 Task: Find connections with filter location Federal with filter topic #2021with filter profile language Spanish with filter current company Arup with filter school Royal School with filter industry Artificial Rubber and Synthetic Fiber Manufacturing with filter service category Financial Analysis with filter keywords title Accounting Director
Action: Mouse moved to (676, 137)
Screenshot: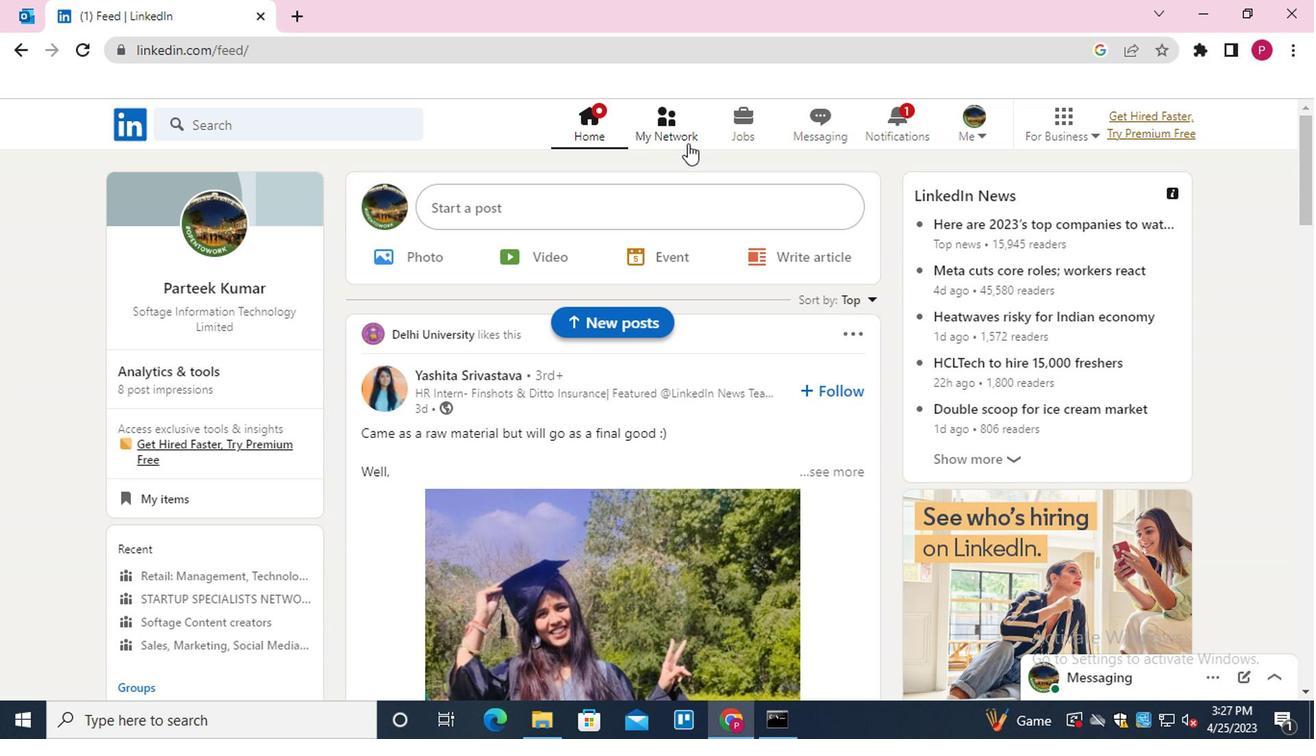 
Action: Mouse pressed left at (676, 137)
Screenshot: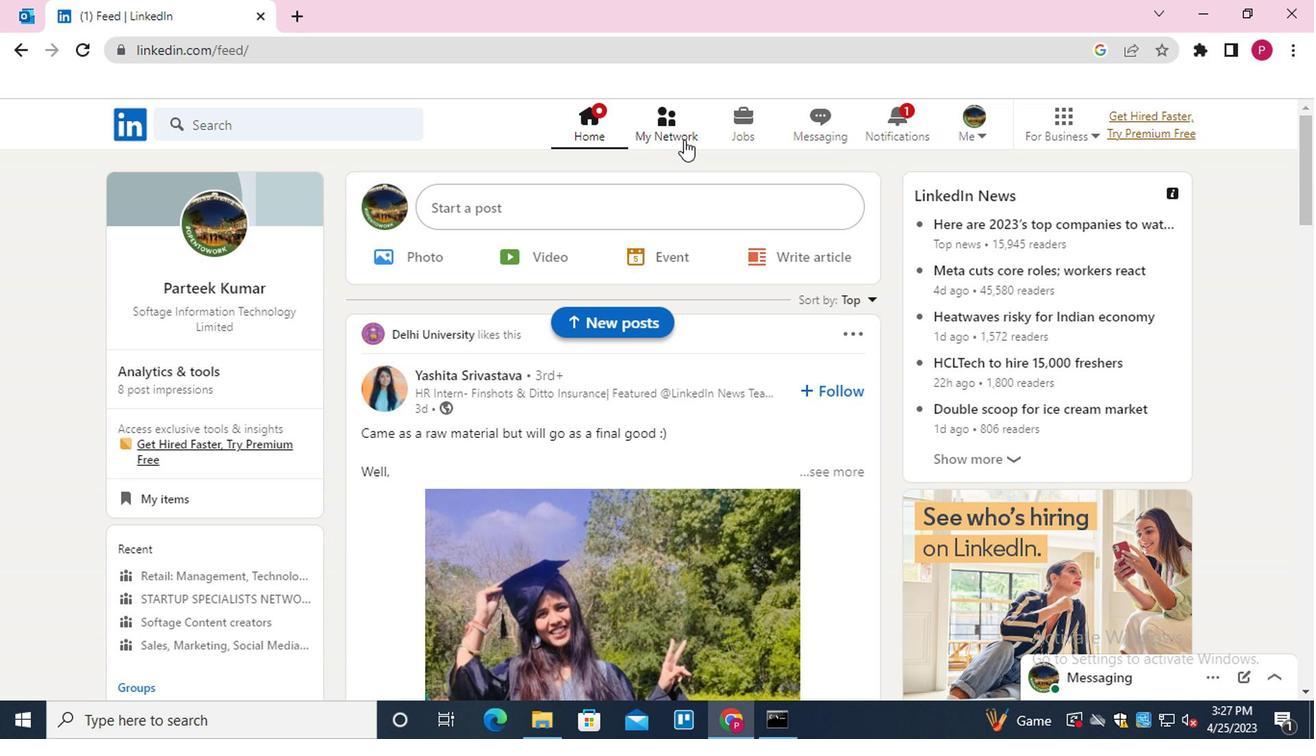 
Action: Mouse moved to (263, 210)
Screenshot: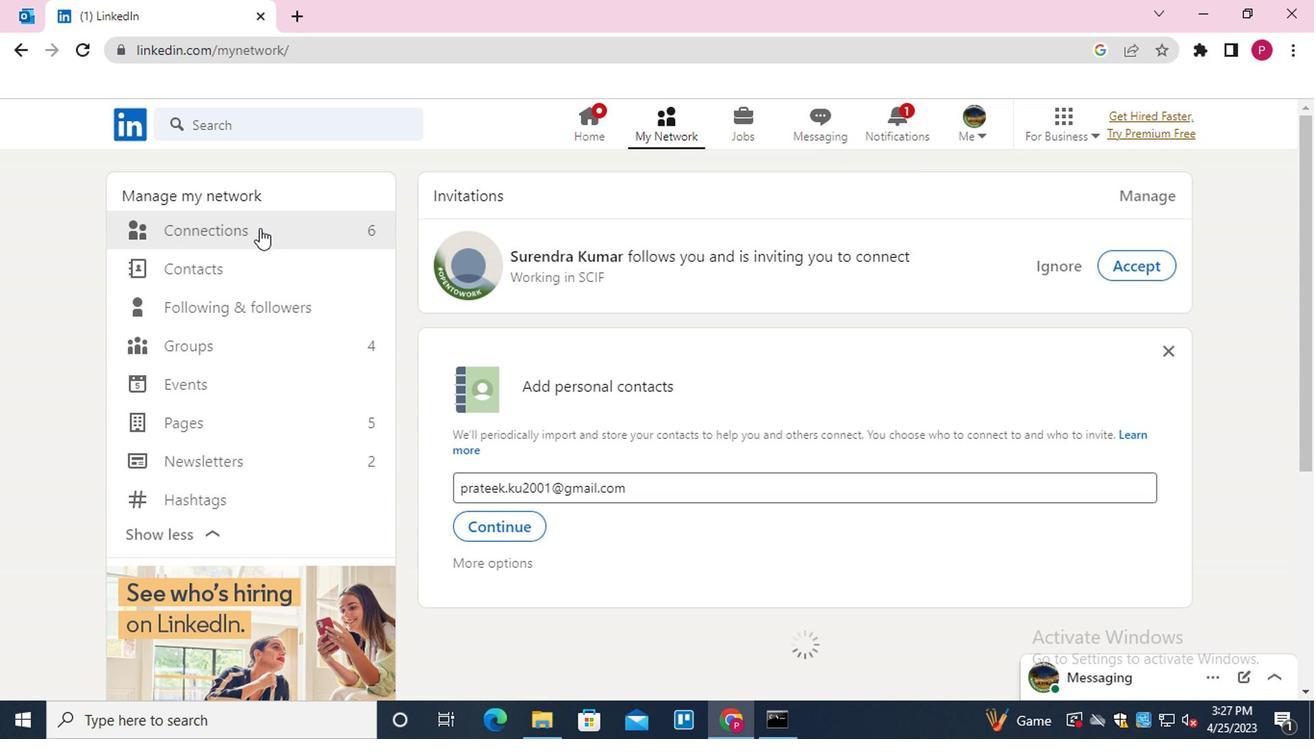 
Action: Mouse pressed left at (263, 210)
Screenshot: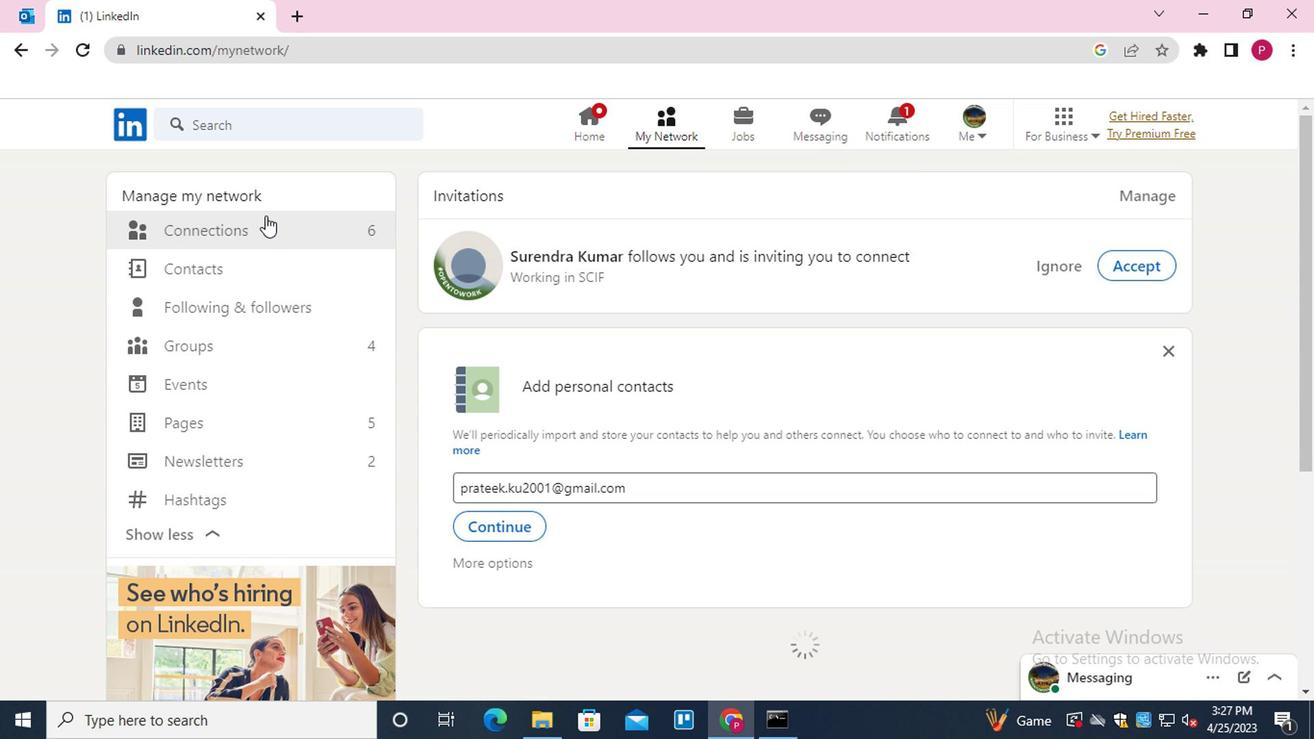 
Action: Mouse moved to (268, 233)
Screenshot: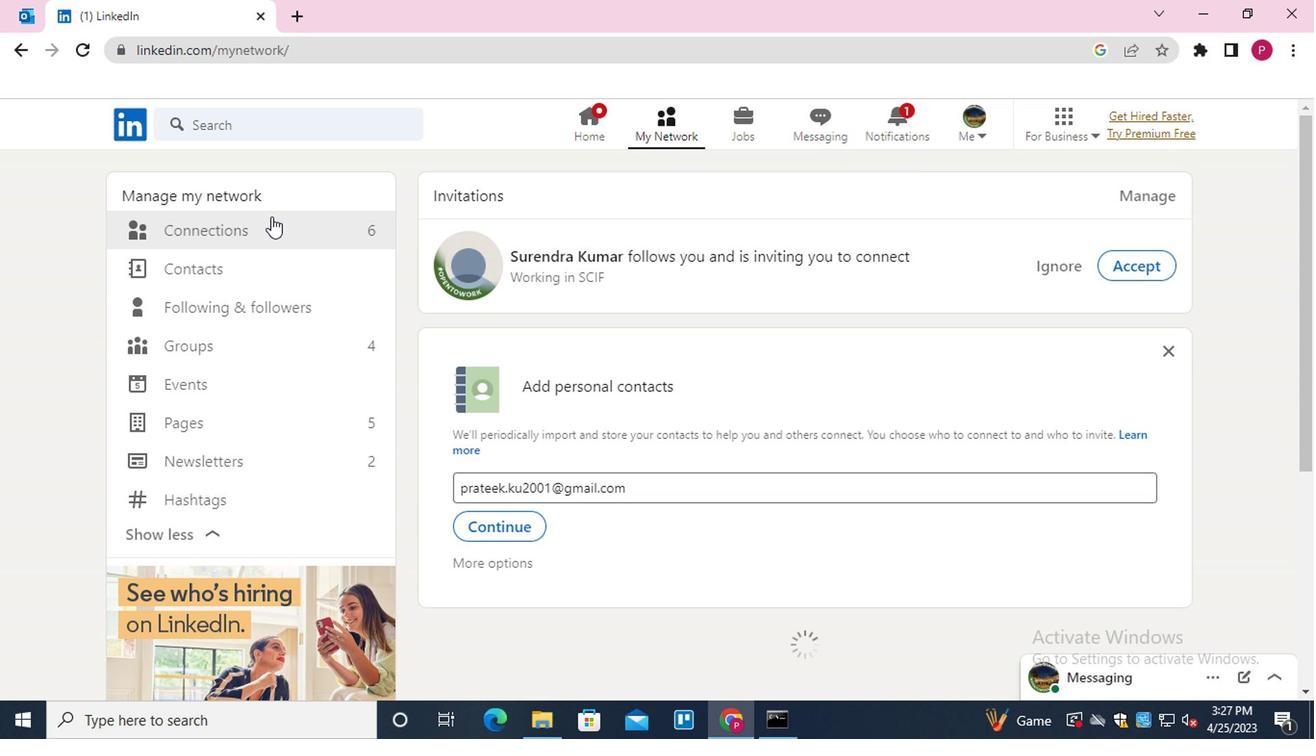 
Action: Mouse pressed left at (268, 233)
Screenshot: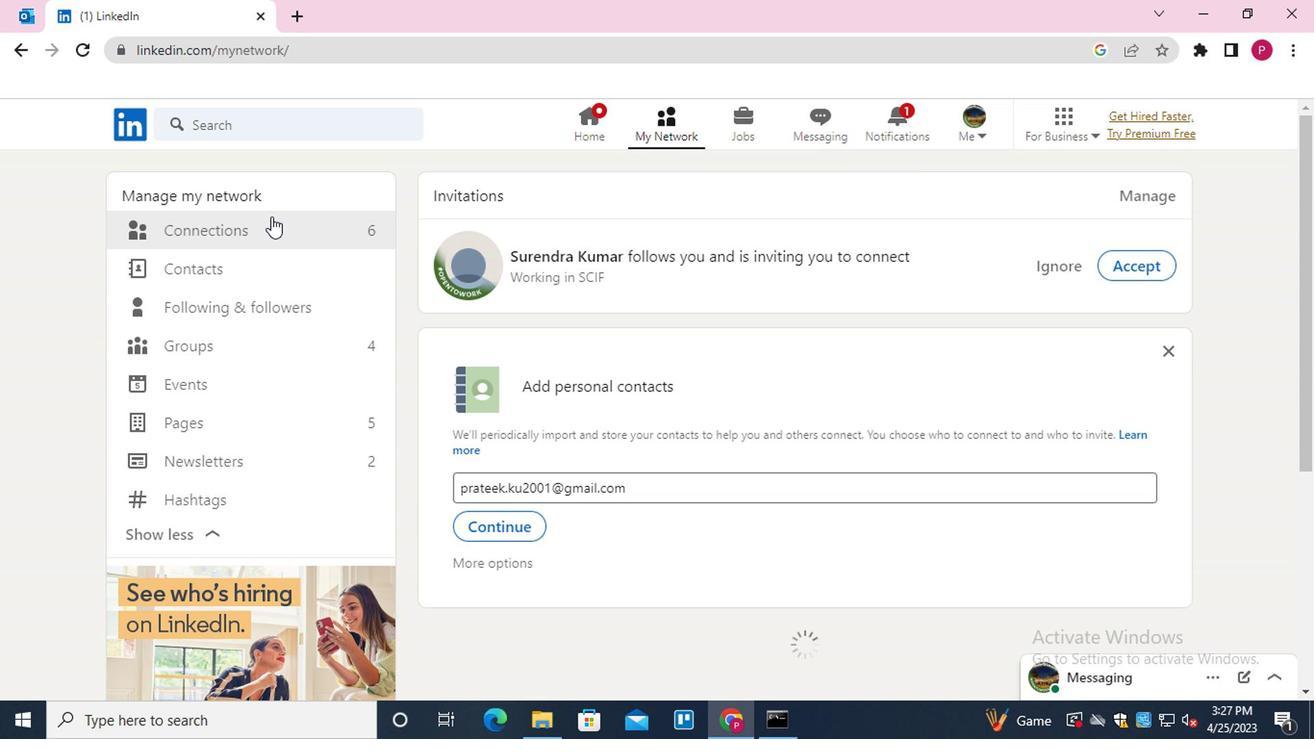 
Action: Mouse moved to (825, 237)
Screenshot: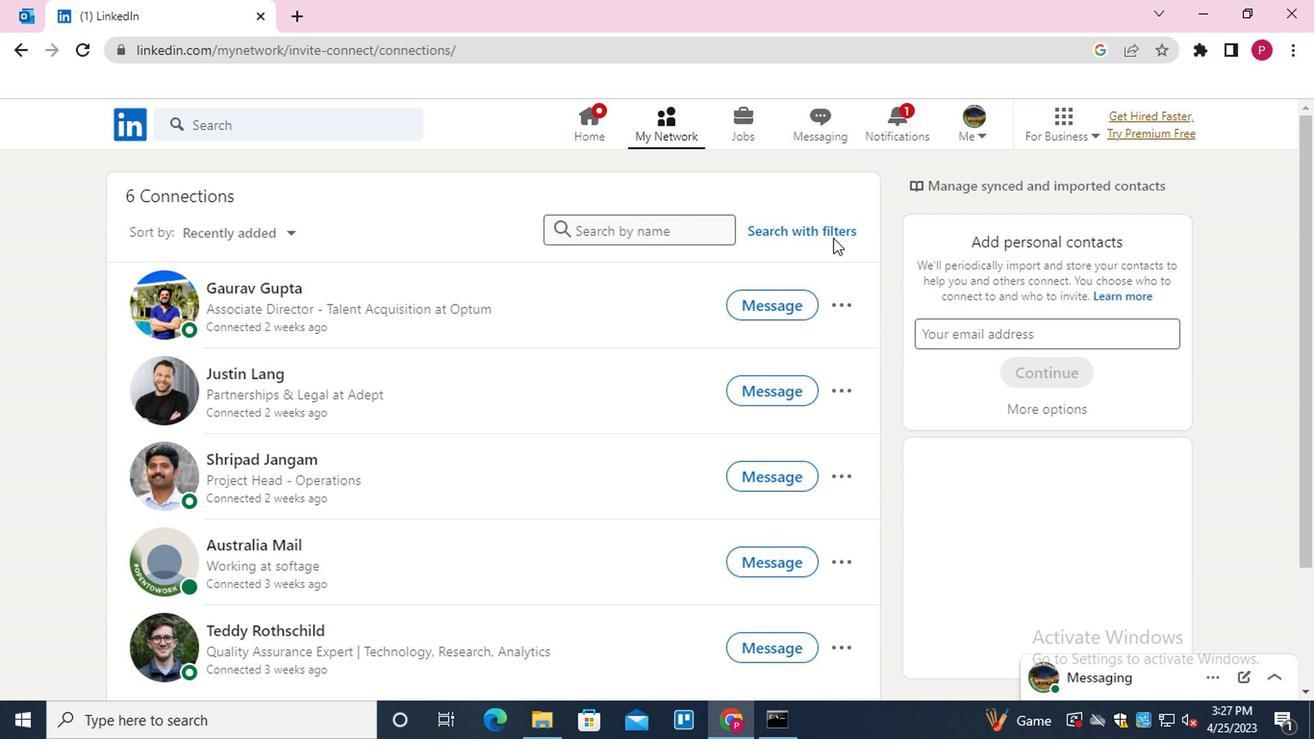 
Action: Mouse pressed left at (825, 237)
Screenshot: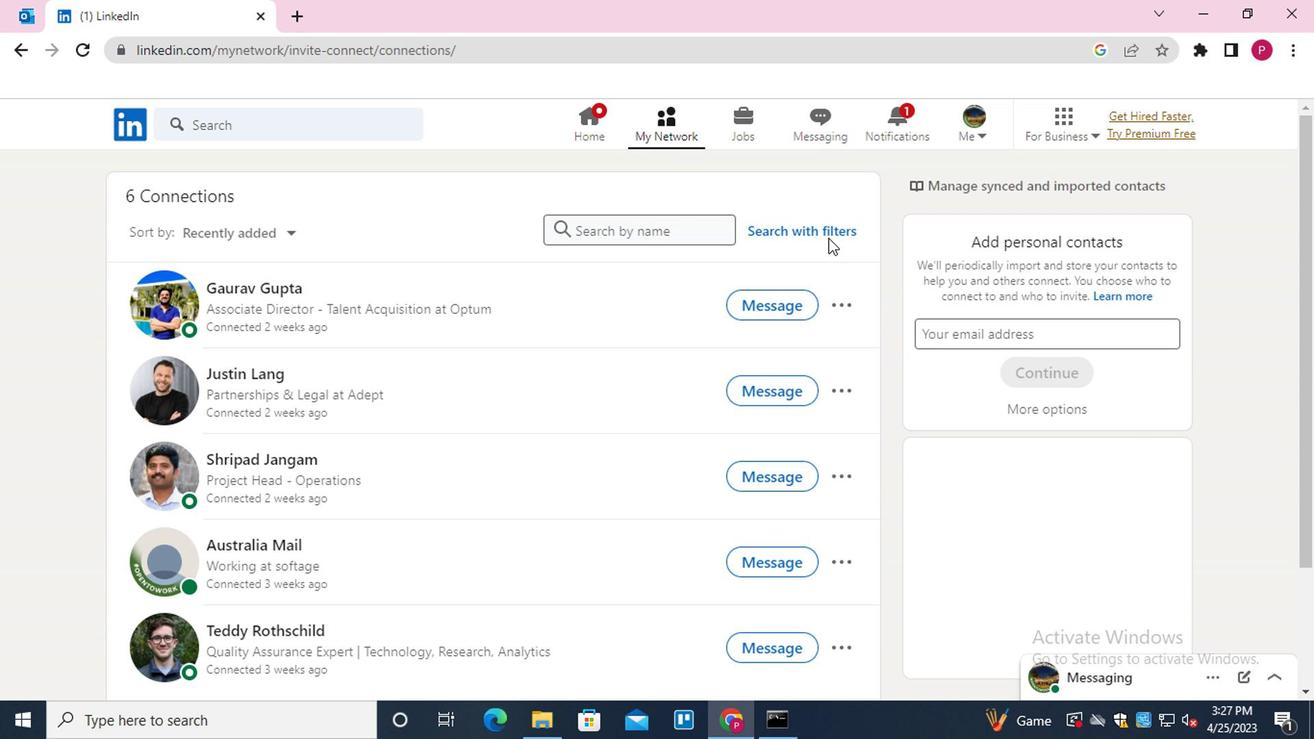 
Action: Mouse moved to (828, 228)
Screenshot: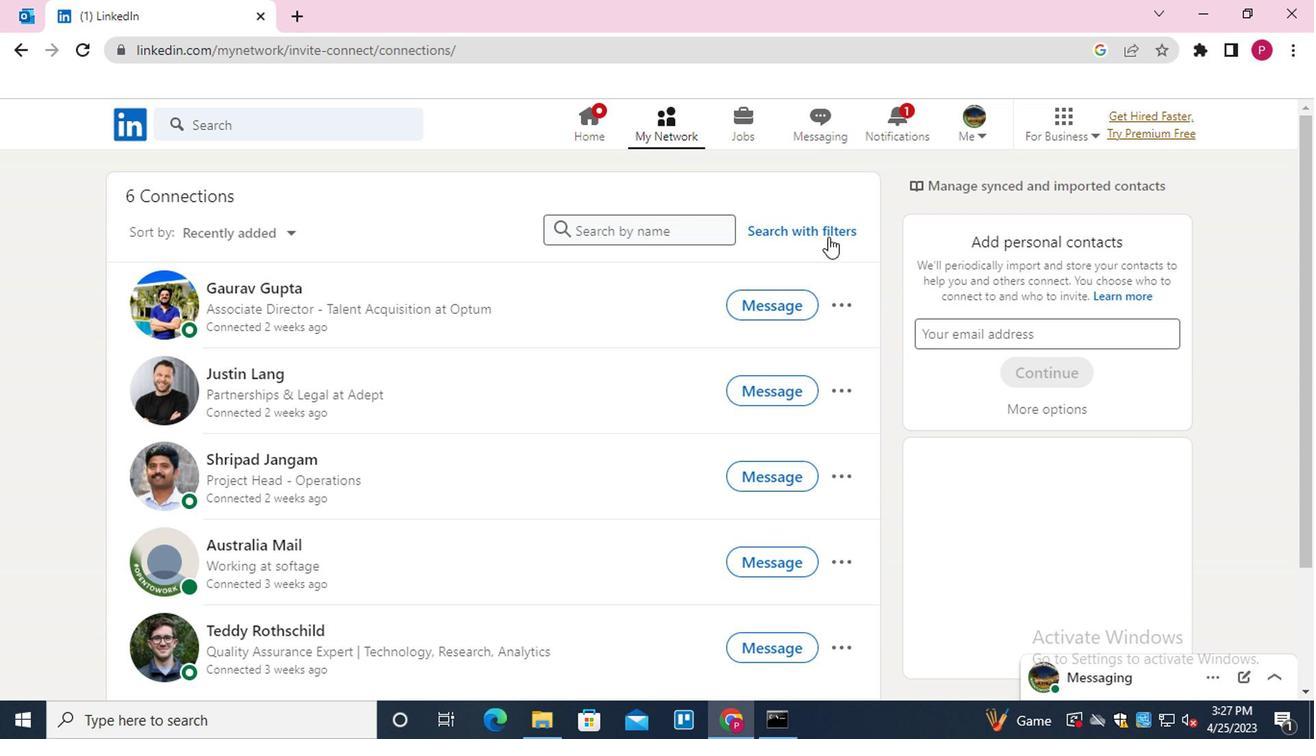 
Action: Mouse pressed left at (828, 228)
Screenshot: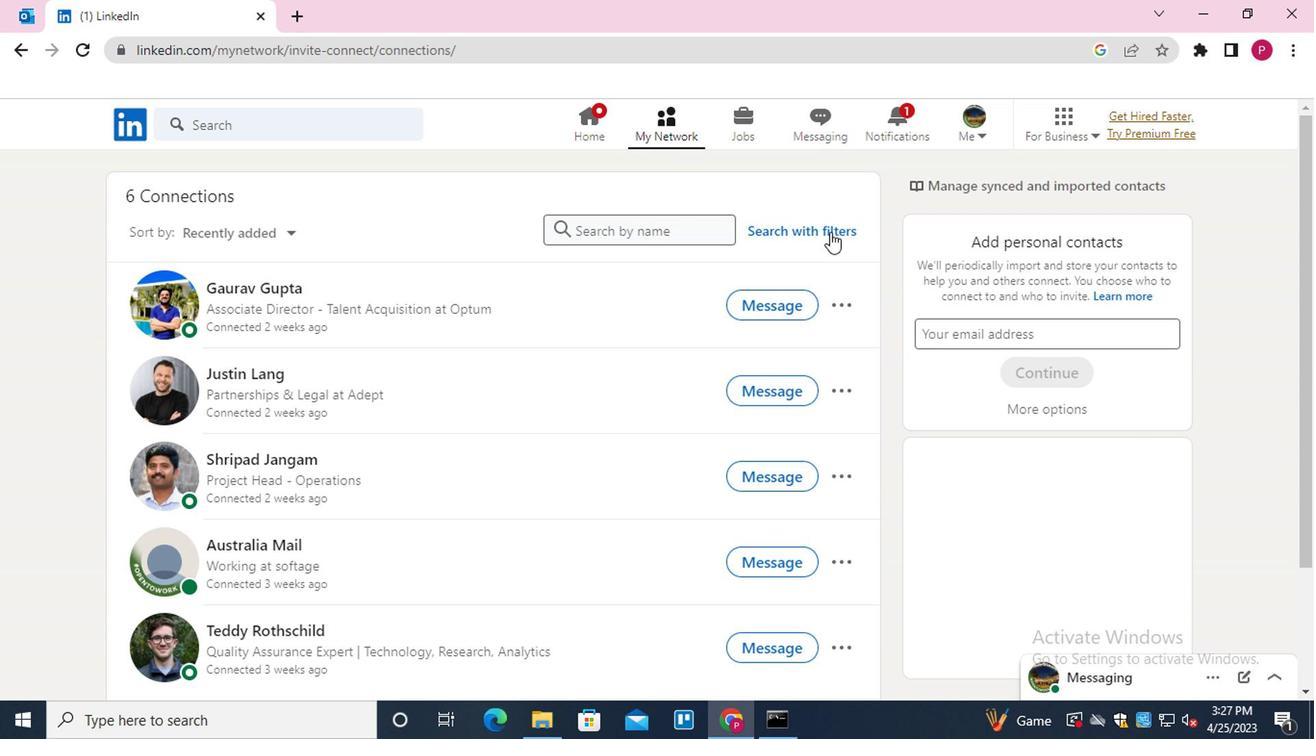 
Action: Mouse moved to (630, 186)
Screenshot: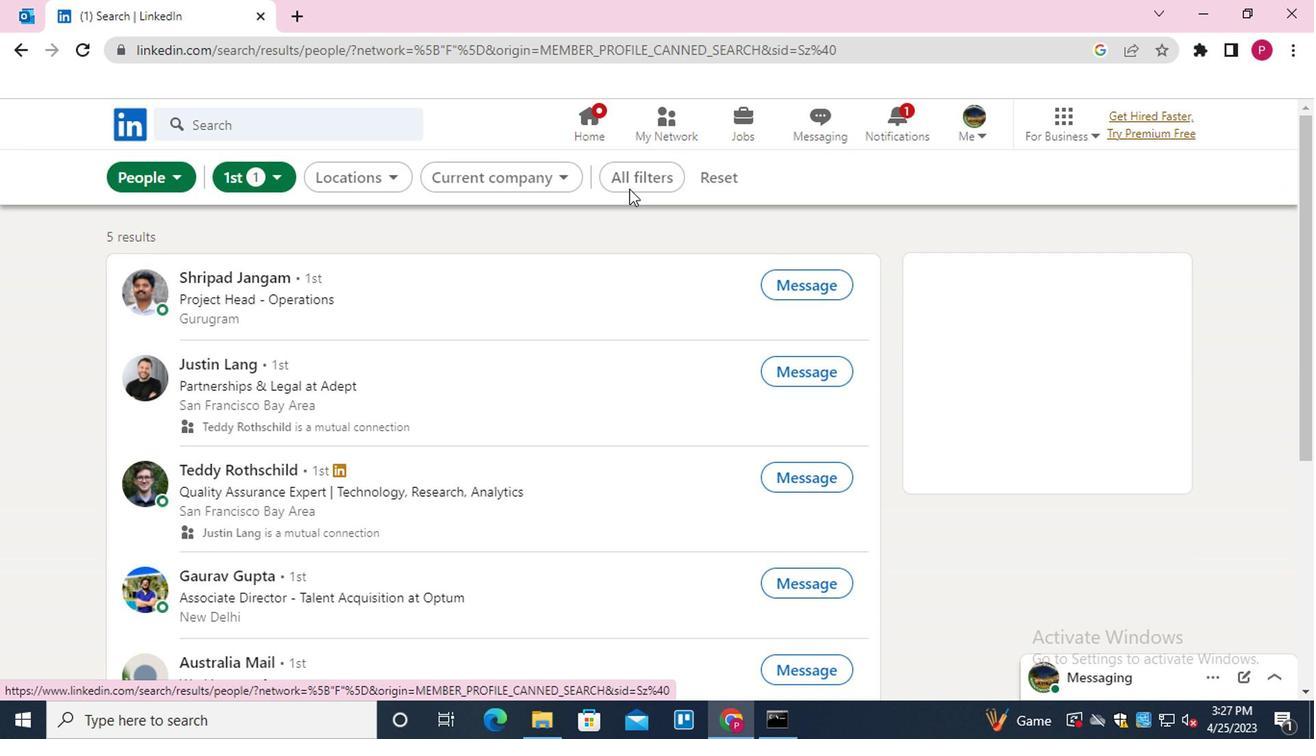 
Action: Mouse pressed left at (630, 186)
Screenshot: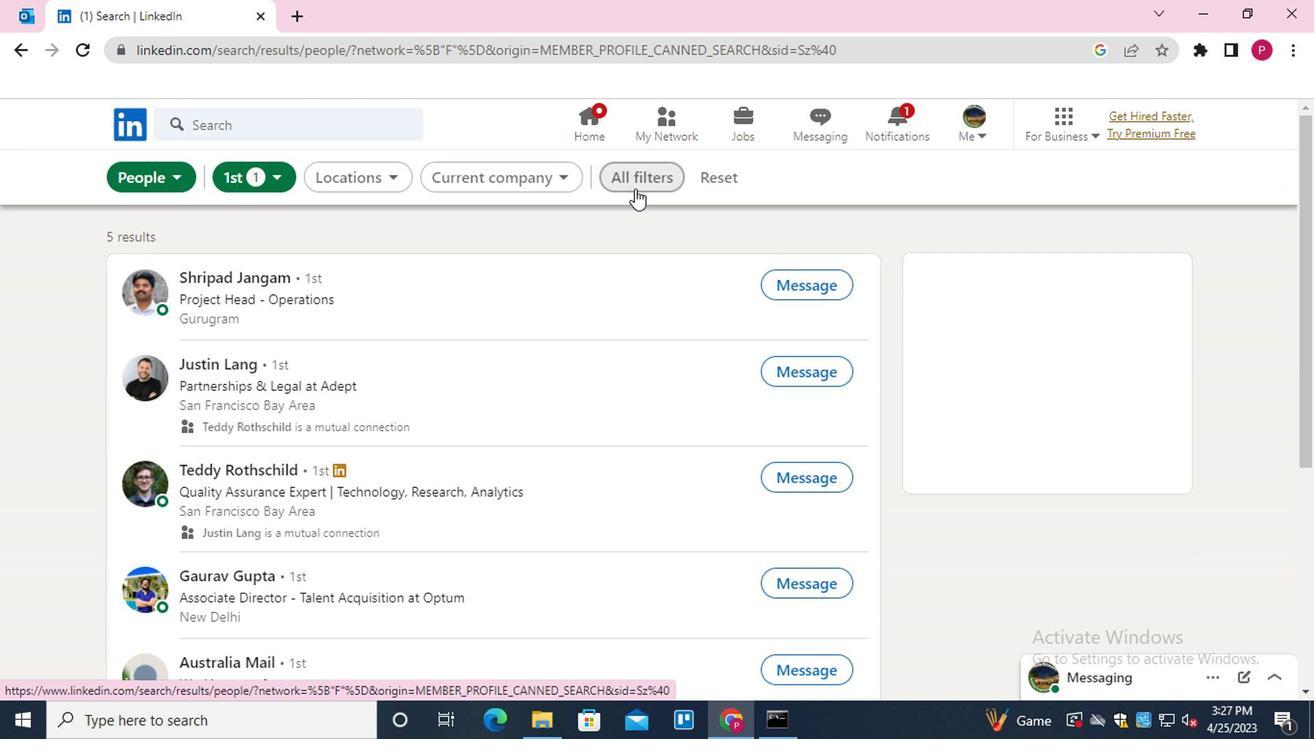 
Action: Mouse moved to (933, 409)
Screenshot: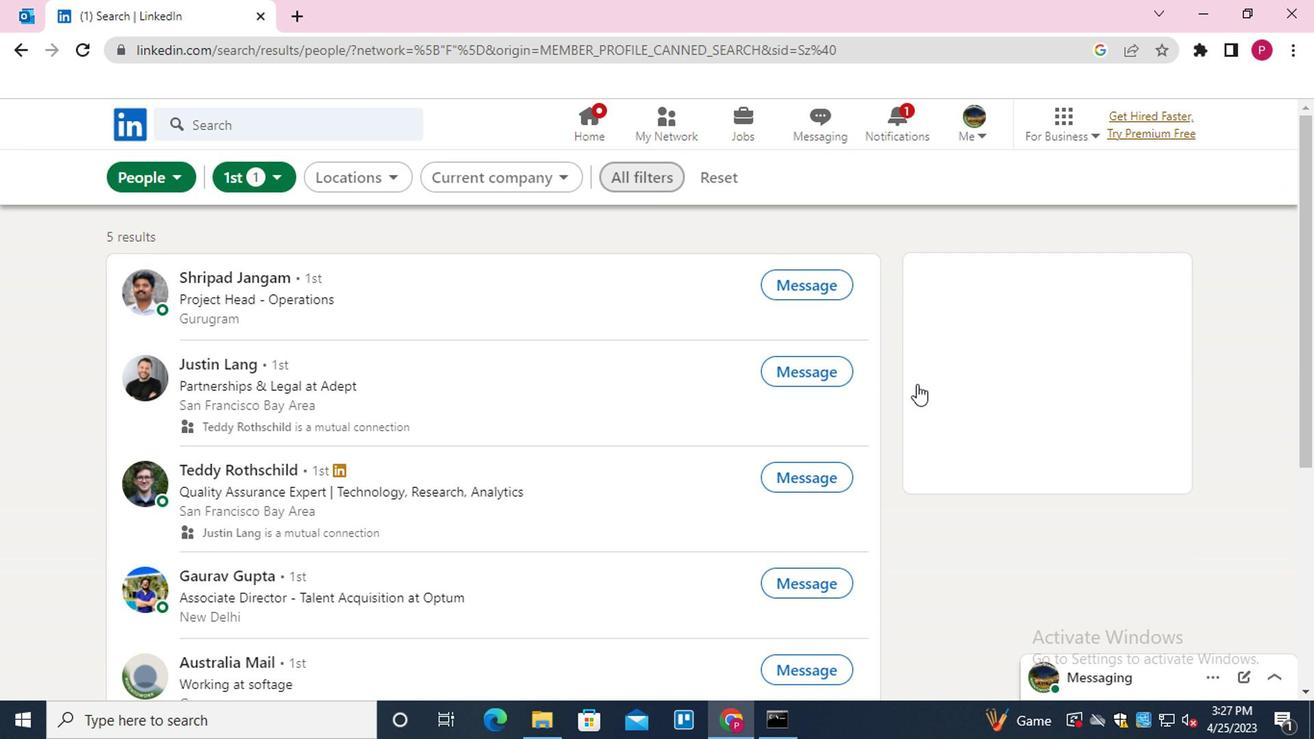 
Action: Mouse scrolled (933, 408) with delta (0, 0)
Screenshot: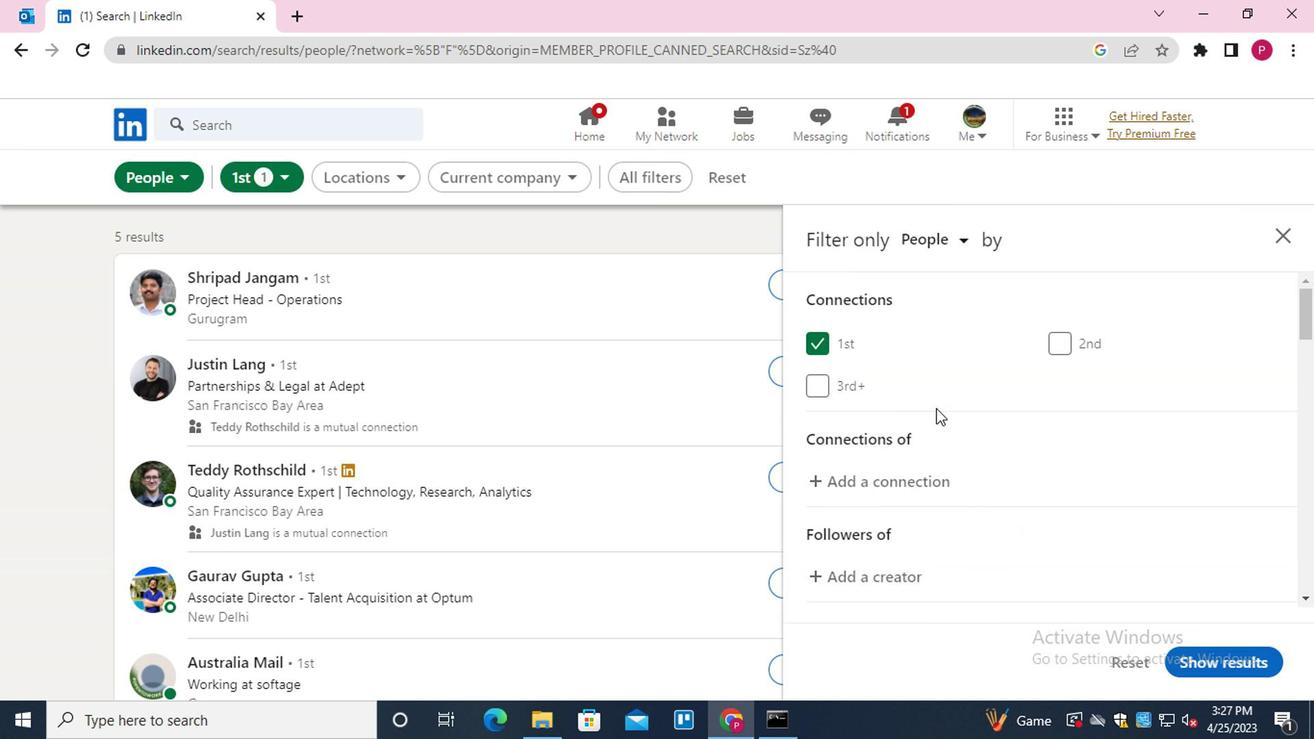 
Action: Mouse scrolled (933, 408) with delta (0, 0)
Screenshot: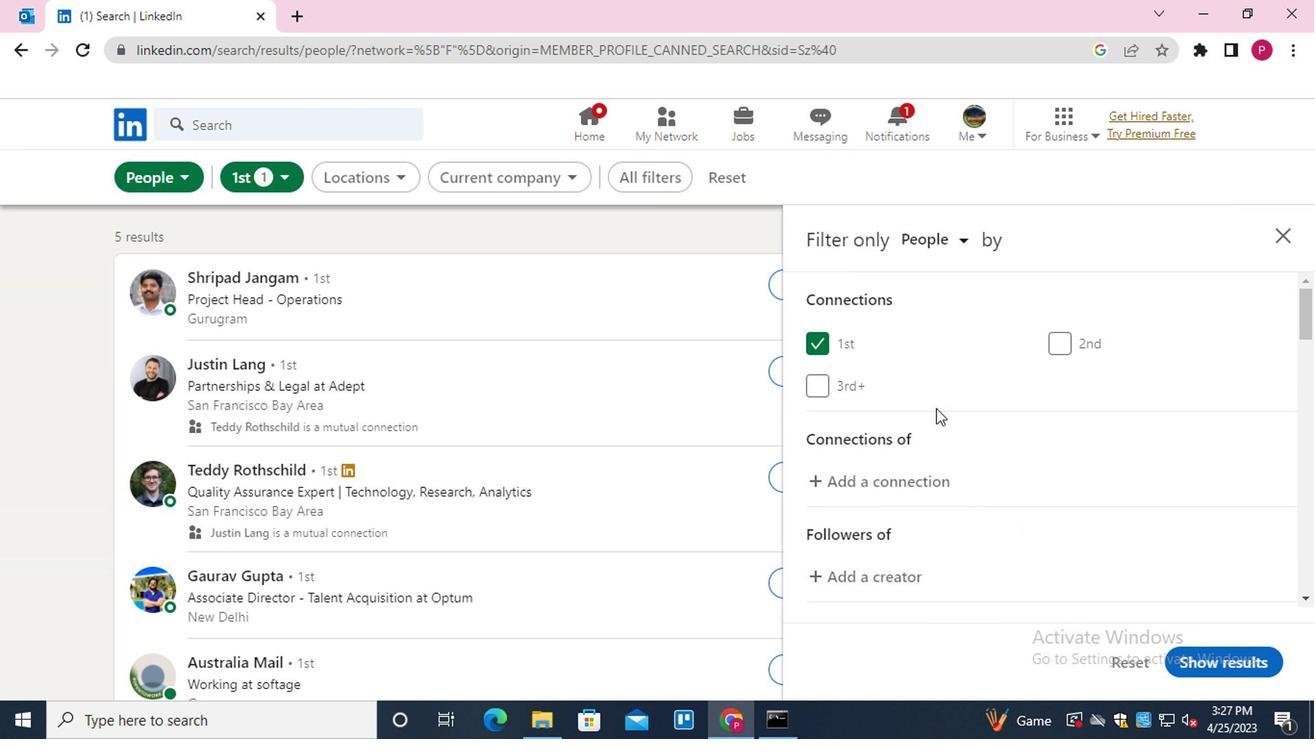 
Action: Mouse scrolled (933, 408) with delta (0, 0)
Screenshot: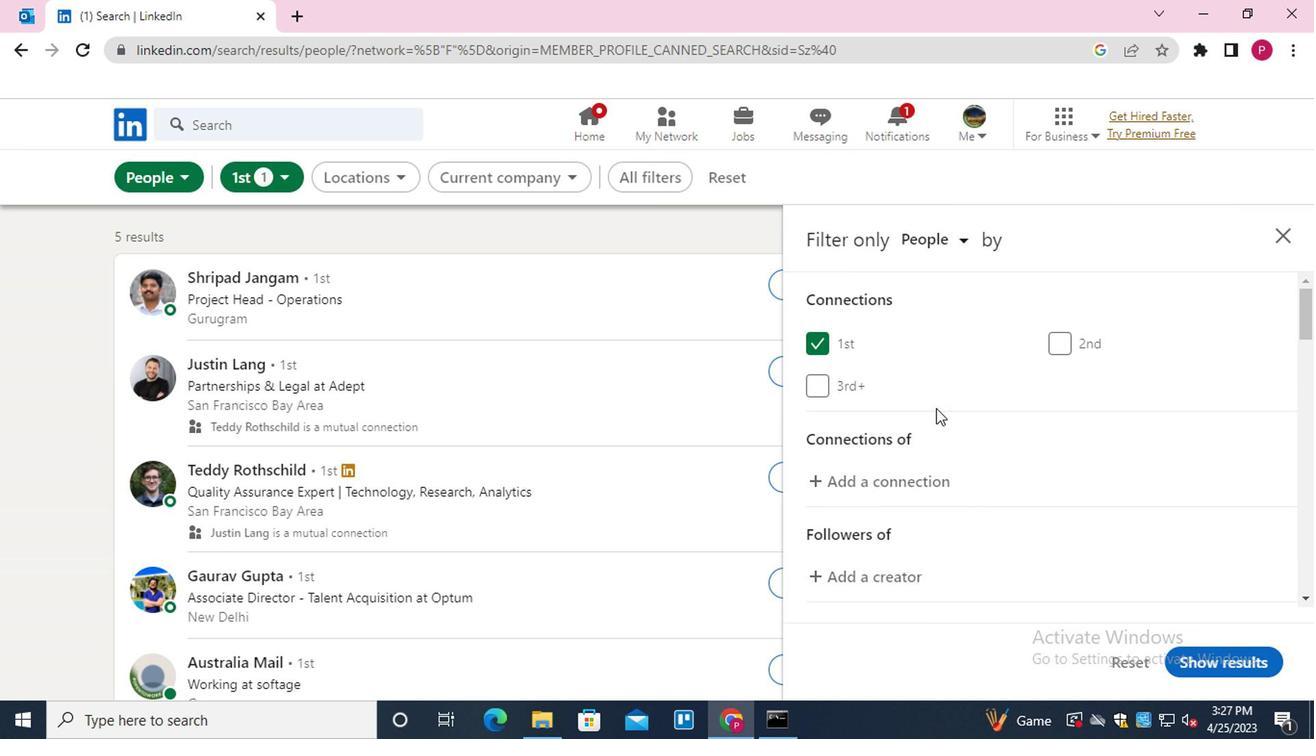 
Action: Mouse scrolled (933, 408) with delta (0, 0)
Screenshot: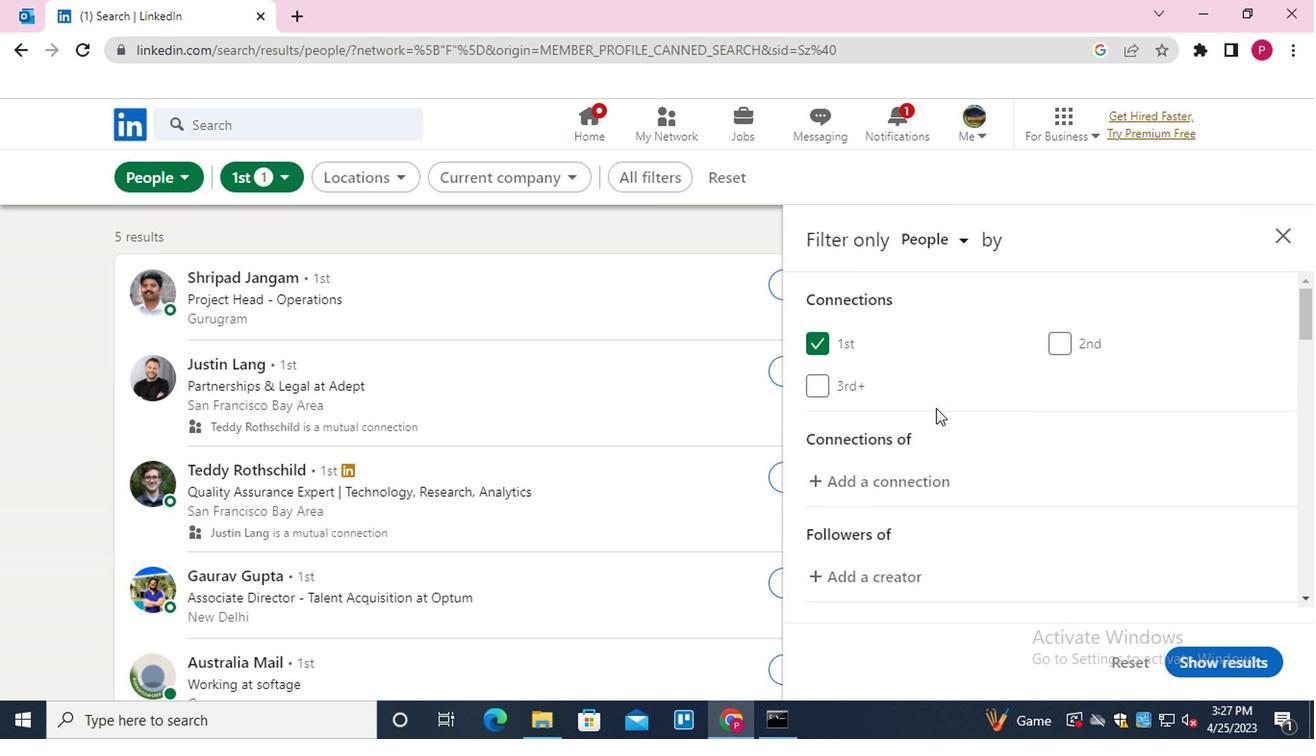 
Action: Mouse moved to (1097, 378)
Screenshot: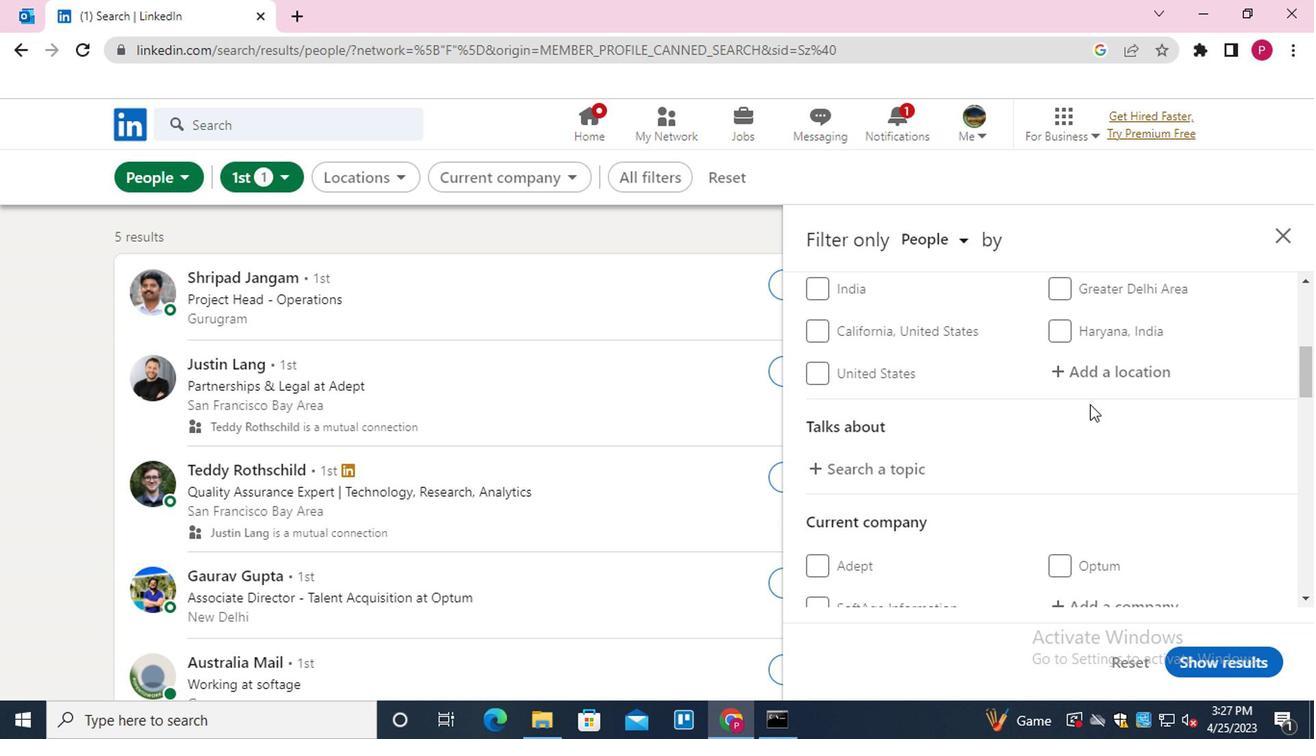 
Action: Mouse pressed left at (1097, 378)
Screenshot: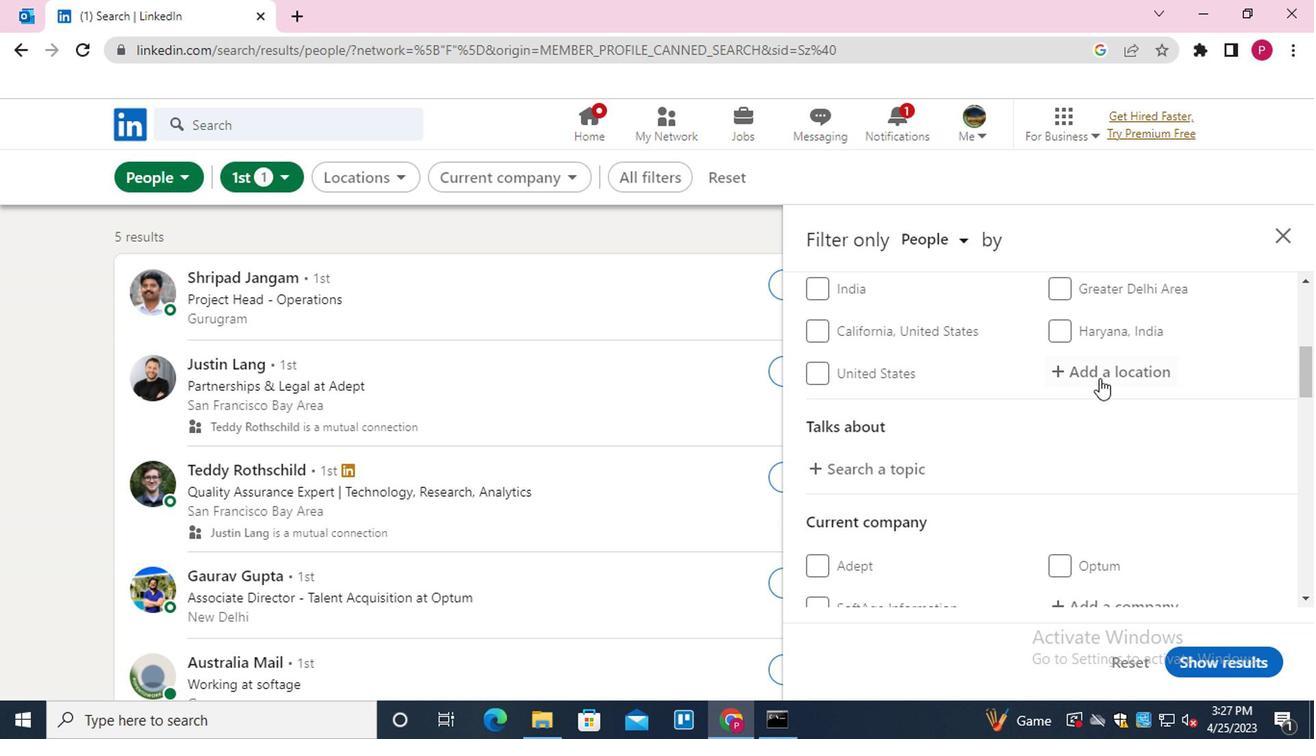 
Action: Key pressed <Key.shift><Key.shift><Key.shift><Key.shift><Key.shift><Key.shift><Key.shift><Key.shift><Key.shift><Key.shift><Key.shift><Key.shift><Key.shift><Key.shift><Key.shift><Key.shift><Key.shift>FEDERAL
Screenshot: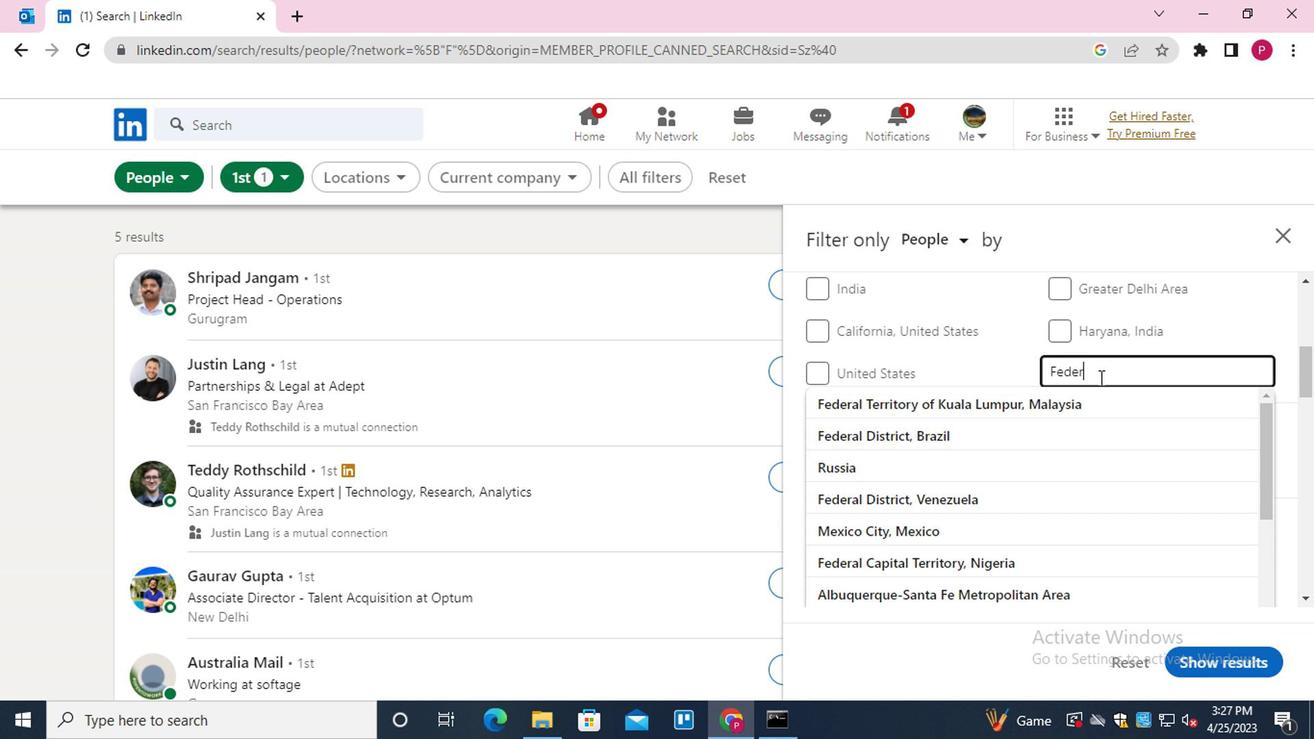 
Action: Mouse moved to (1006, 411)
Screenshot: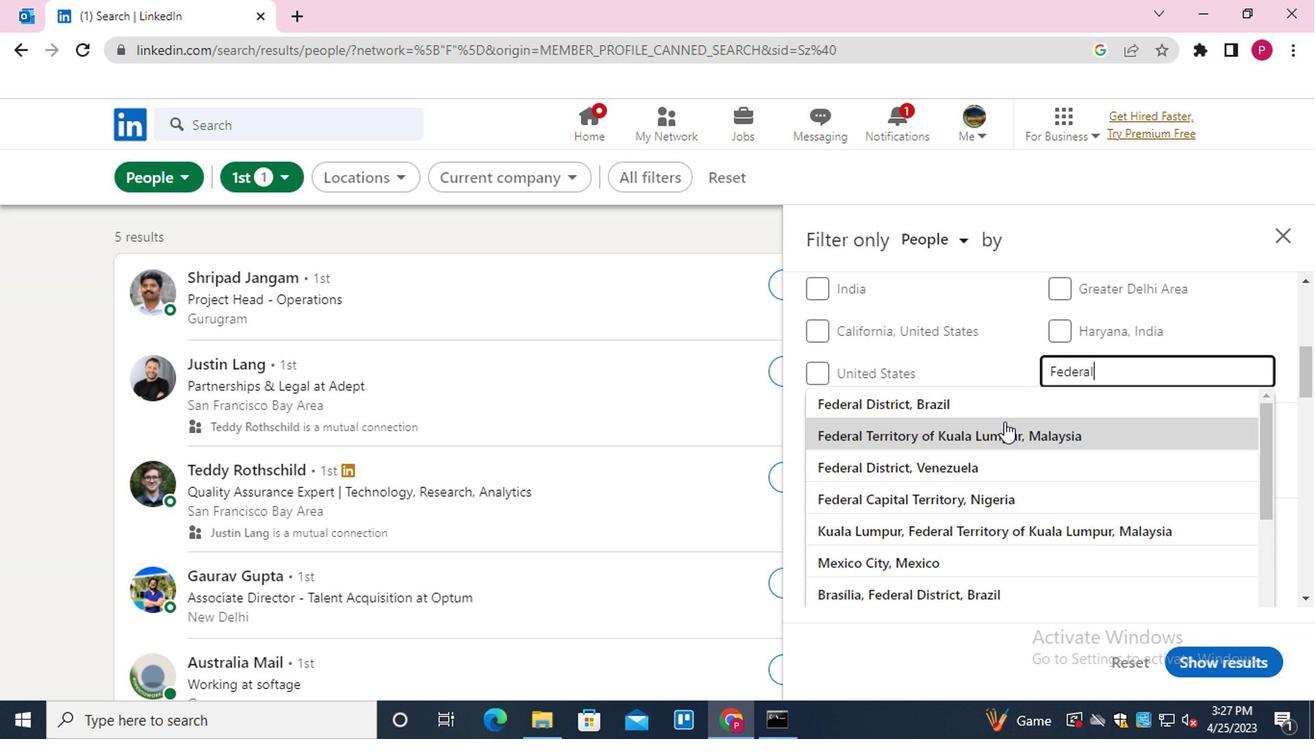 
Action: Mouse pressed left at (1006, 411)
Screenshot: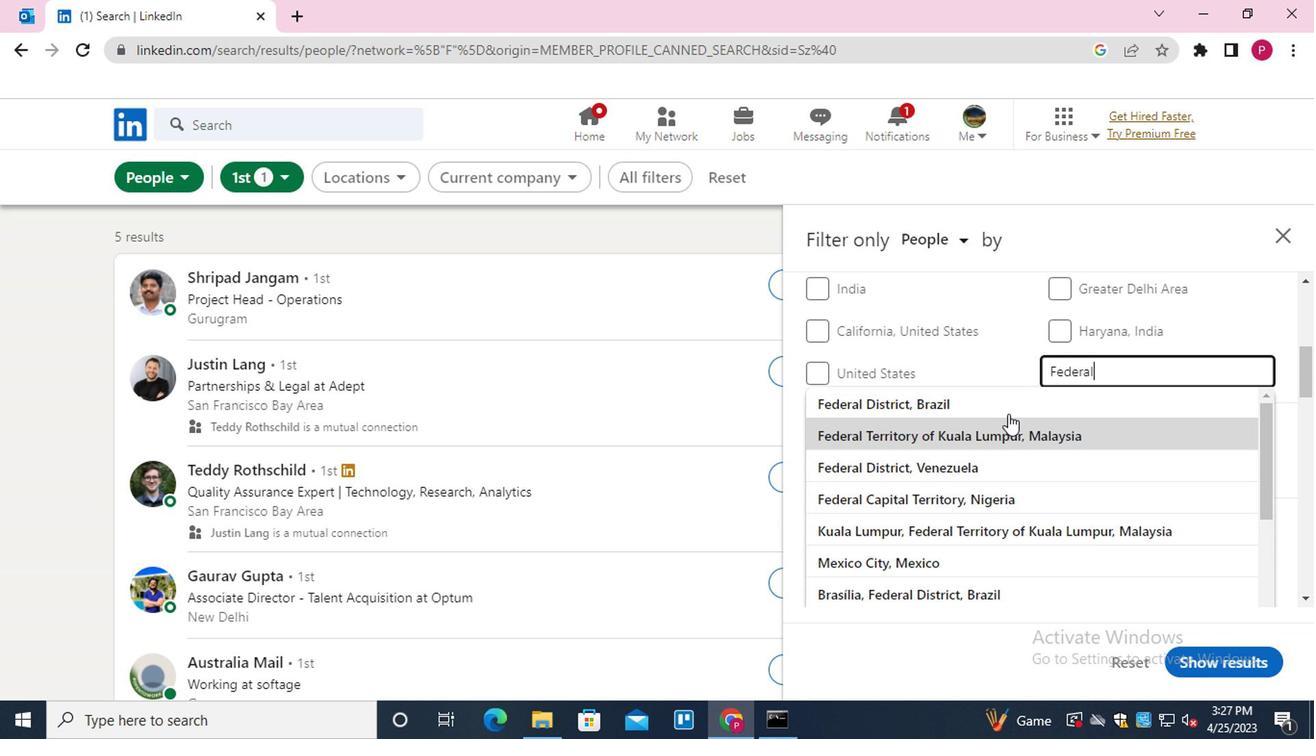 
Action: Mouse moved to (1008, 461)
Screenshot: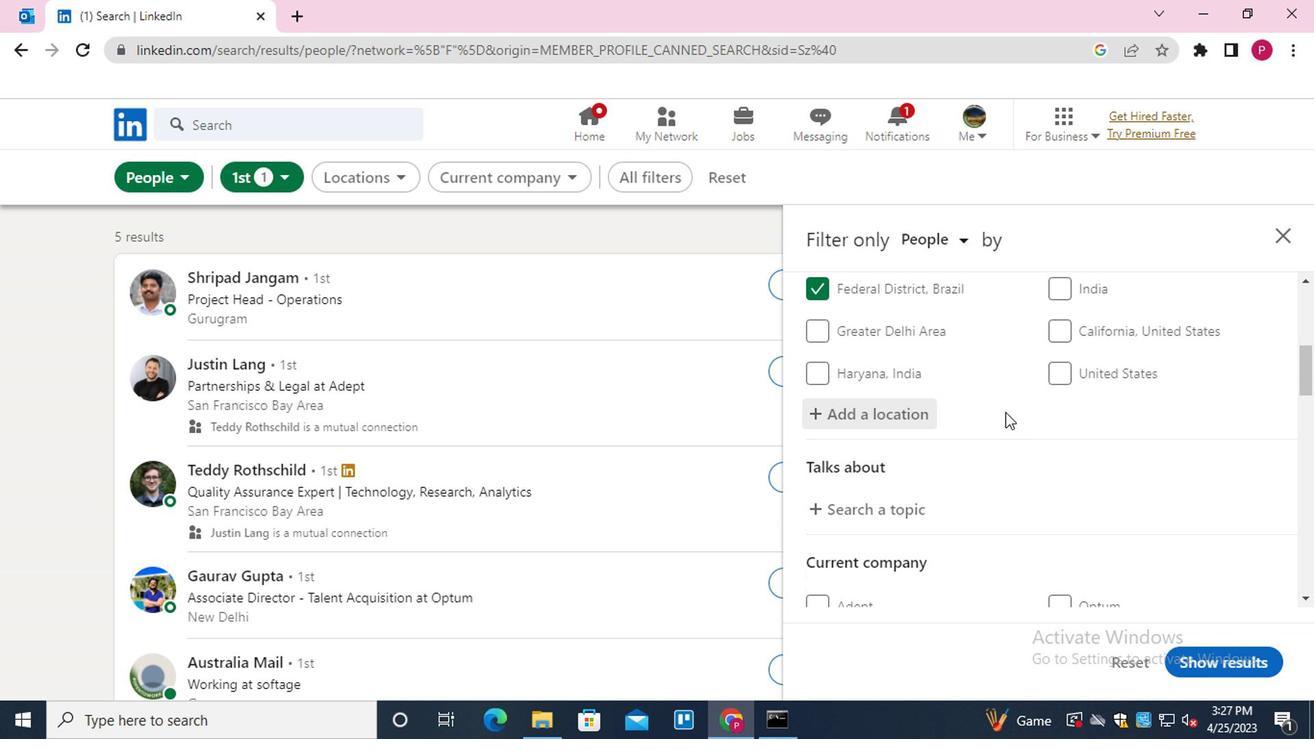 
Action: Mouse scrolled (1008, 460) with delta (0, 0)
Screenshot: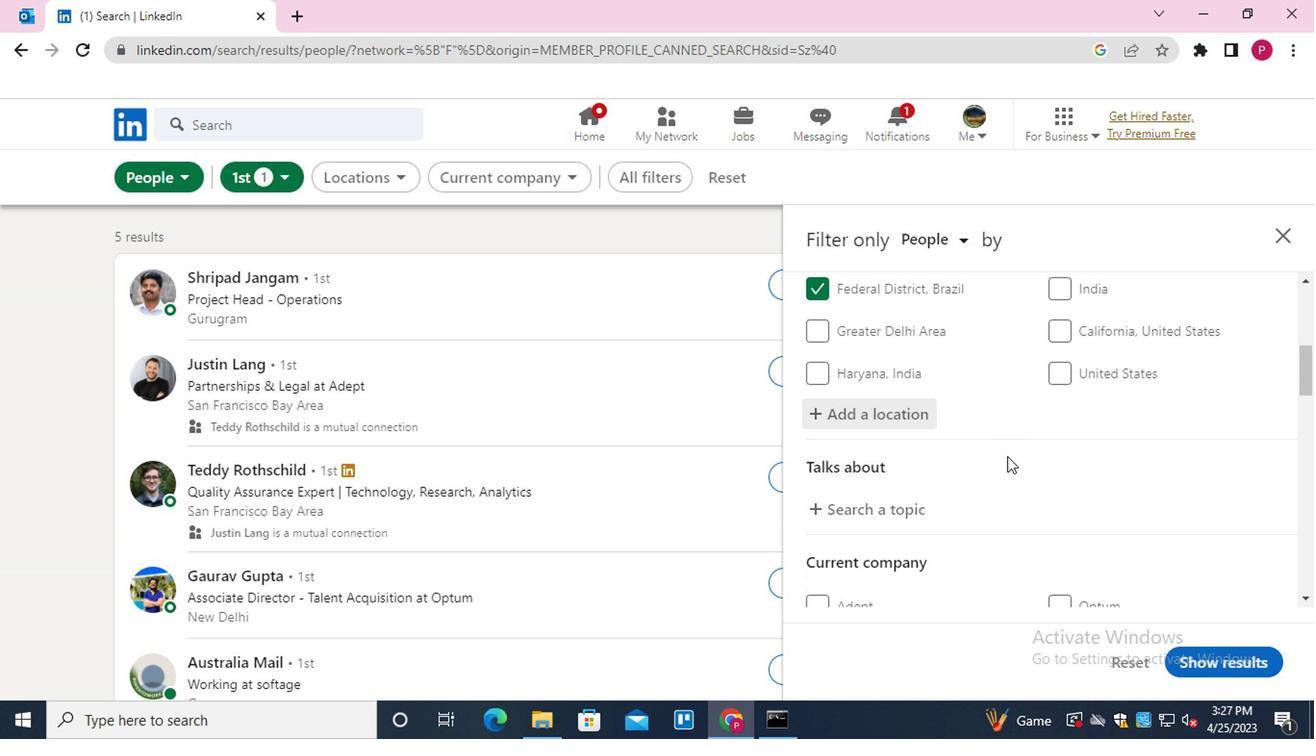 
Action: Mouse scrolled (1008, 460) with delta (0, 0)
Screenshot: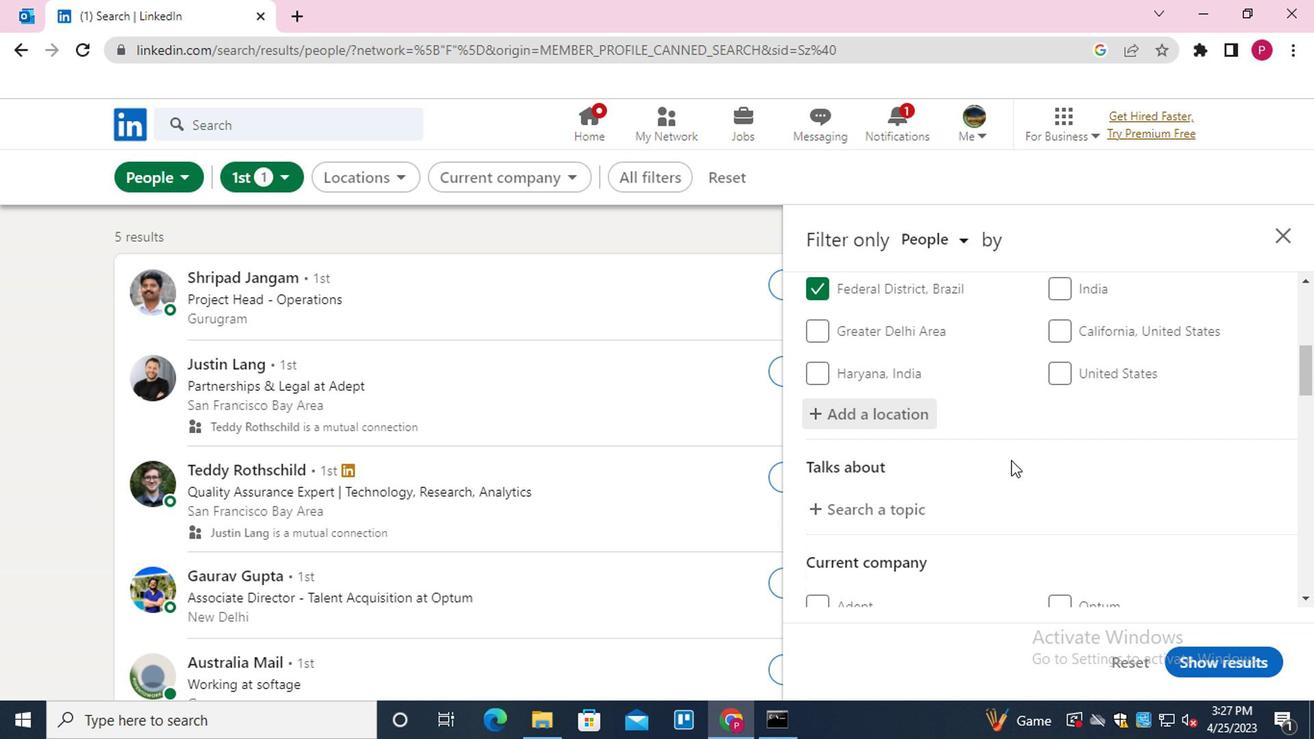 
Action: Mouse moved to (991, 464)
Screenshot: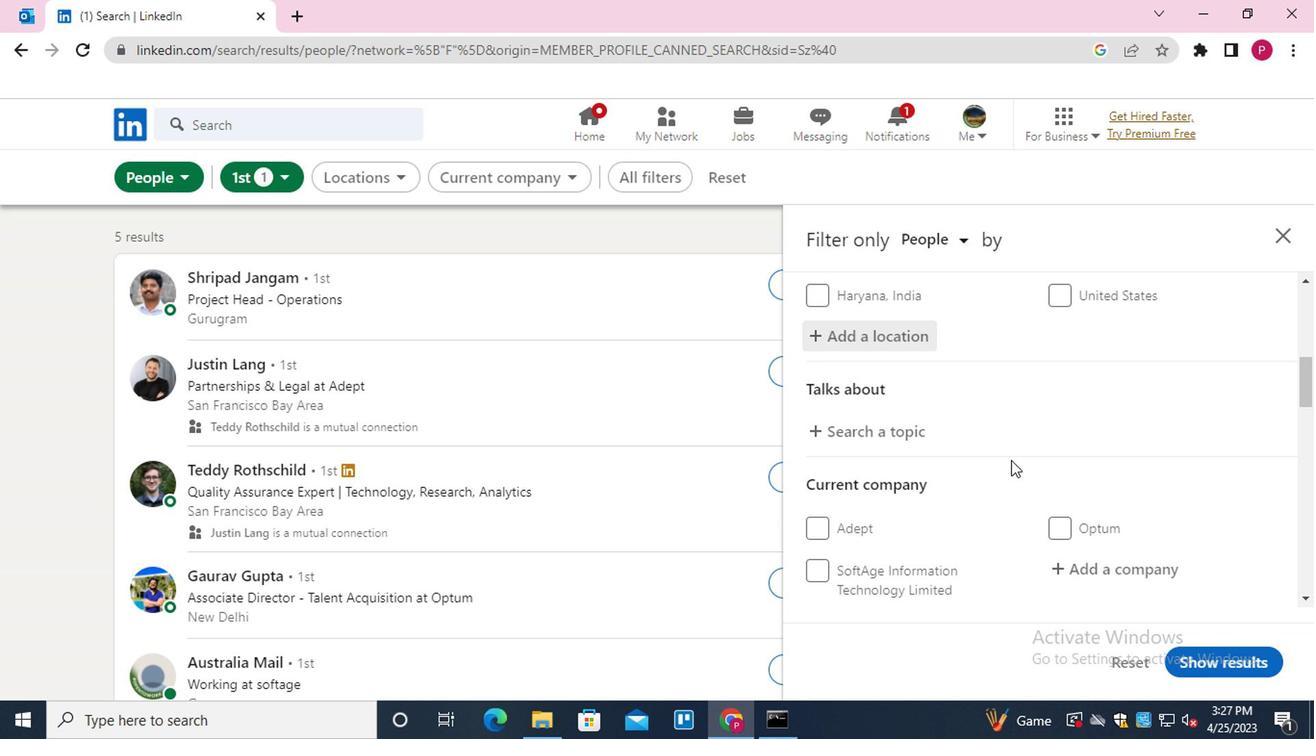 
Action: Mouse scrolled (991, 465) with delta (0, 0)
Screenshot: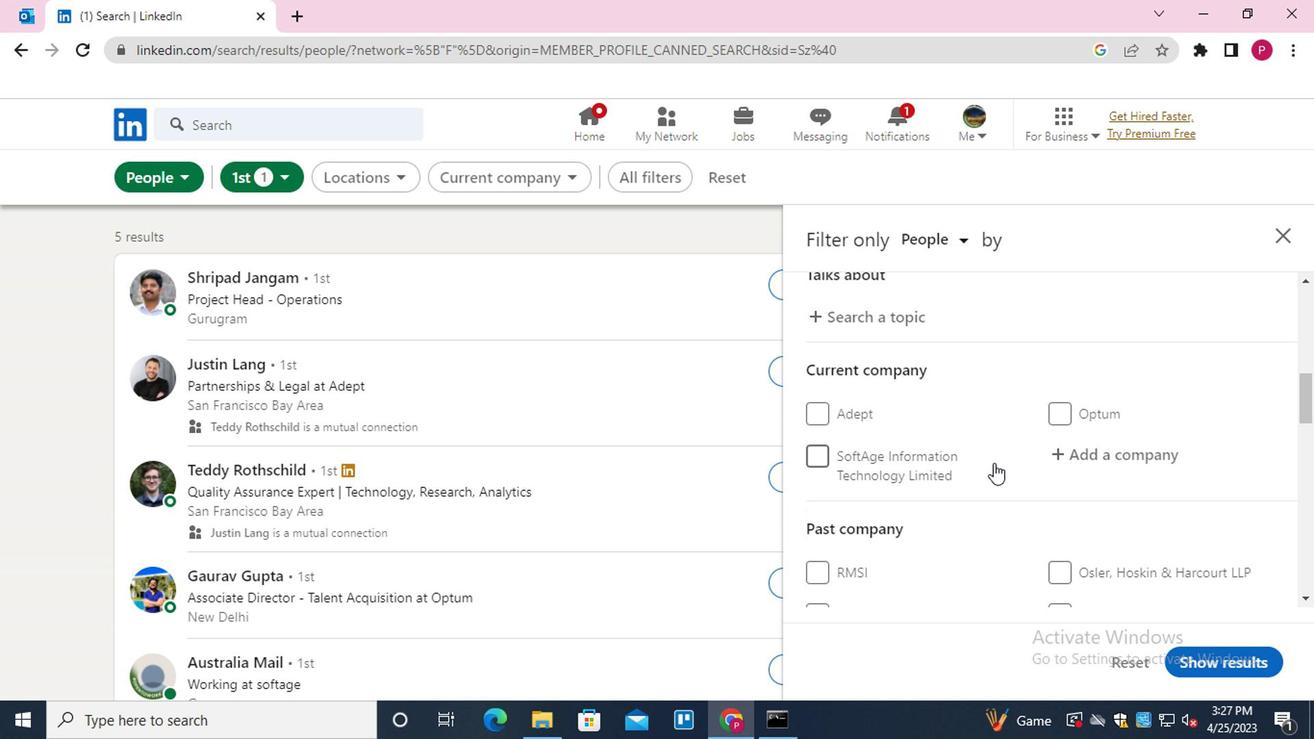 
Action: Mouse scrolled (991, 465) with delta (0, 0)
Screenshot: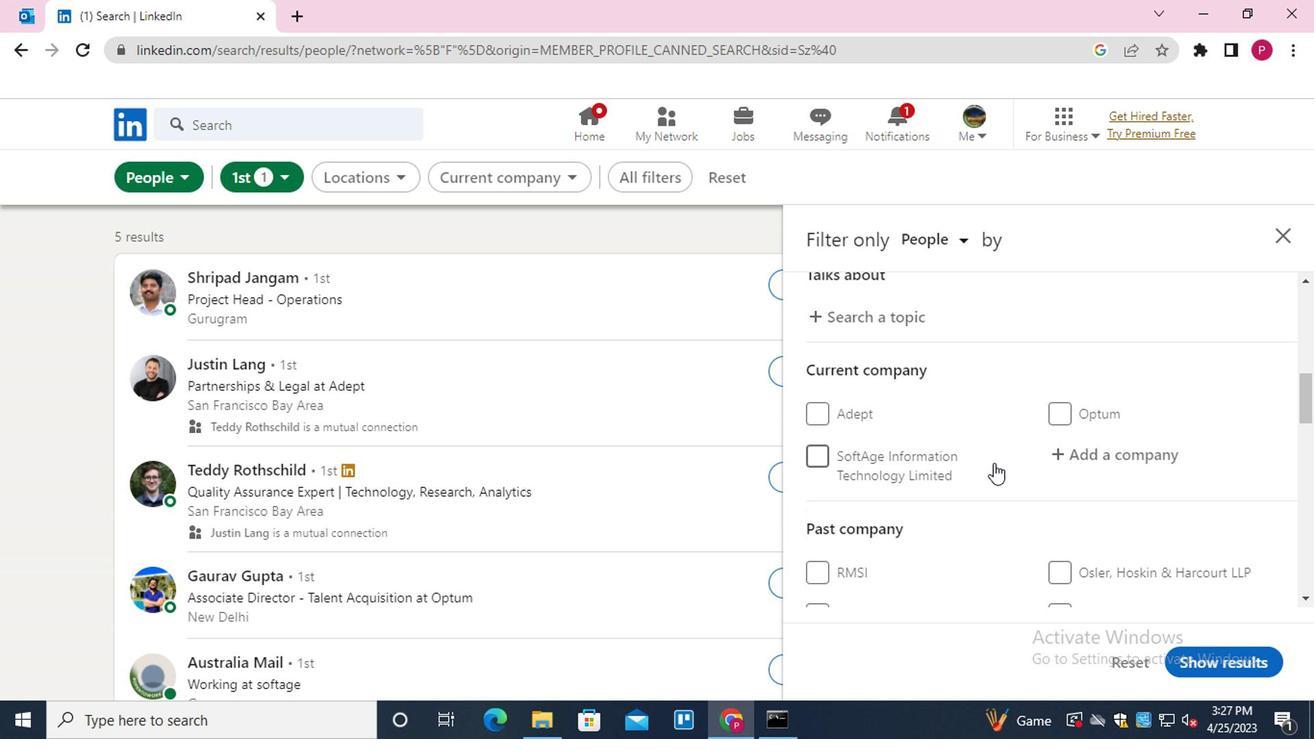 
Action: Mouse moved to (895, 503)
Screenshot: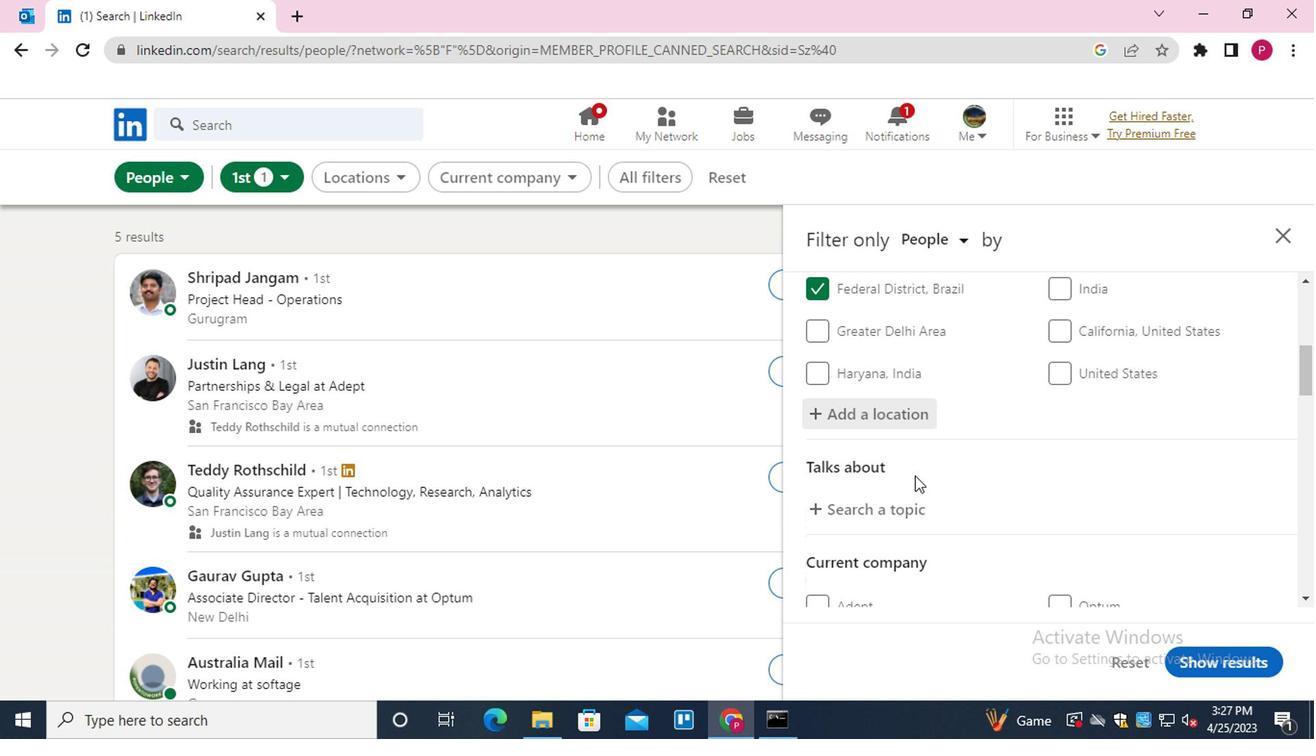
Action: Mouse pressed left at (895, 503)
Screenshot: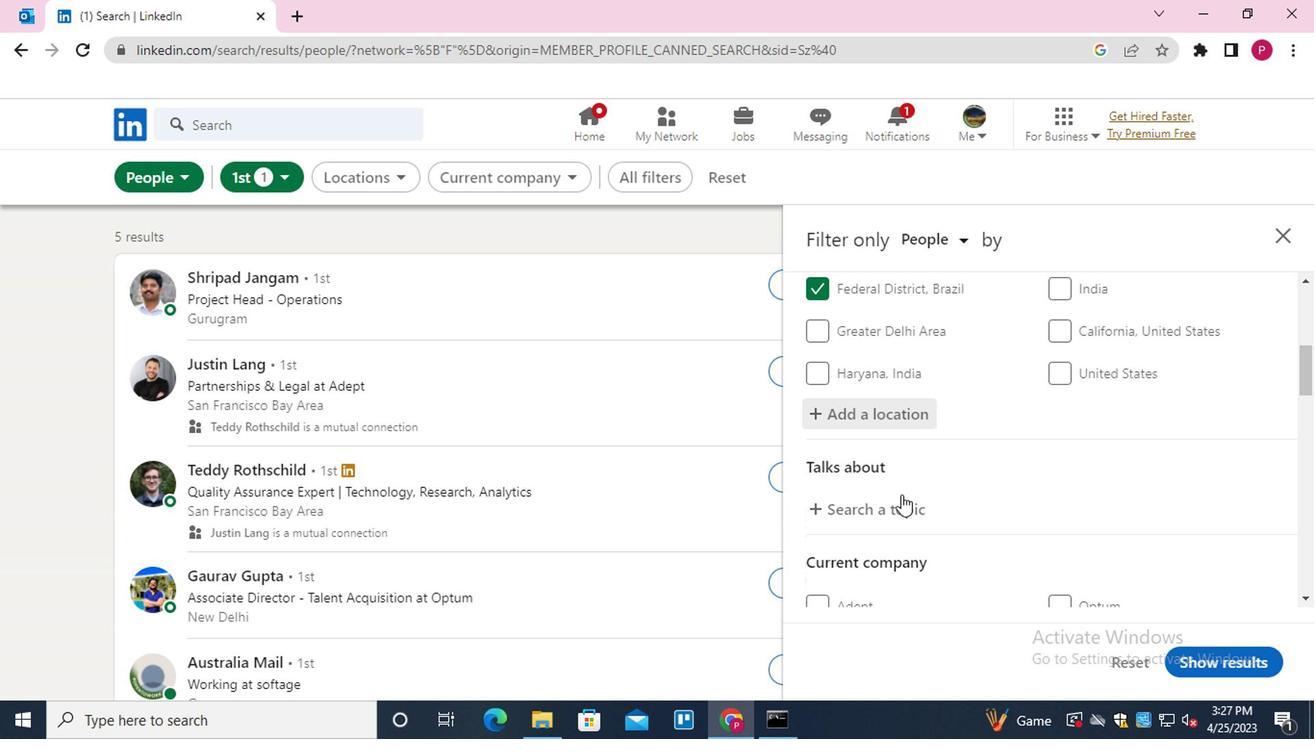 
Action: Key pressed <Key.shift><Key.shift><Key.shift><Key.shift><Key.shift><Key.shift><Key.shift><Key.shift><Key.shift><Key.shift><Key.shift><Key.shift><Key.shift><Key.shift>#2021
Screenshot: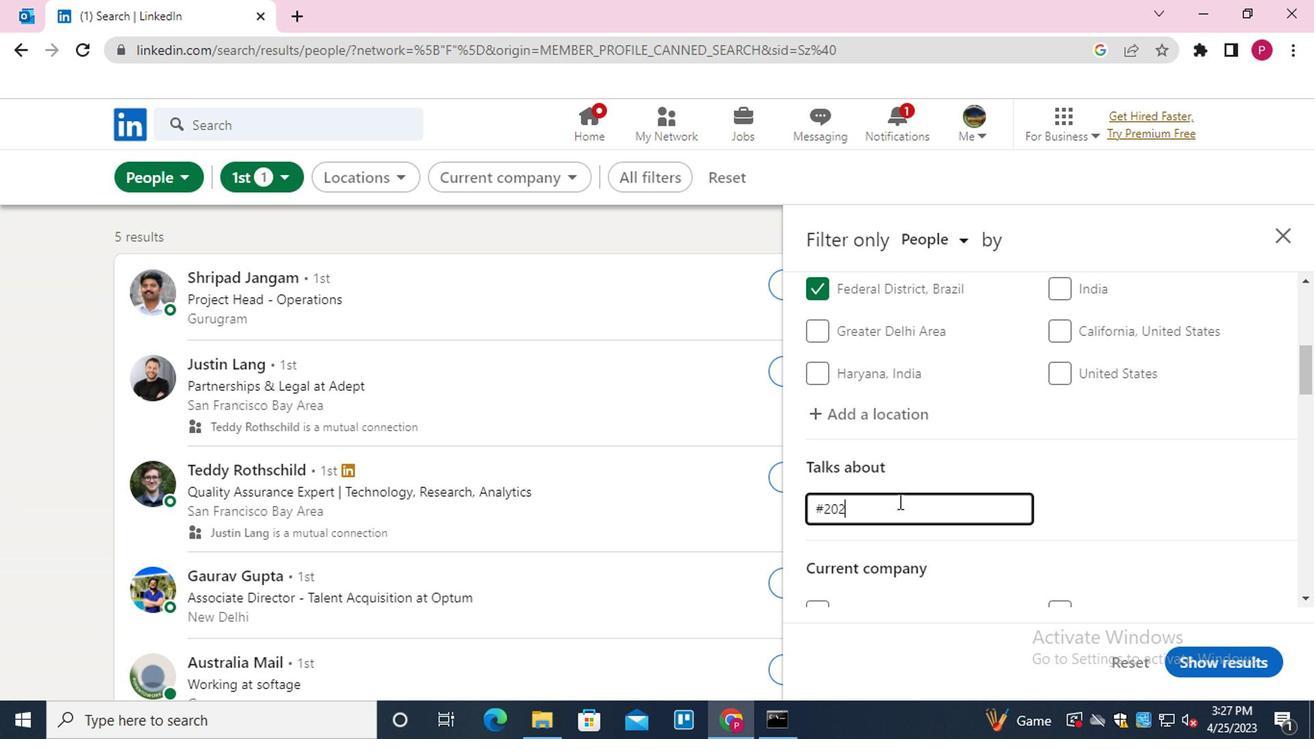 
Action: Mouse moved to (907, 497)
Screenshot: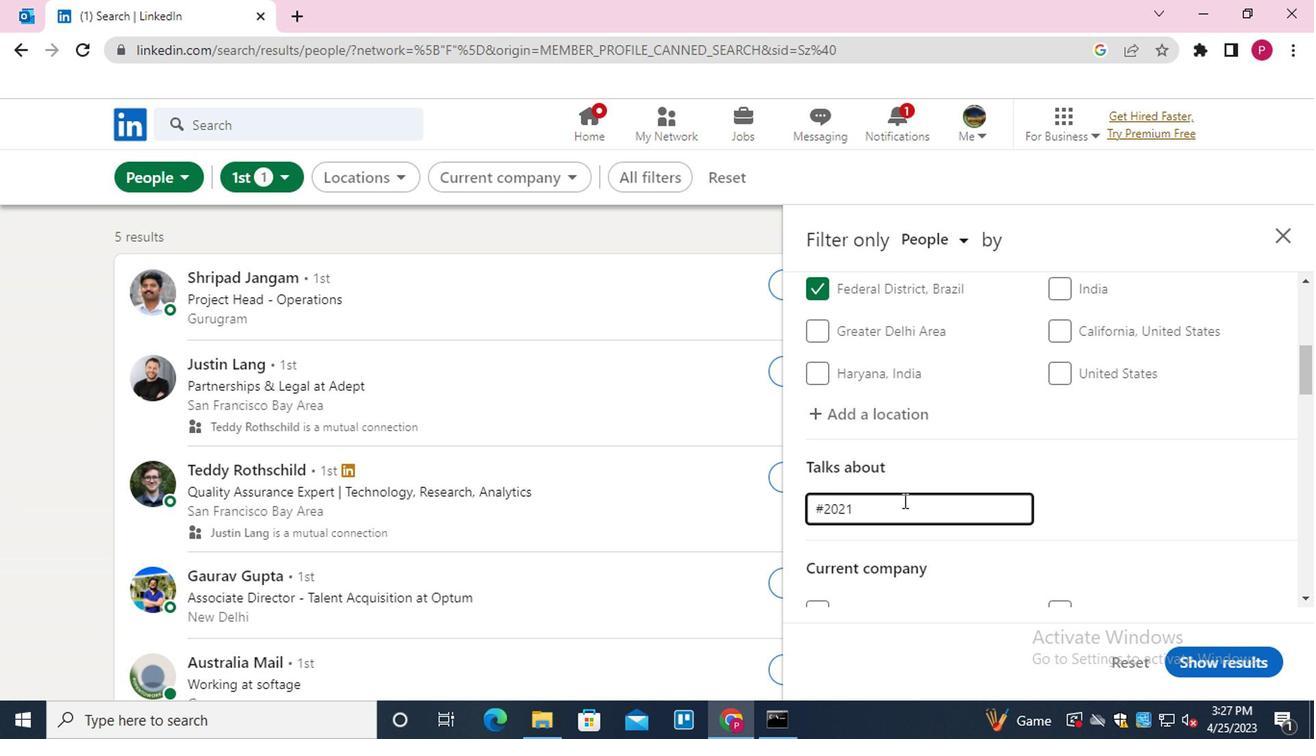 
Action: Mouse scrolled (907, 496) with delta (0, -1)
Screenshot: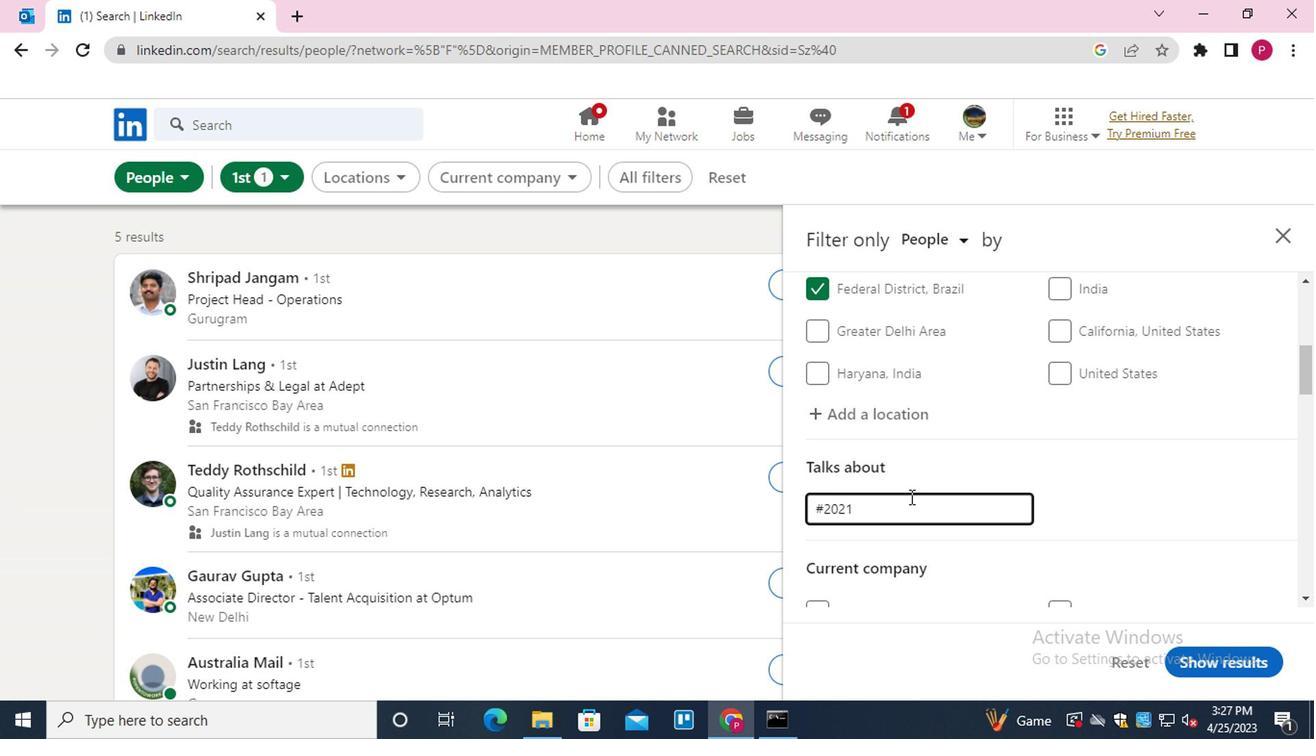 
Action: Mouse scrolled (907, 496) with delta (0, -1)
Screenshot: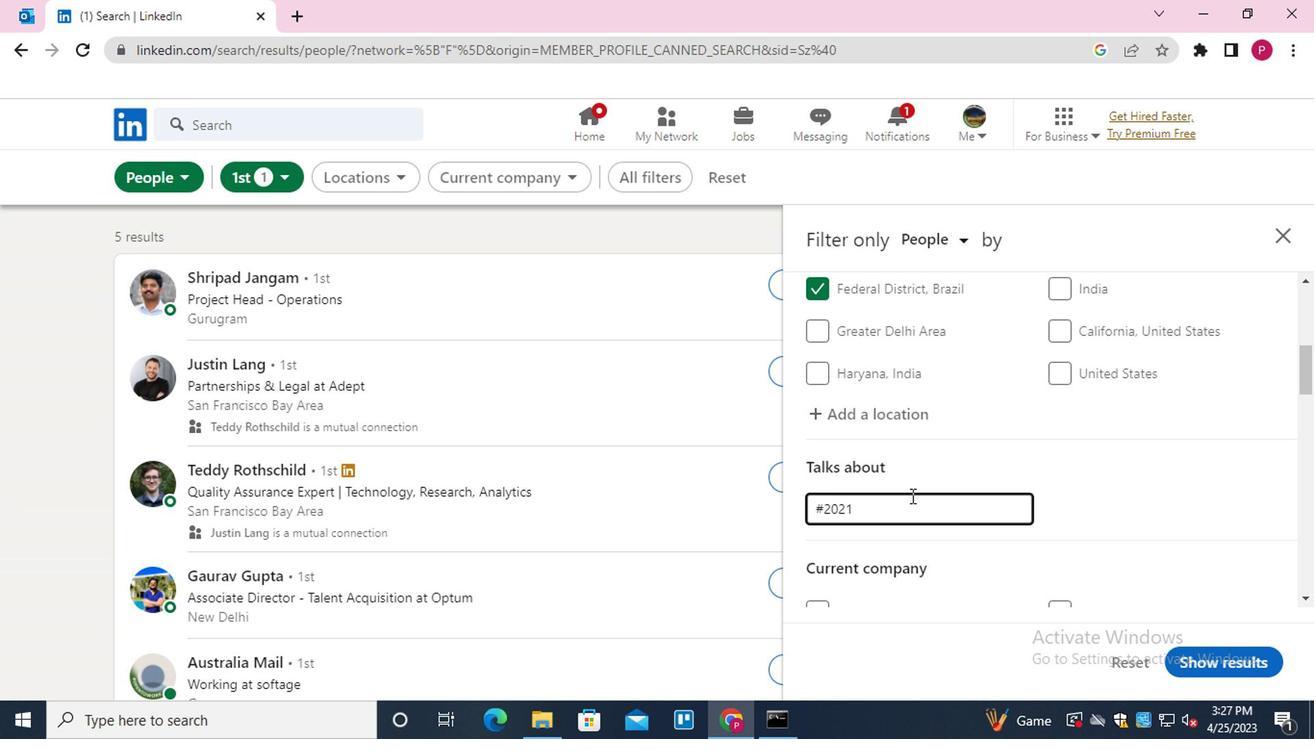 
Action: Mouse moved to (1113, 459)
Screenshot: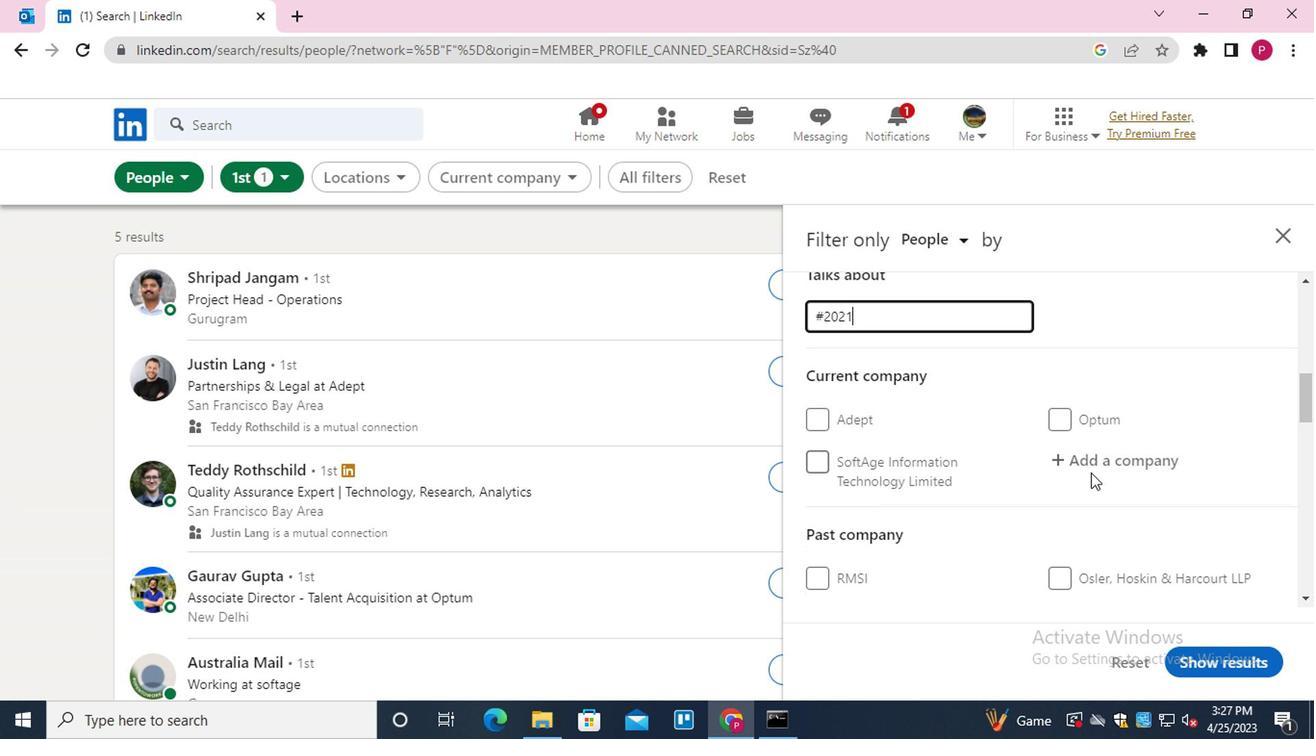 
Action: Mouse pressed left at (1113, 459)
Screenshot: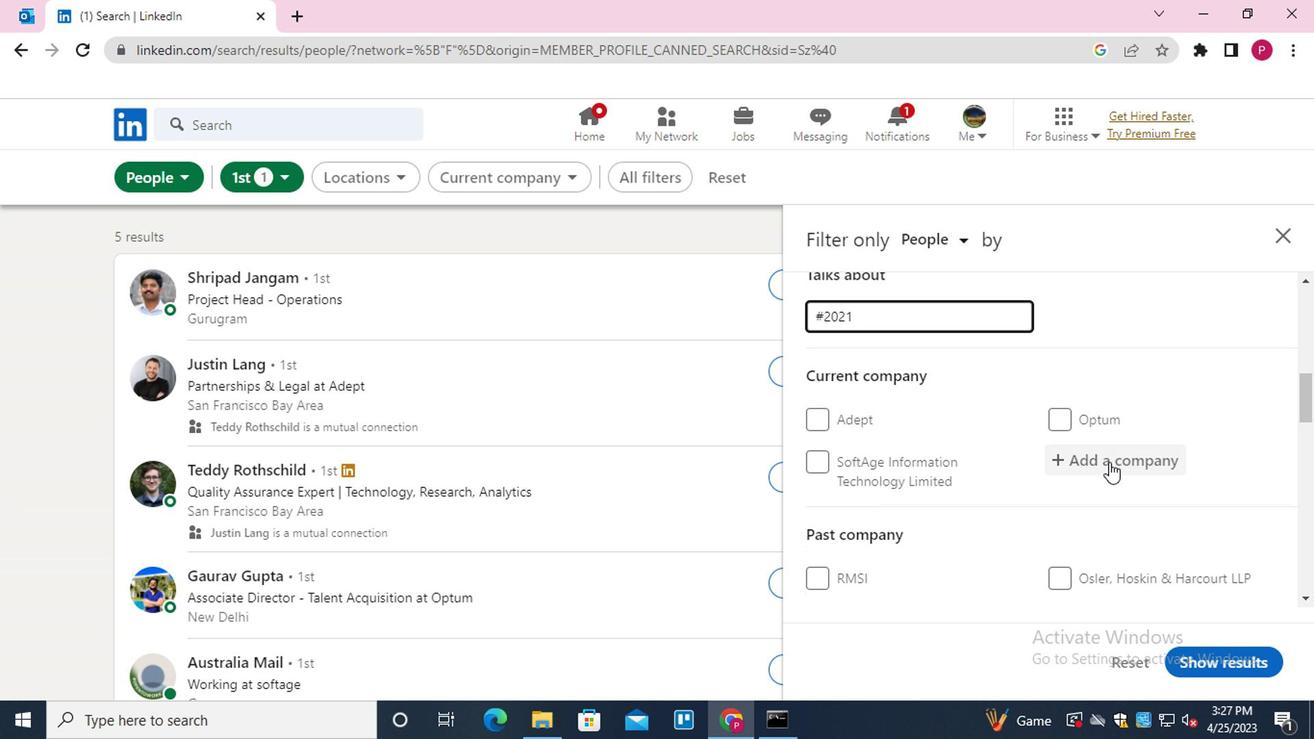 
Action: Key pressed <Key.shift>ARUO<Key.backspace>P
Screenshot: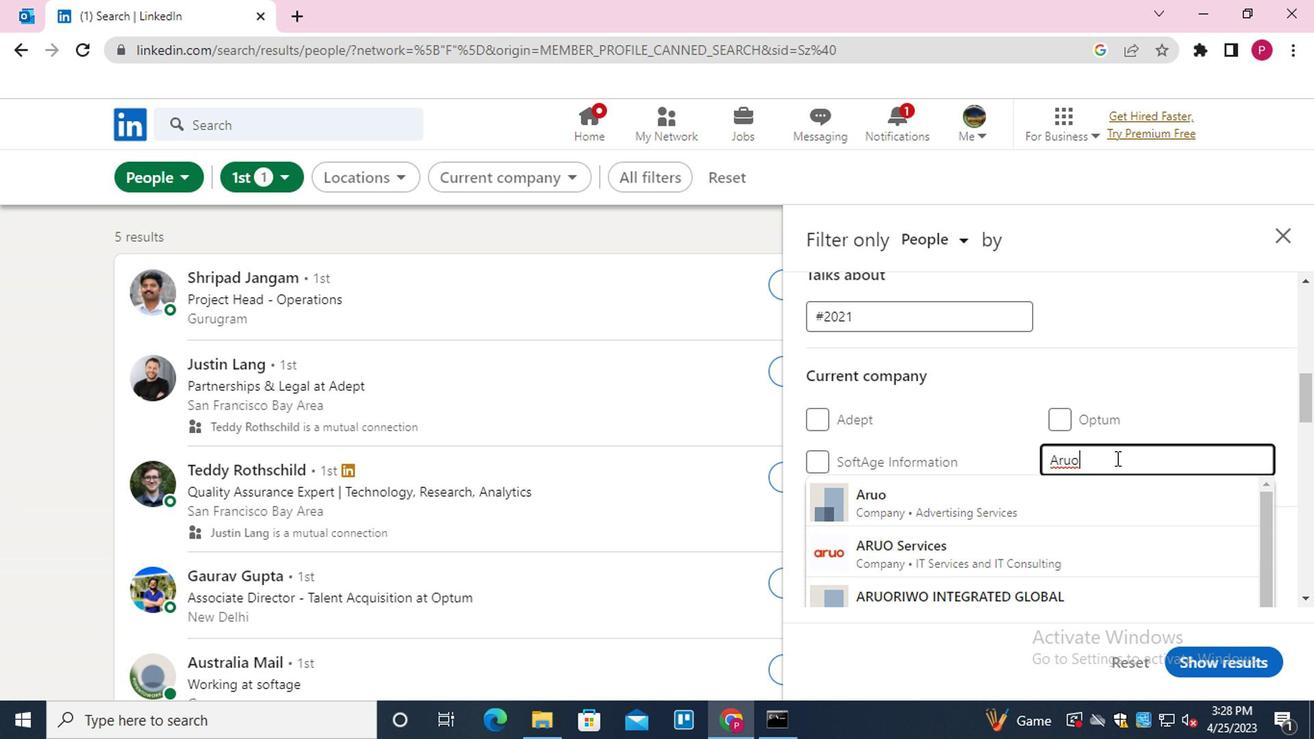 
Action: Mouse moved to (1052, 497)
Screenshot: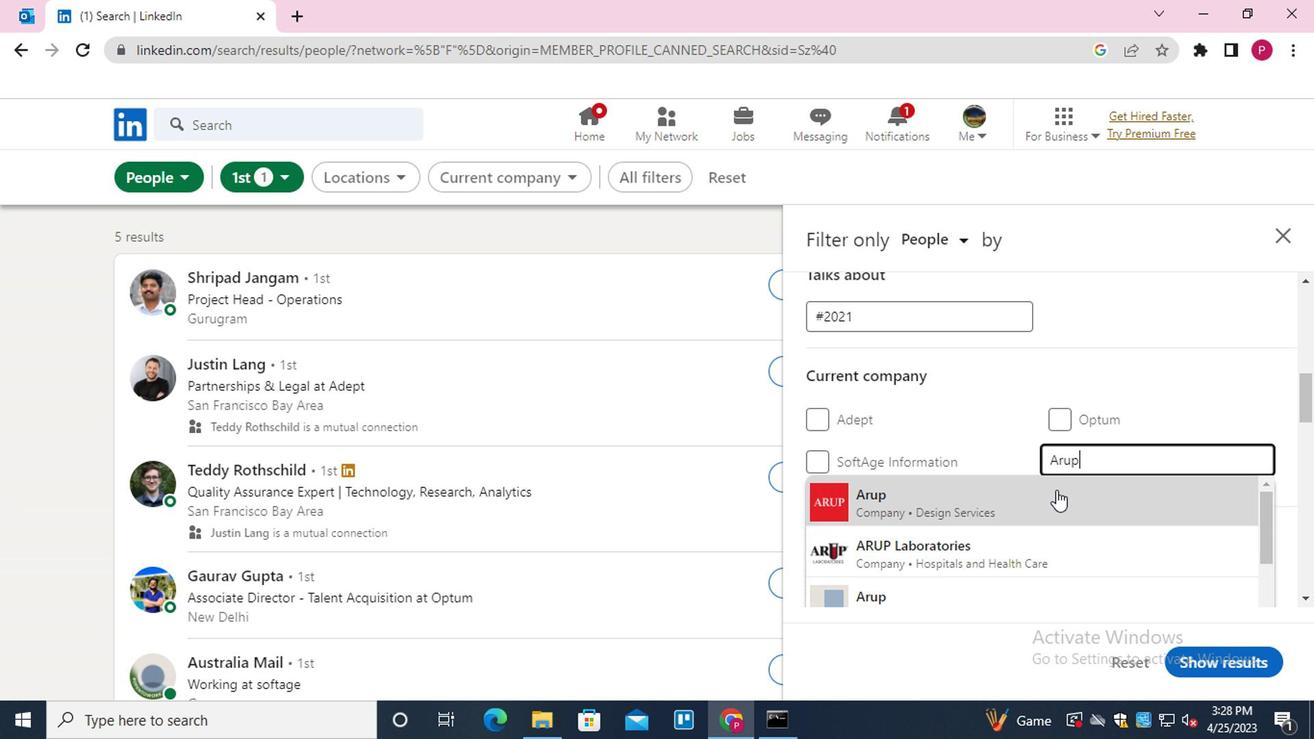 
Action: Mouse pressed left at (1052, 497)
Screenshot: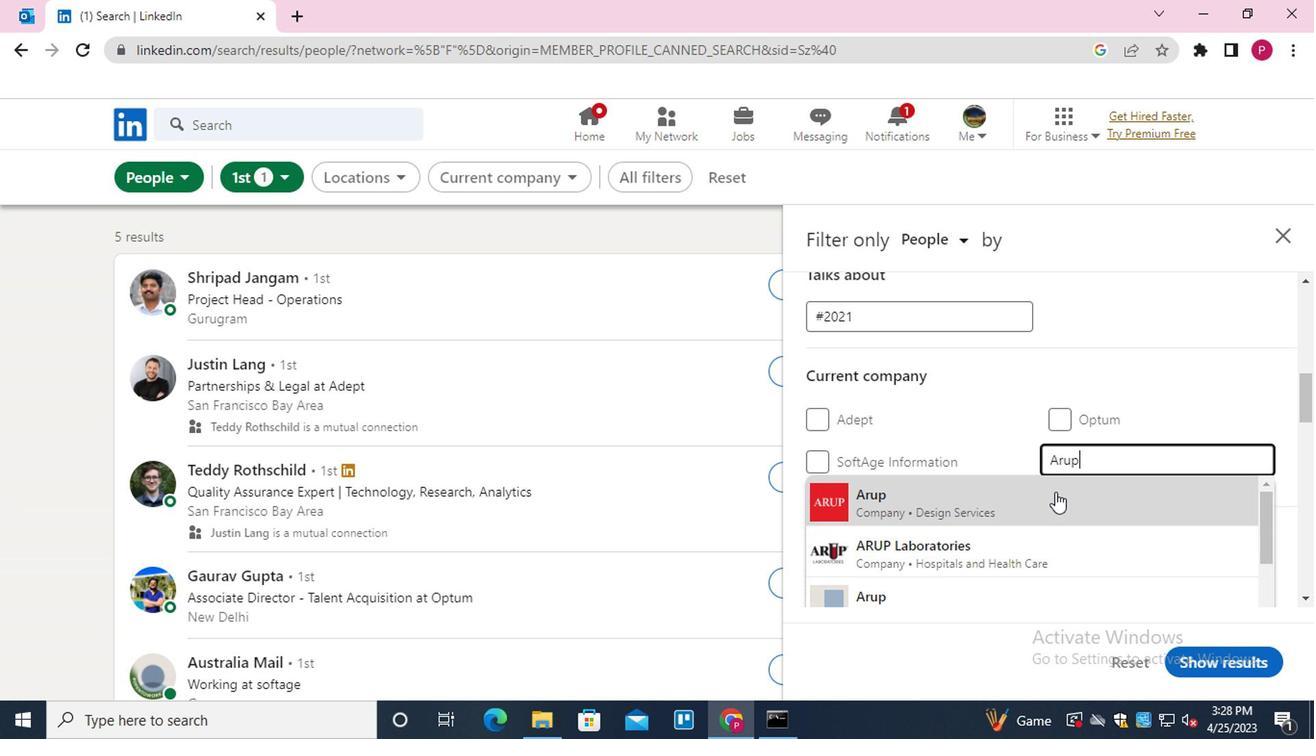 
Action: Mouse moved to (940, 448)
Screenshot: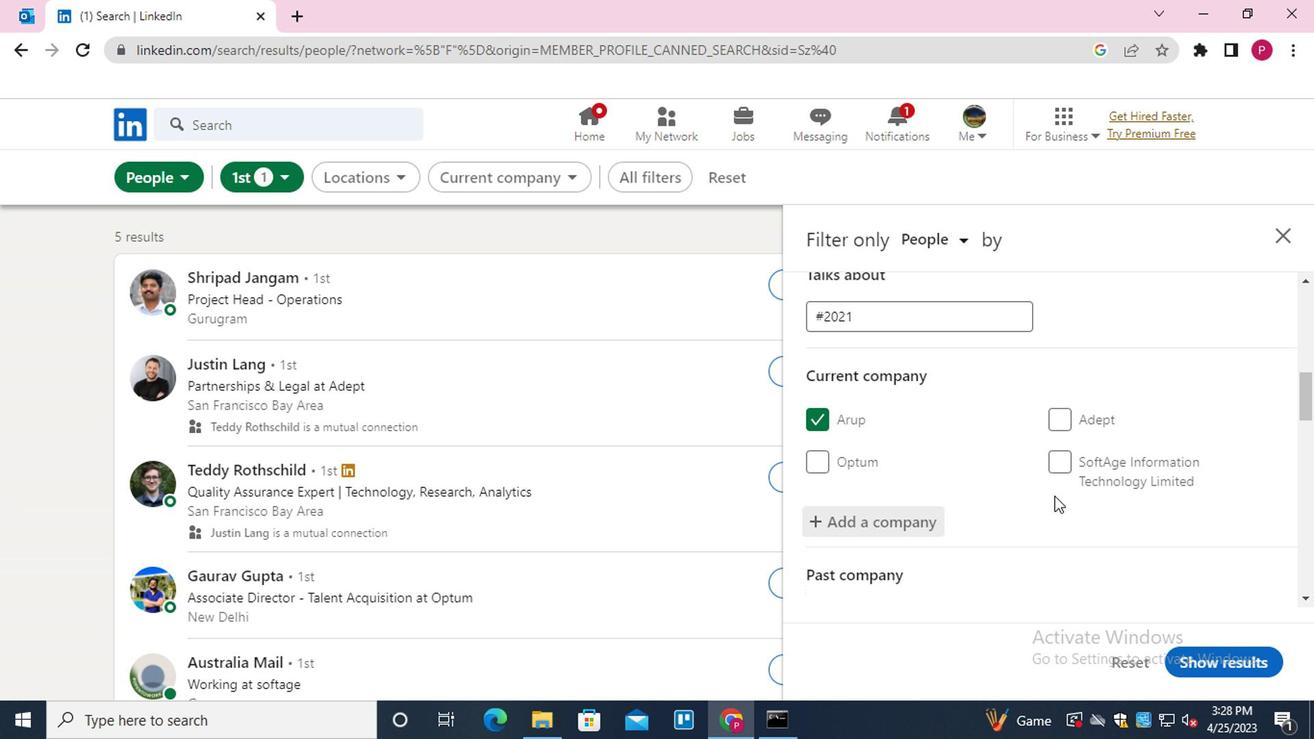 
Action: Mouse scrolled (940, 447) with delta (0, -1)
Screenshot: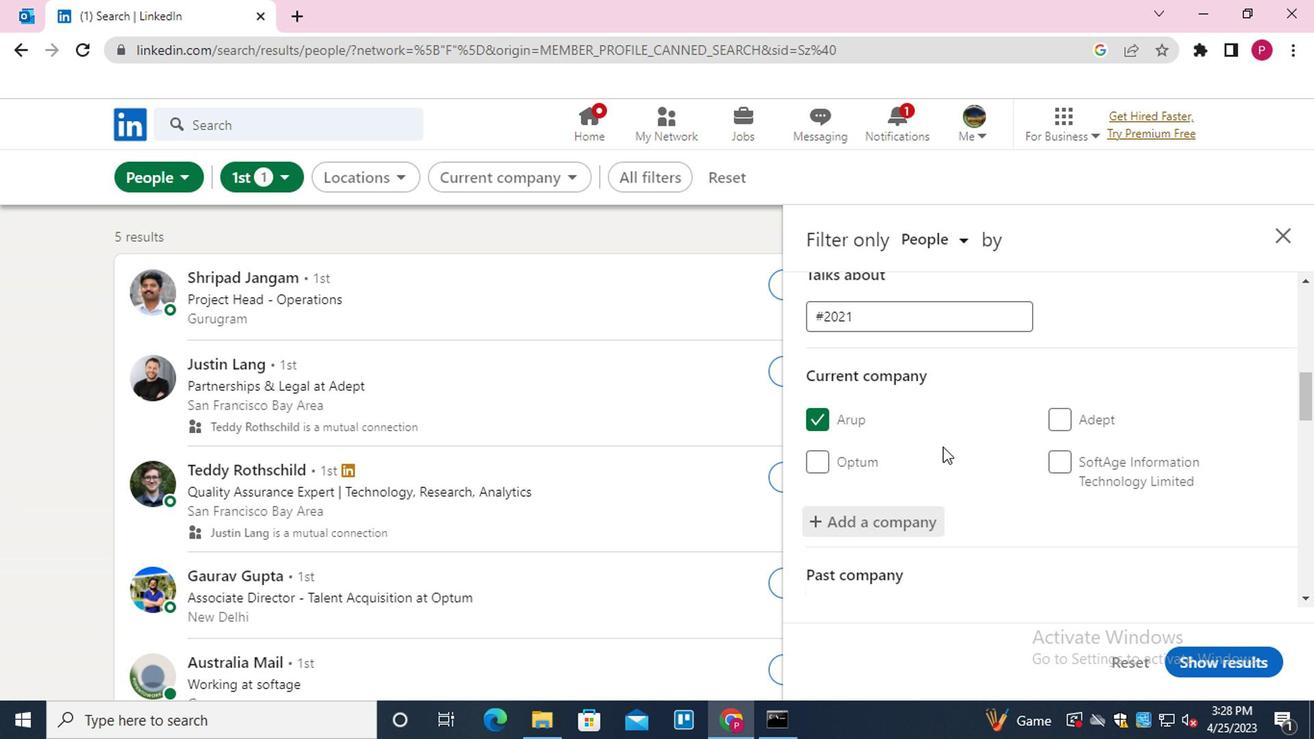 
Action: Mouse scrolled (940, 447) with delta (0, -1)
Screenshot: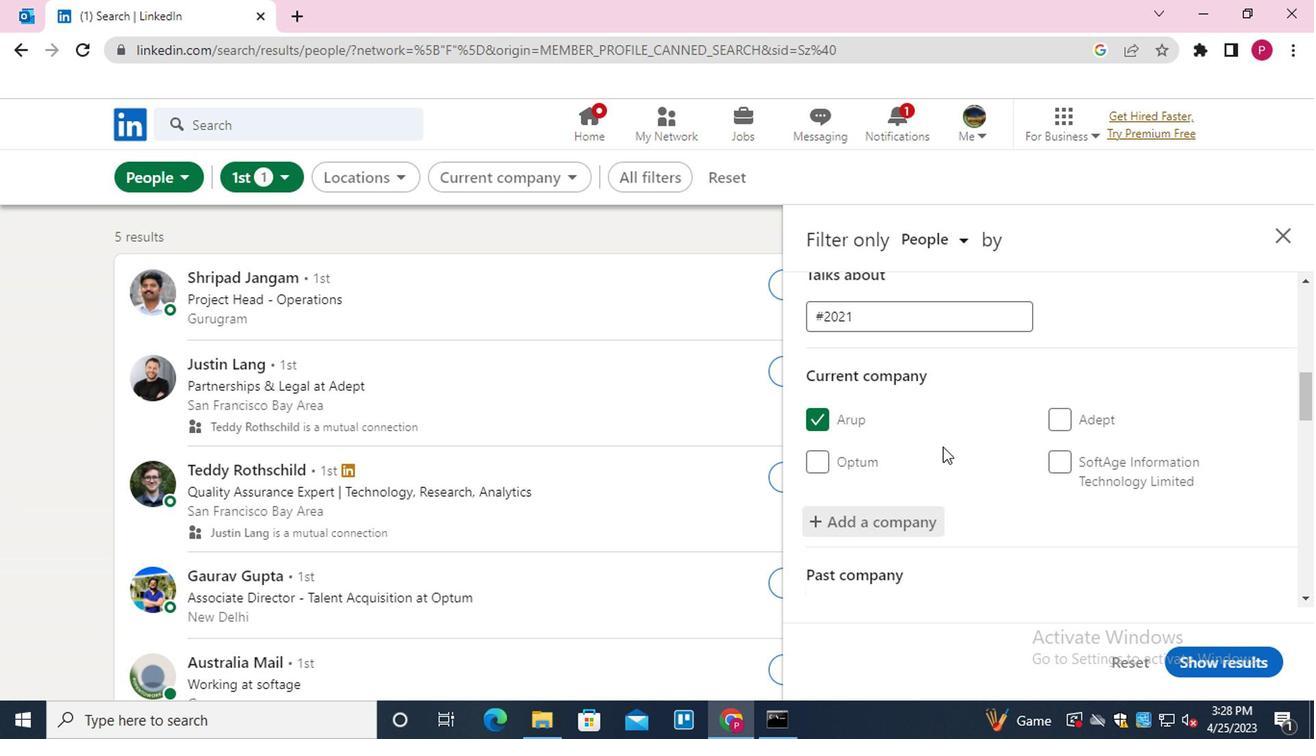 
Action: Mouse moved to (1041, 519)
Screenshot: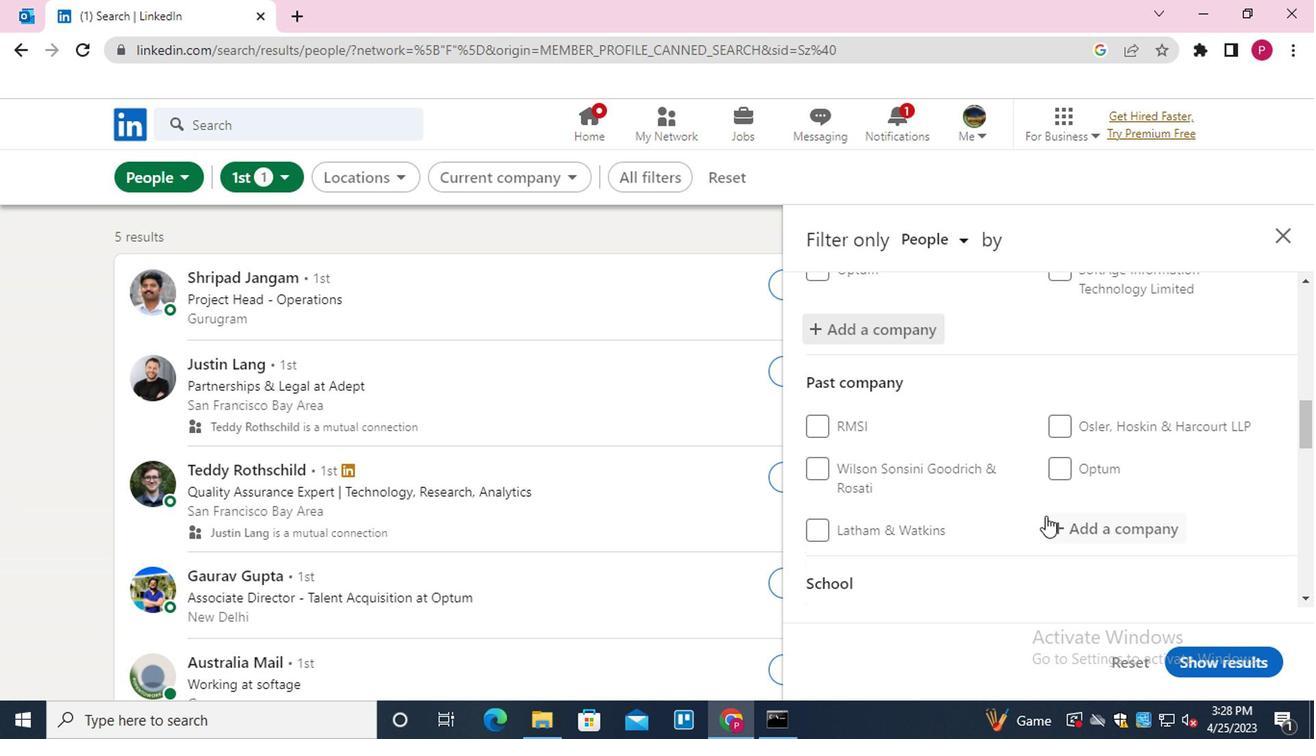 
Action: Mouse scrolled (1041, 518) with delta (0, 0)
Screenshot: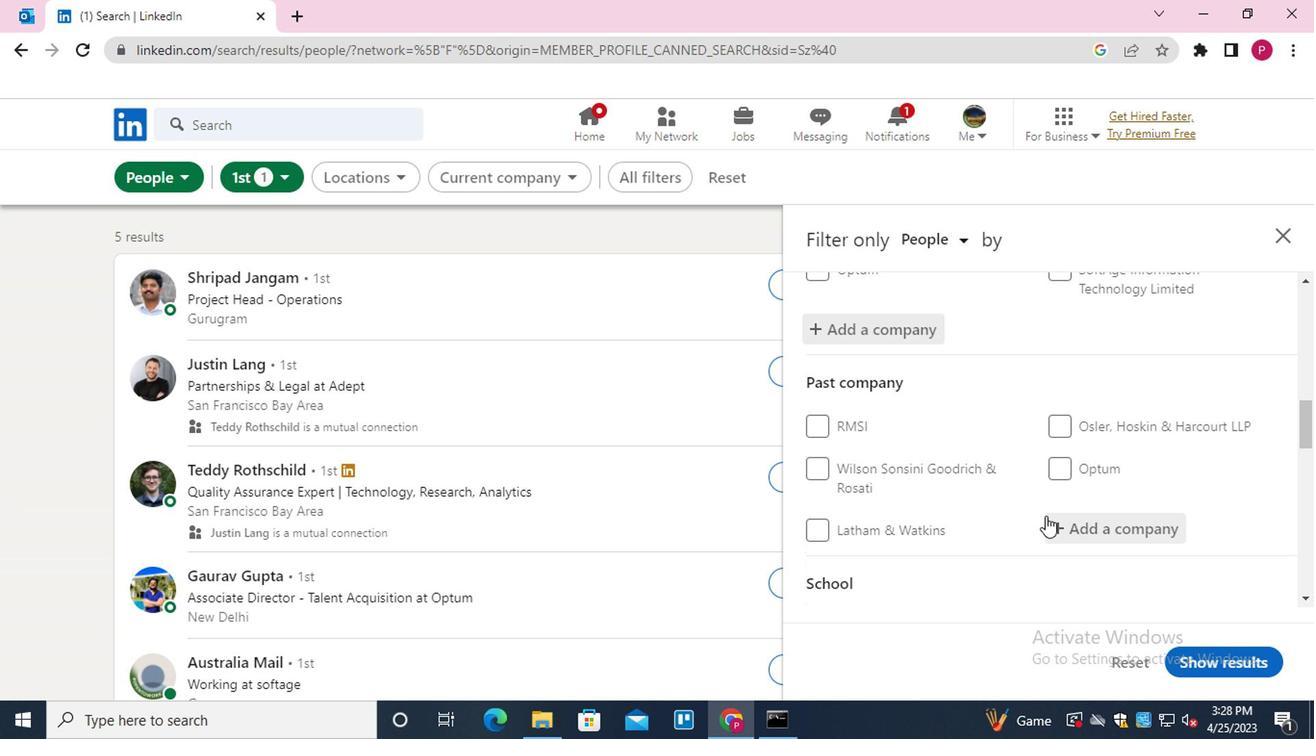
Action: Mouse scrolled (1041, 518) with delta (0, 0)
Screenshot: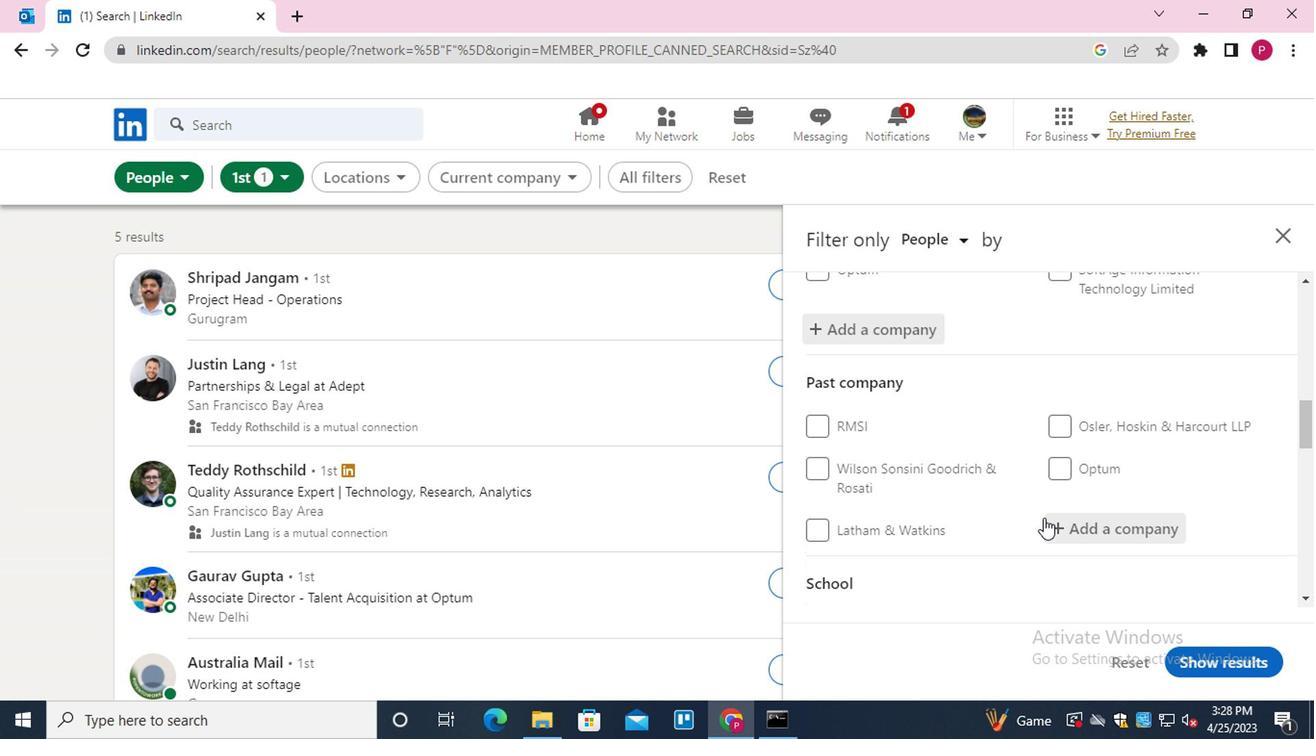 
Action: Mouse moved to (1106, 555)
Screenshot: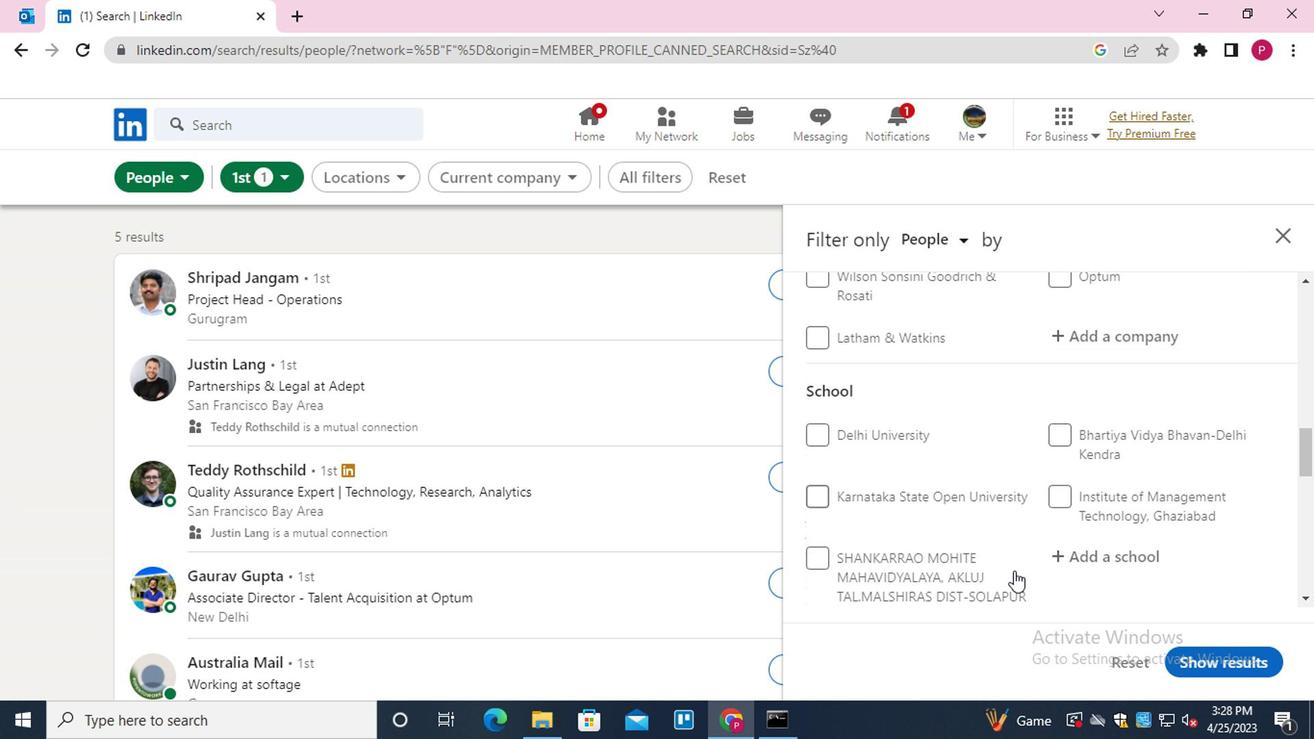 
Action: Mouse pressed left at (1106, 555)
Screenshot: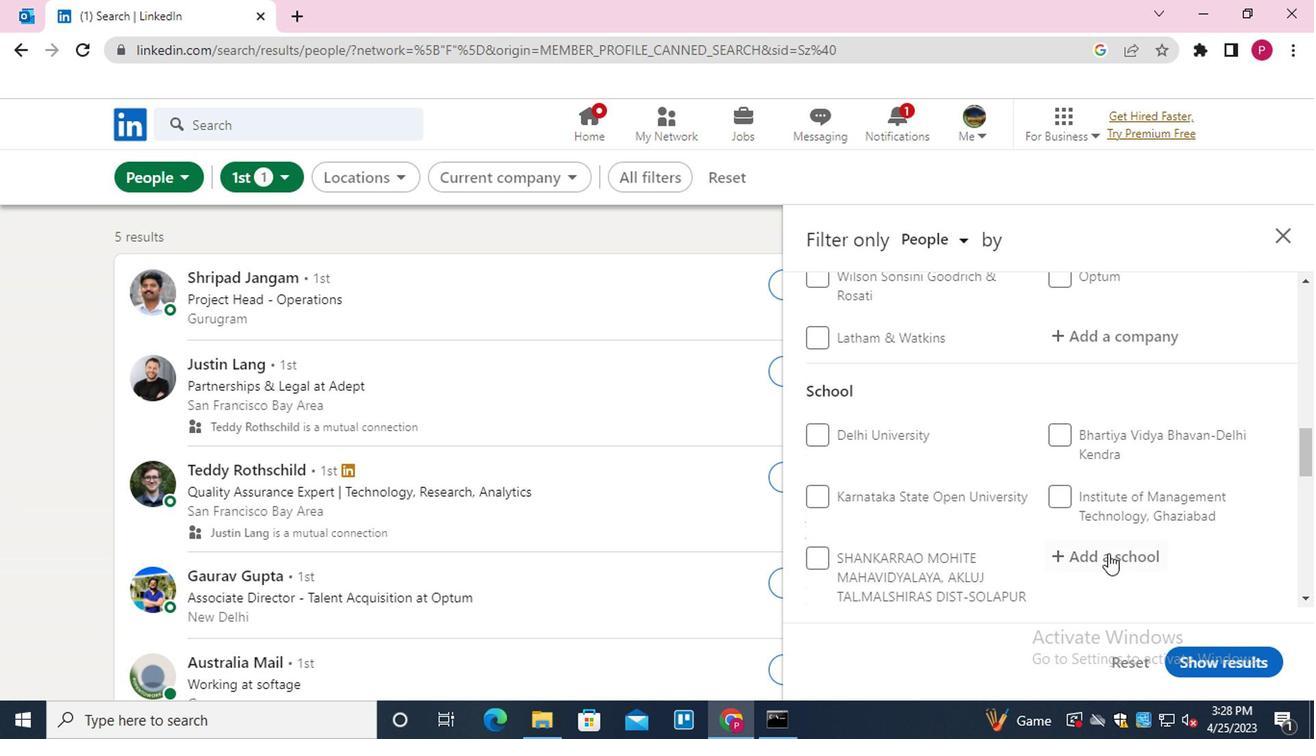 
Action: Key pressed <Key.shift>ROYAL<Key.space><Key.shift>SCHOOL
Screenshot: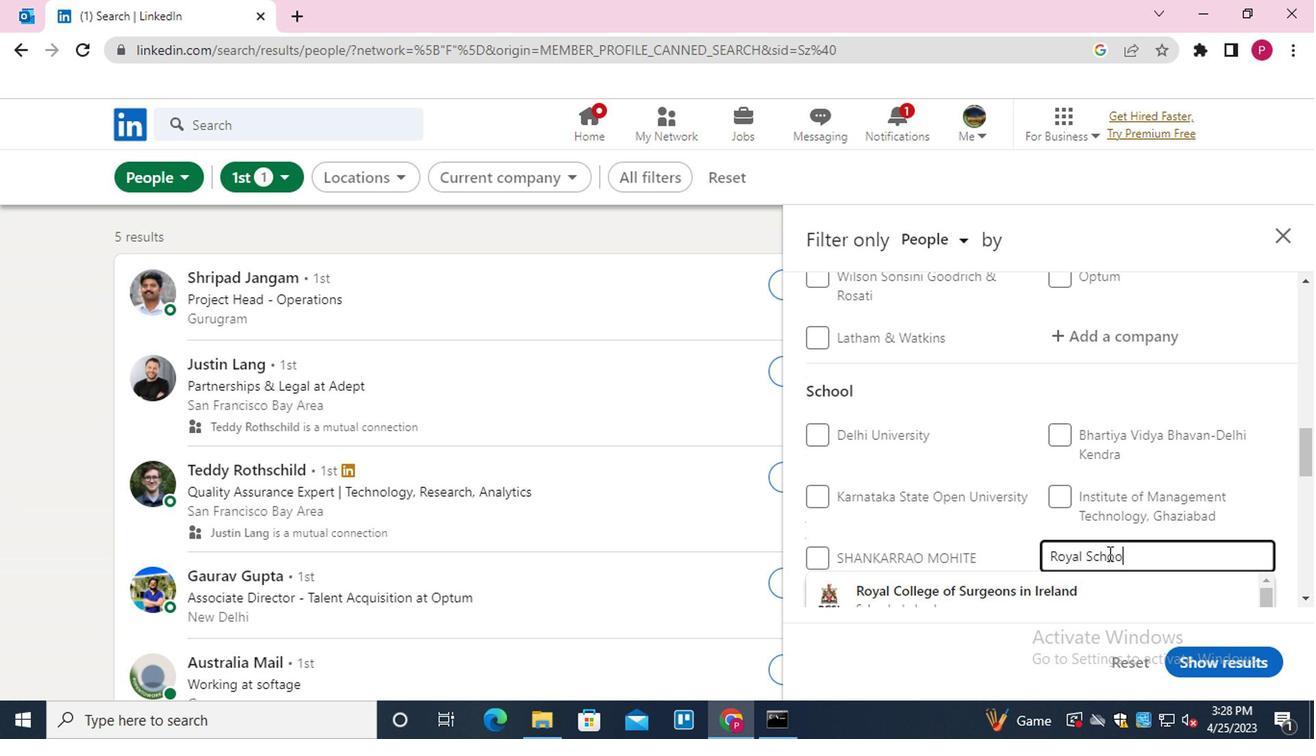 
Action: Mouse moved to (1018, 425)
Screenshot: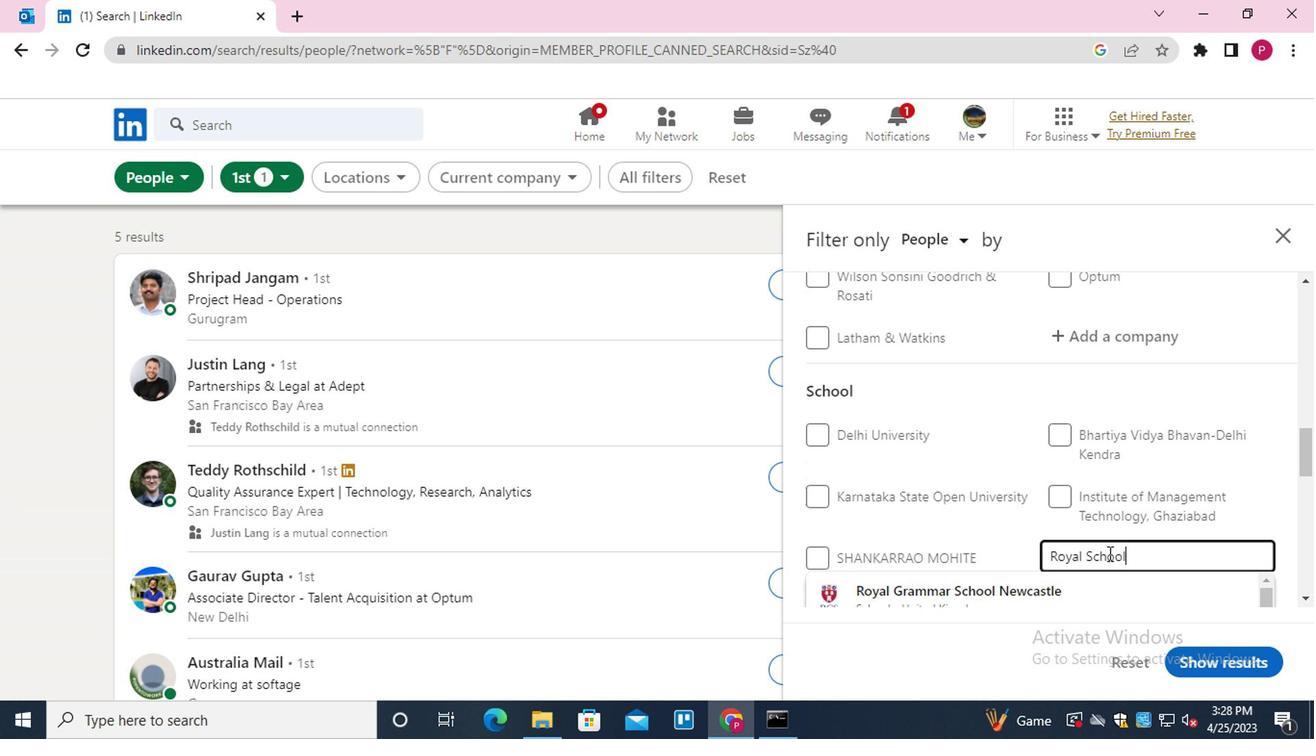 
Action: Mouse scrolled (1018, 423) with delta (0, -1)
Screenshot: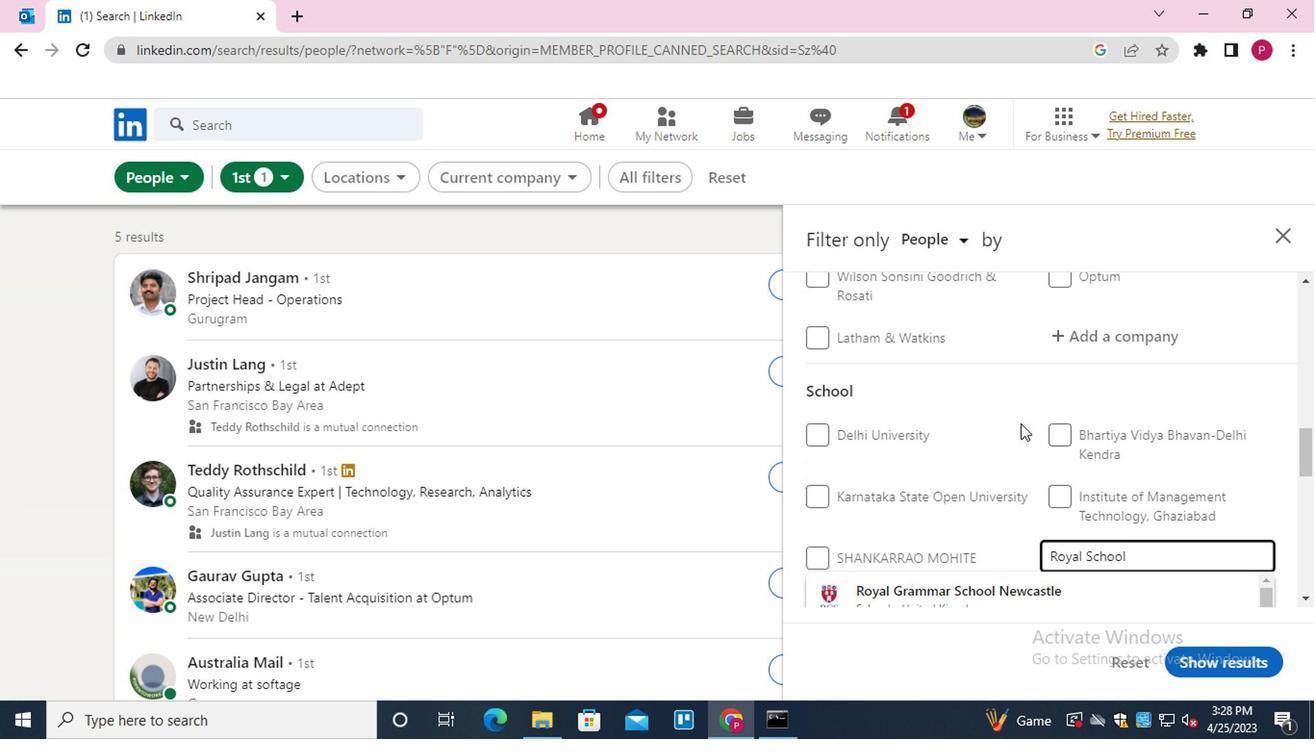 
Action: Mouse moved to (1017, 423)
Screenshot: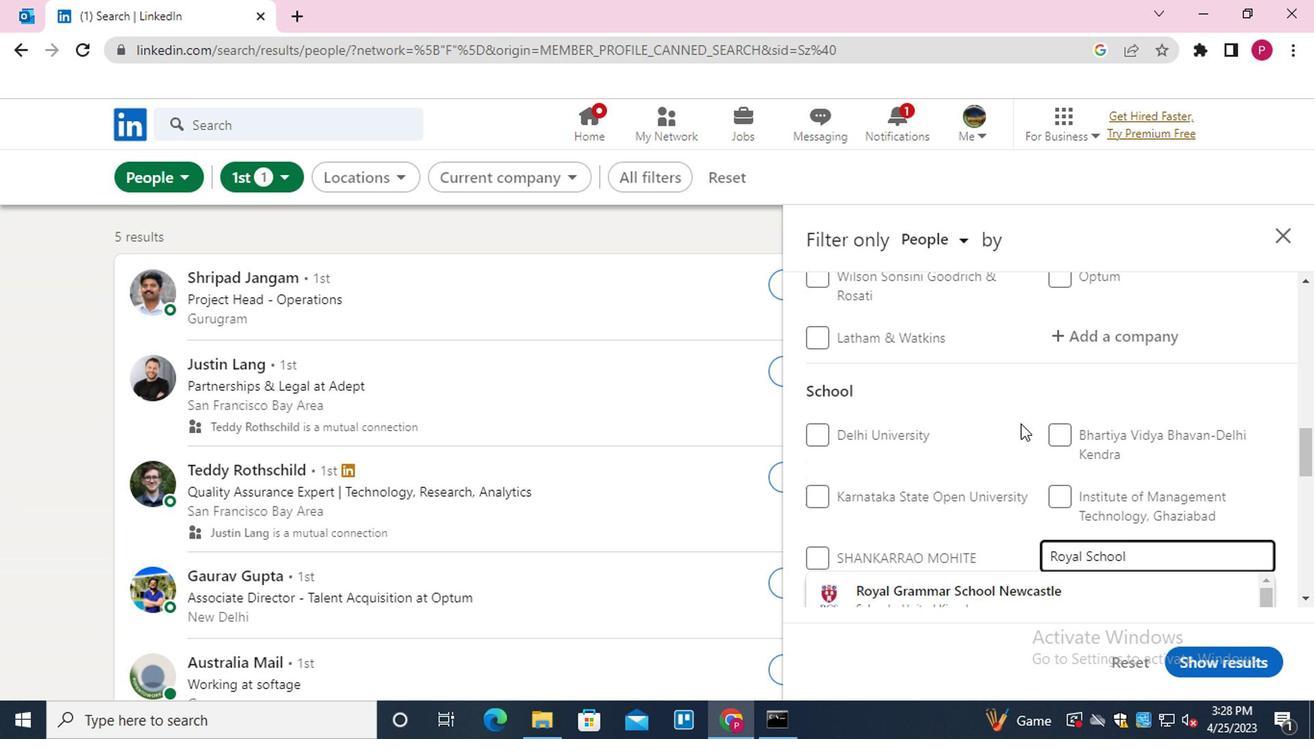 
Action: Mouse scrolled (1017, 423) with delta (0, 0)
Screenshot: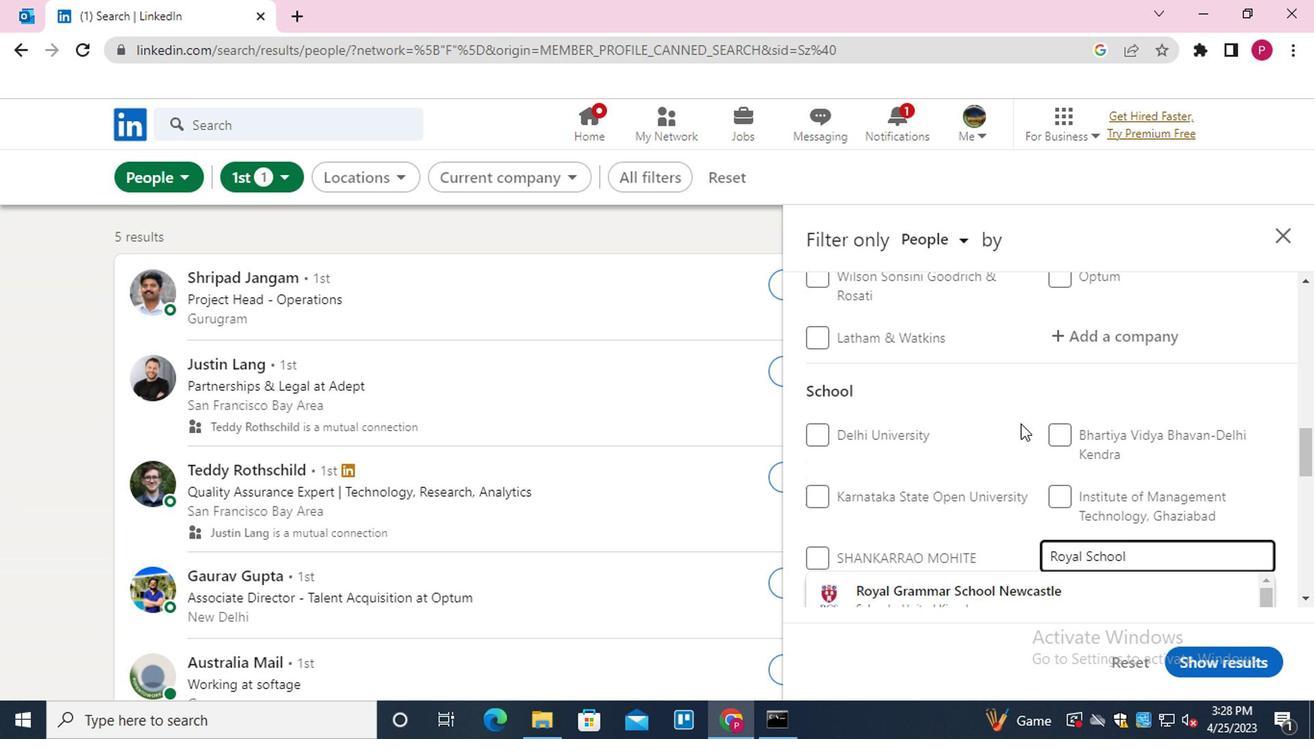 
Action: Mouse moved to (1050, 510)
Screenshot: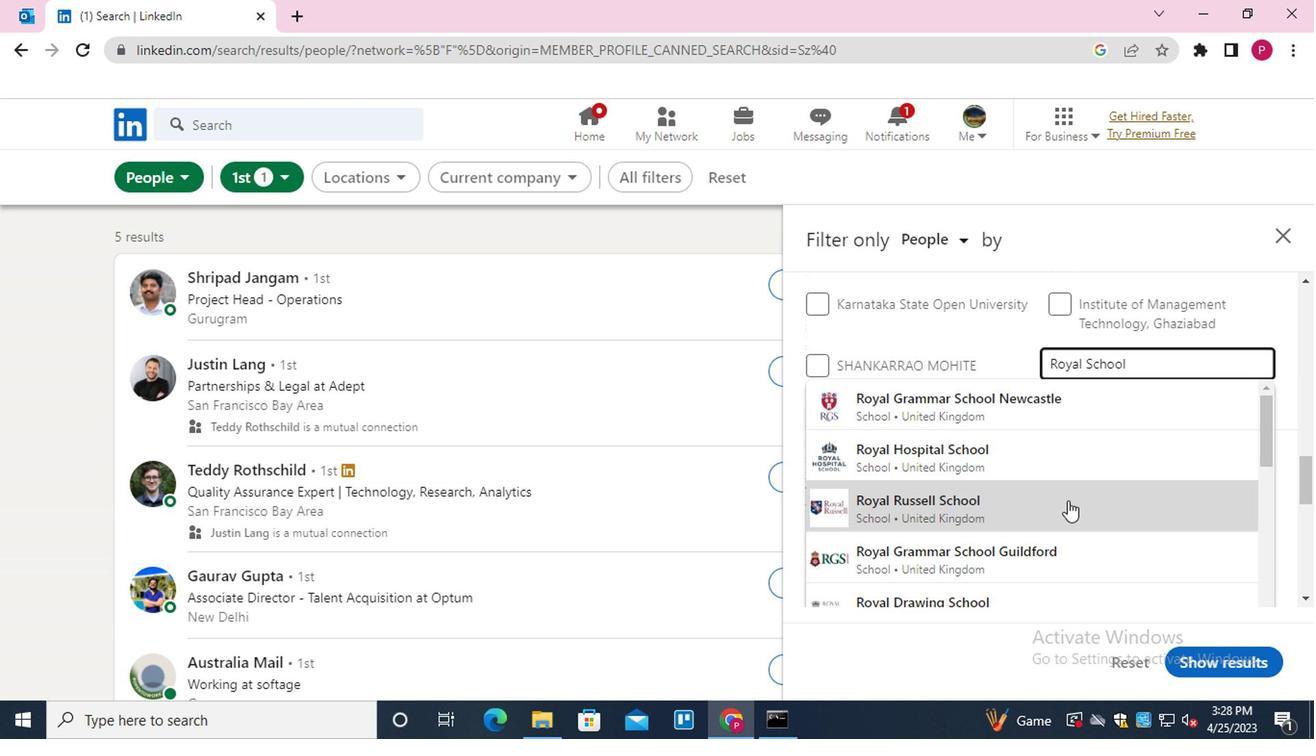 
Action: Mouse scrolled (1050, 508) with delta (0, -1)
Screenshot: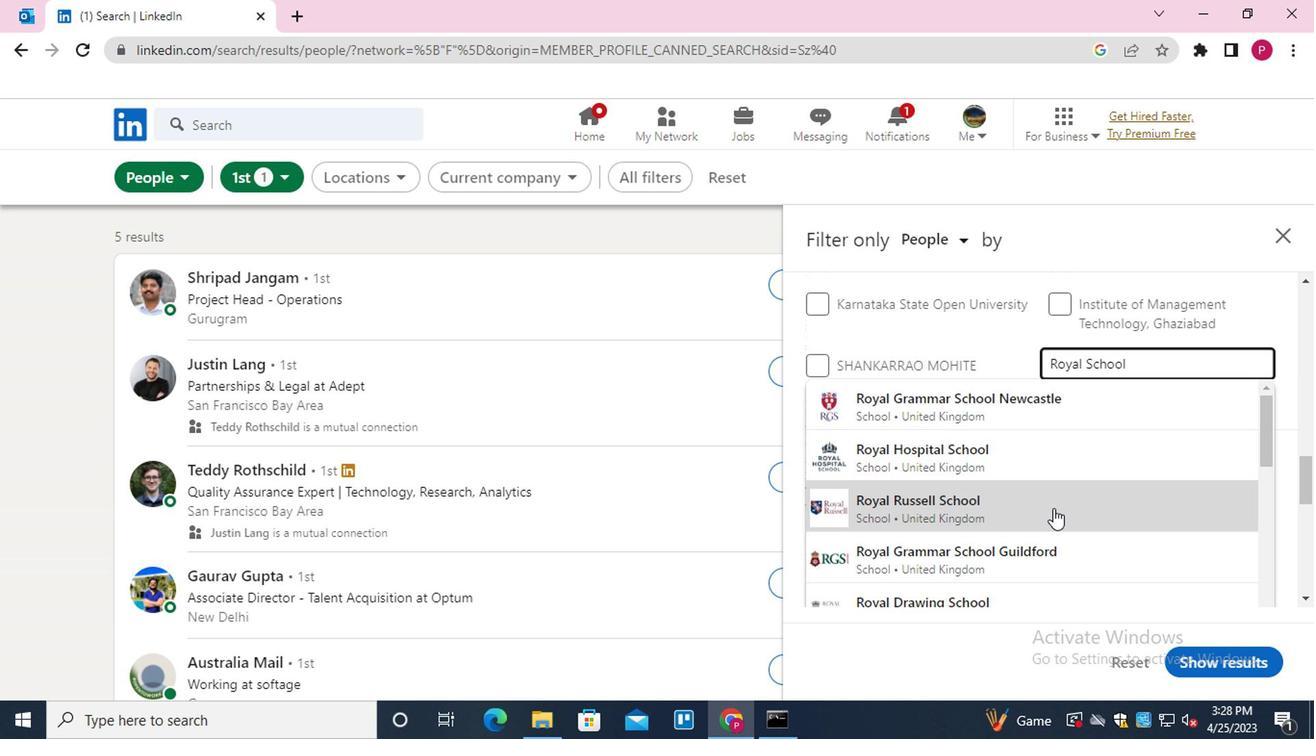 
Action: Mouse scrolled (1050, 508) with delta (0, -1)
Screenshot: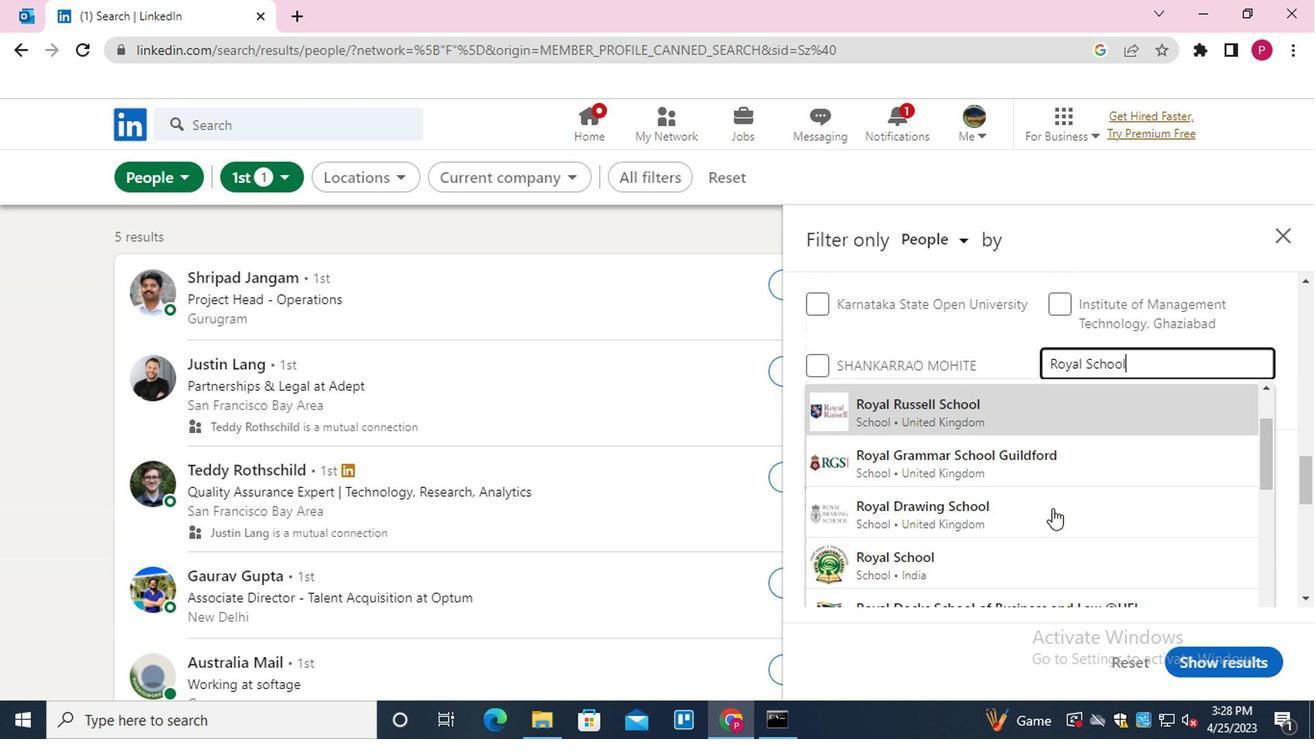 
Action: Mouse moved to (1037, 469)
Screenshot: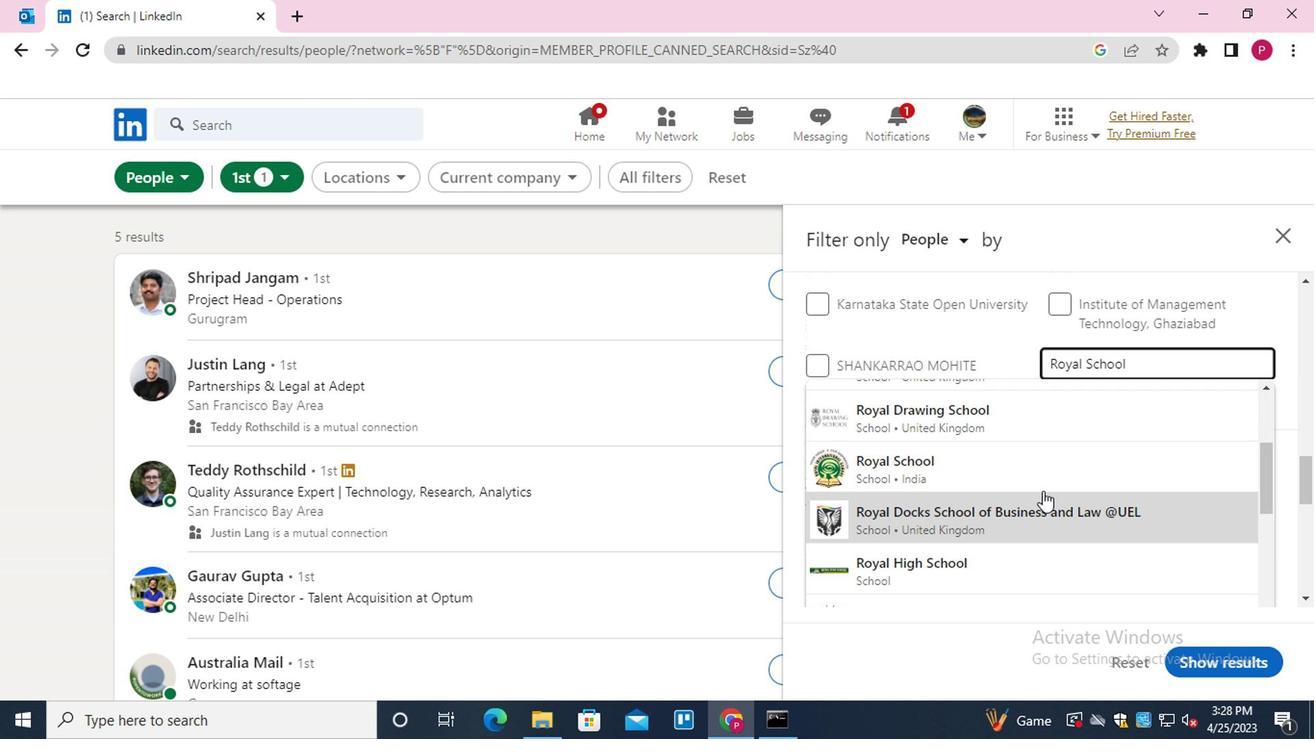 
Action: Mouse pressed left at (1037, 469)
Screenshot: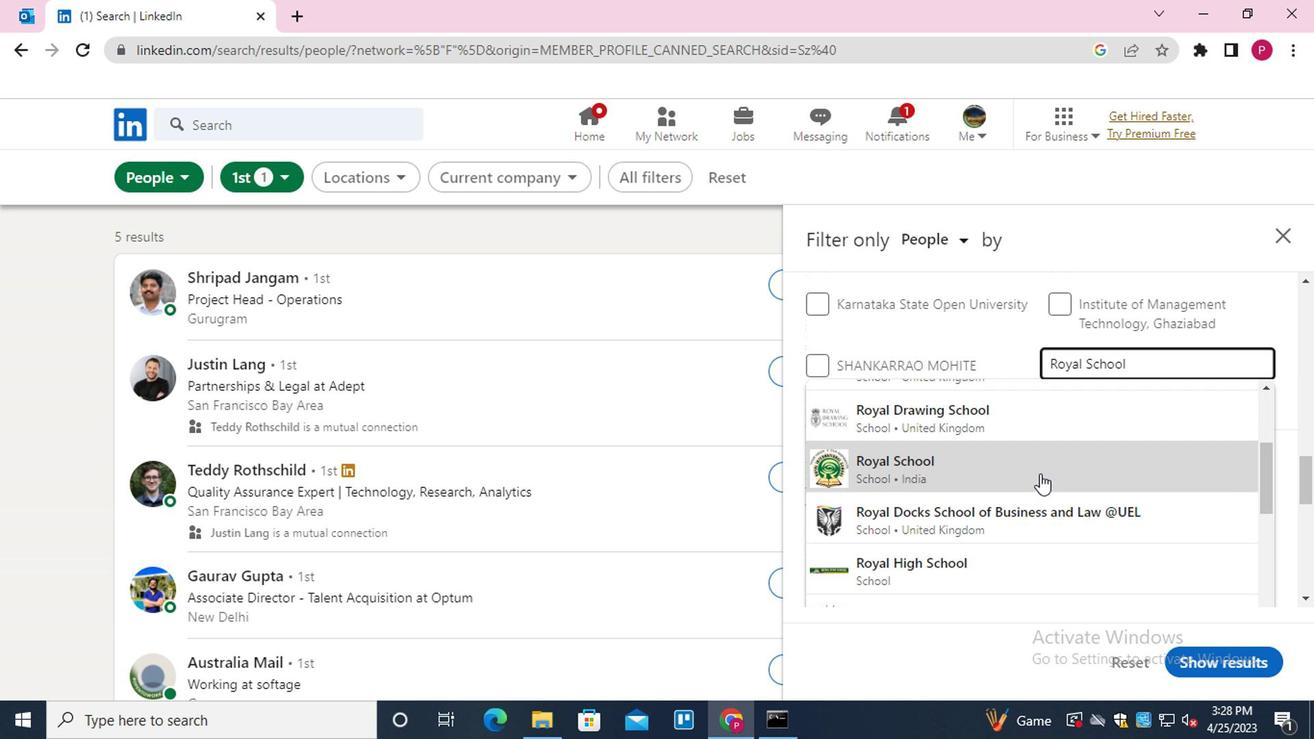 
Action: Mouse moved to (1013, 433)
Screenshot: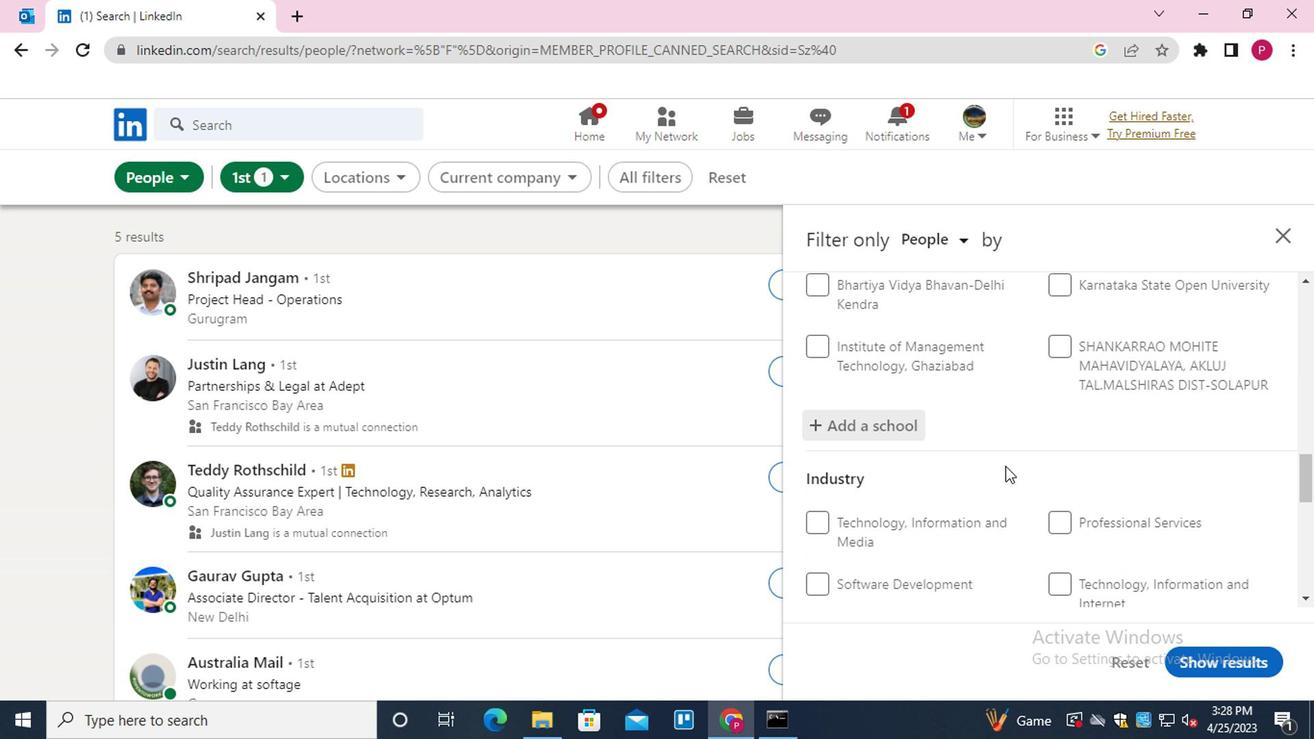 
Action: Mouse scrolled (1013, 432) with delta (0, 0)
Screenshot: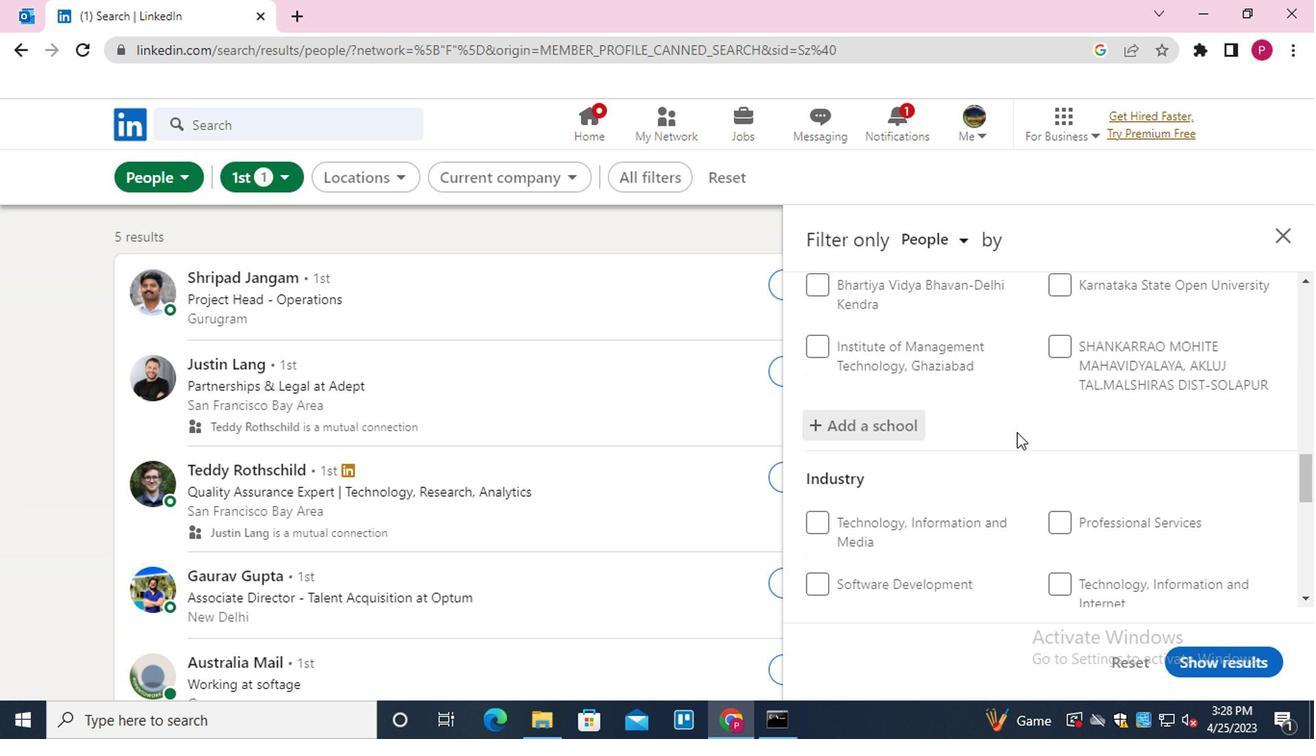 
Action: Mouse scrolled (1013, 432) with delta (0, 0)
Screenshot: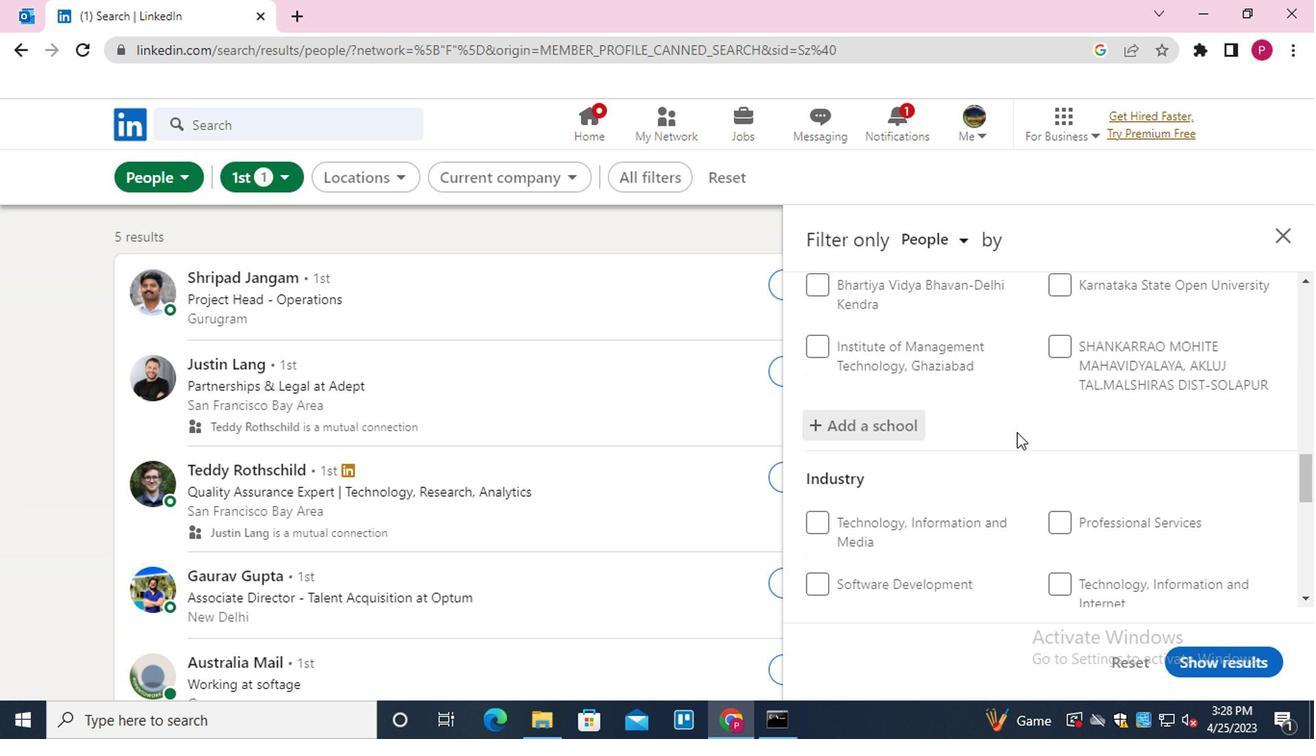 
Action: Mouse moved to (1091, 463)
Screenshot: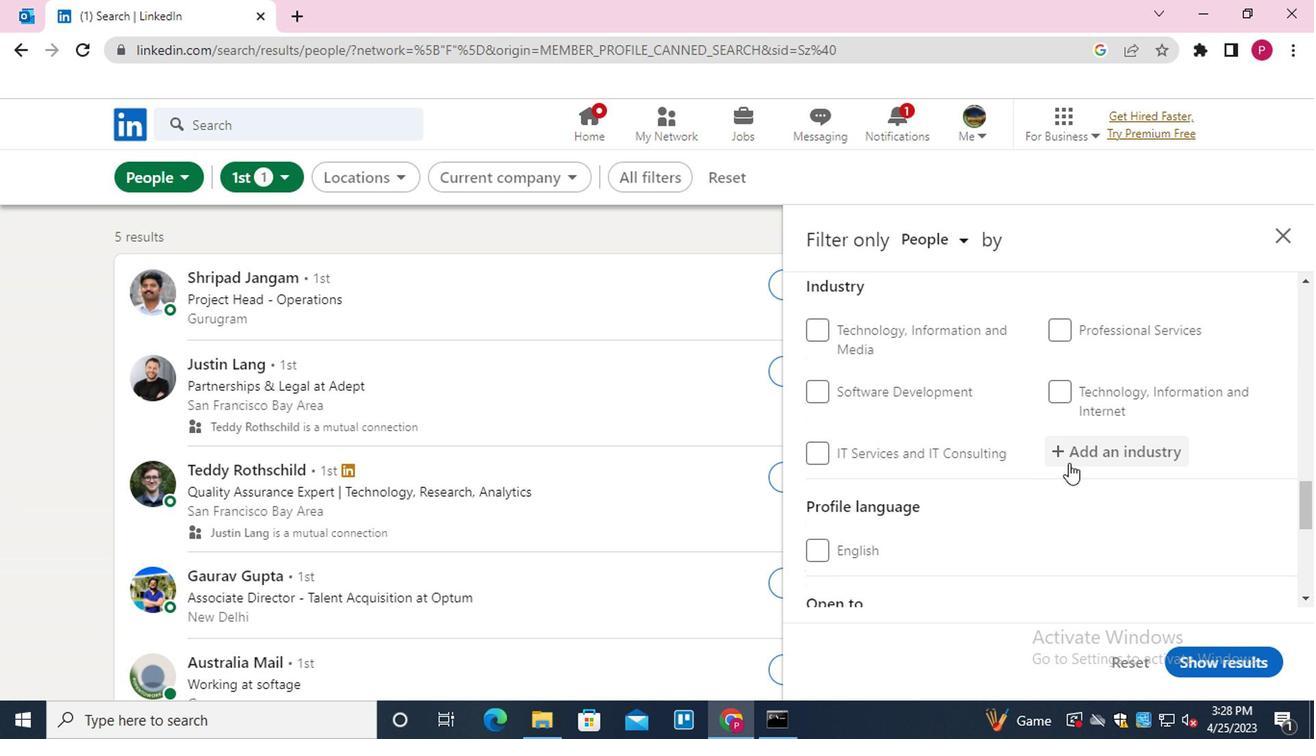 
Action: Mouse pressed left at (1091, 463)
Screenshot: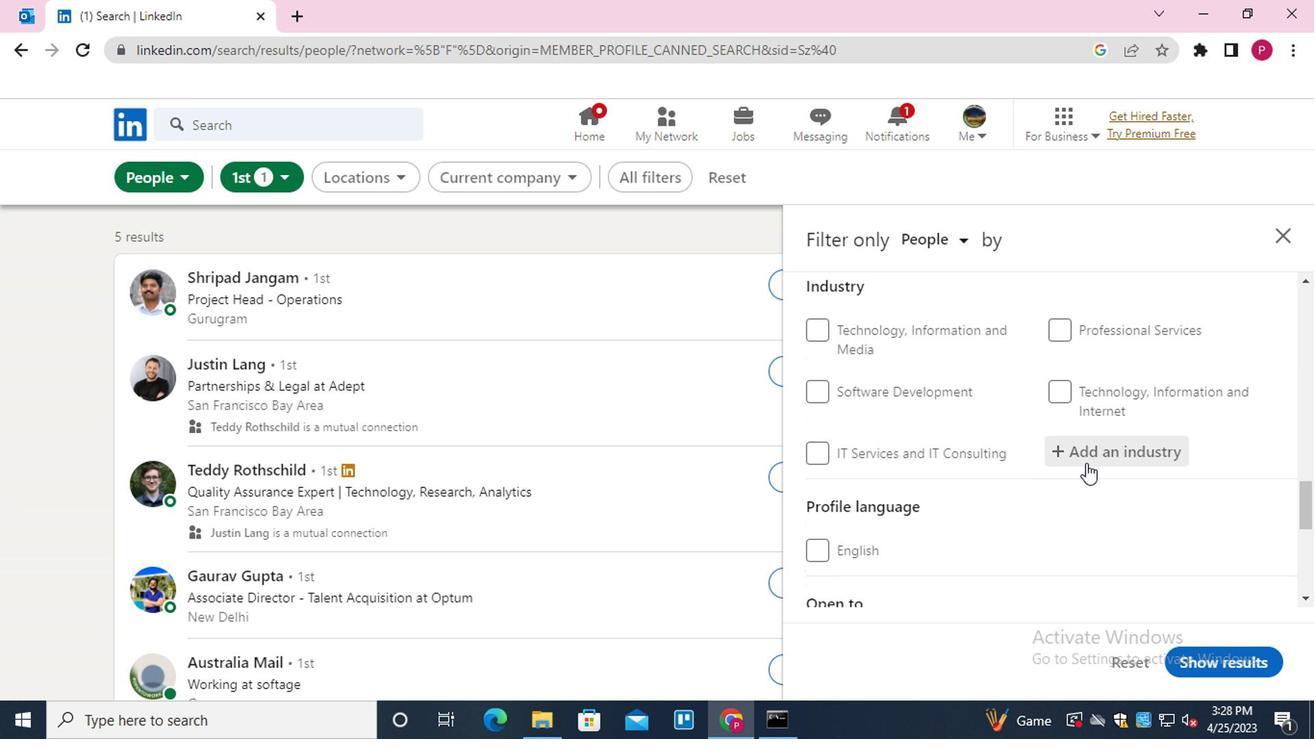
Action: Mouse moved to (1093, 458)
Screenshot: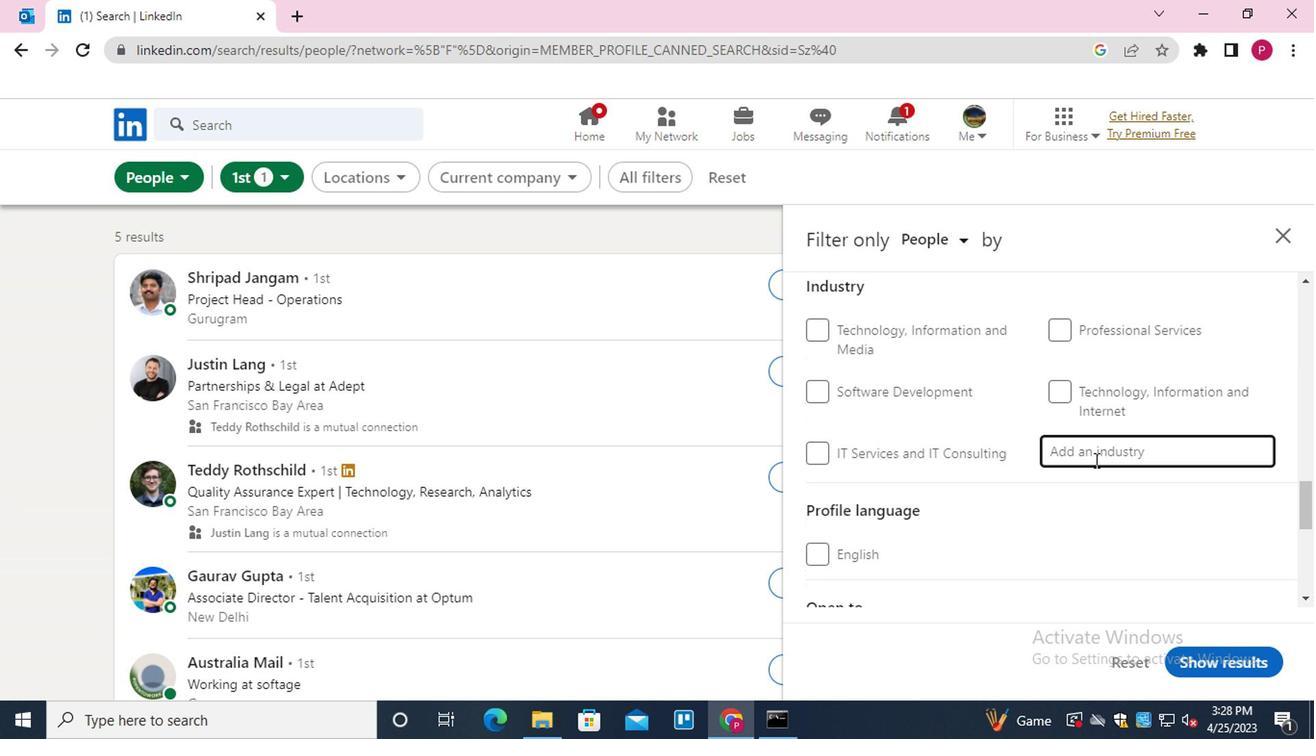 
Action: Key pressed <Key.shift>ARTID<Key.backspace>FICIAL
Screenshot: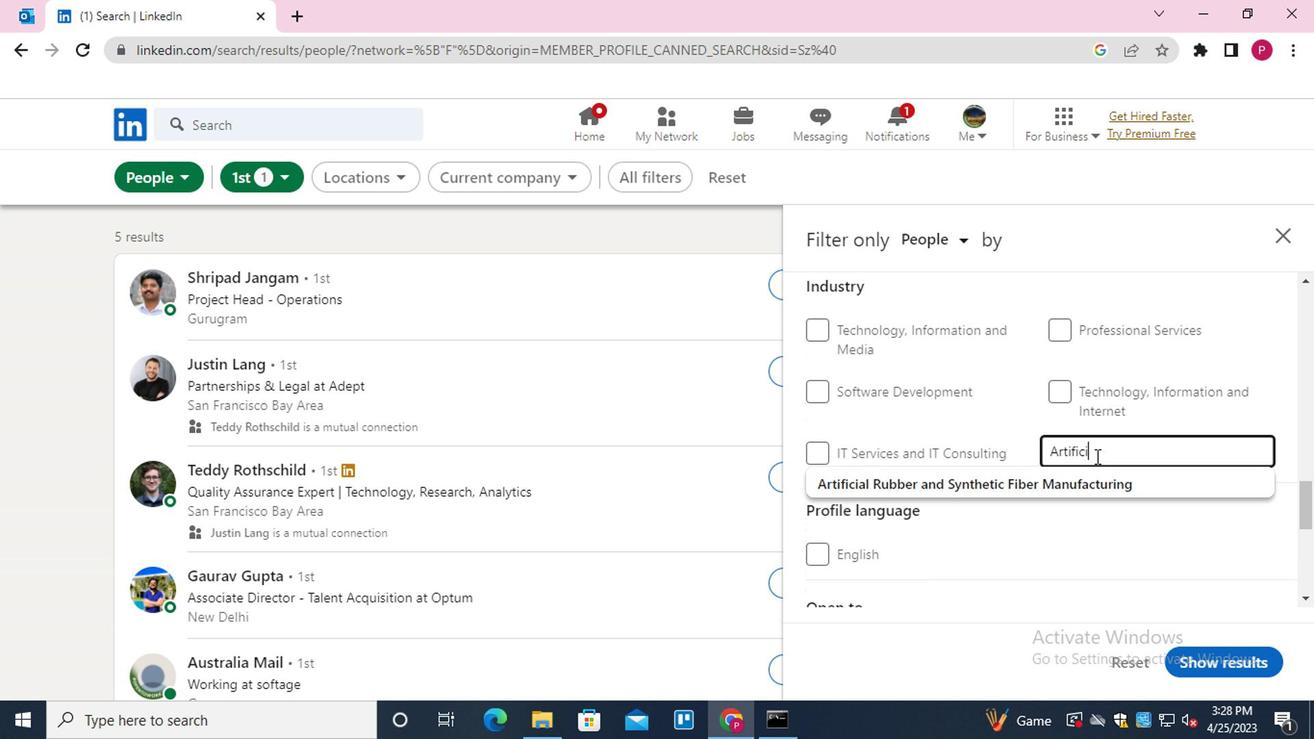 
Action: Mouse moved to (1066, 484)
Screenshot: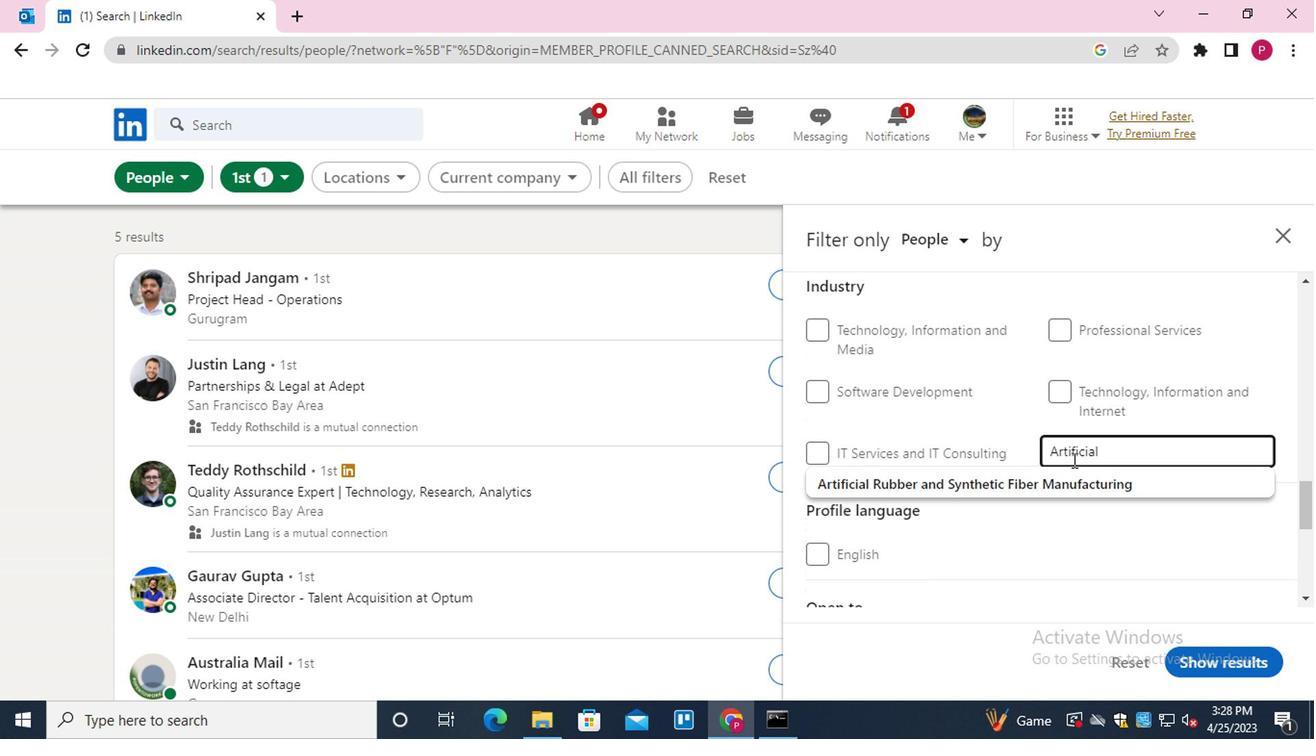 
Action: Mouse pressed left at (1066, 484)
Screenshot: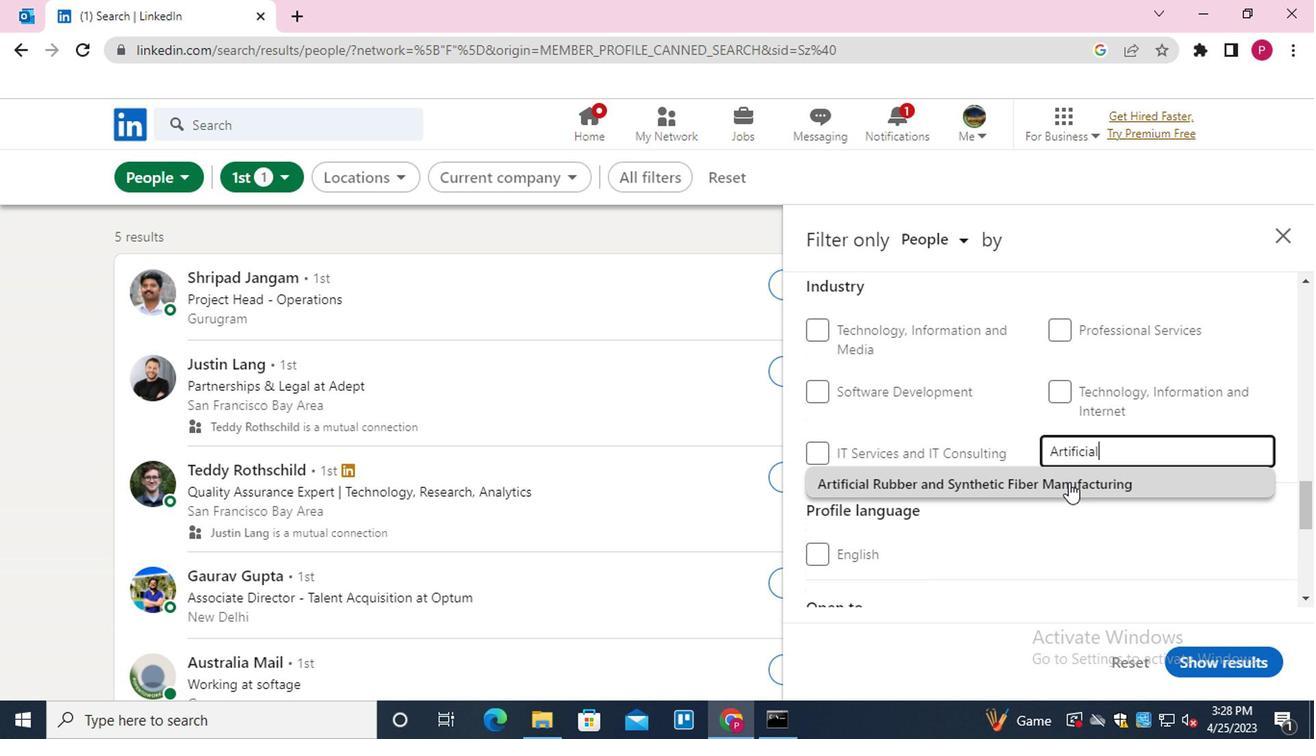 
Action: Mouse moved to (992, 461)
Screenshot: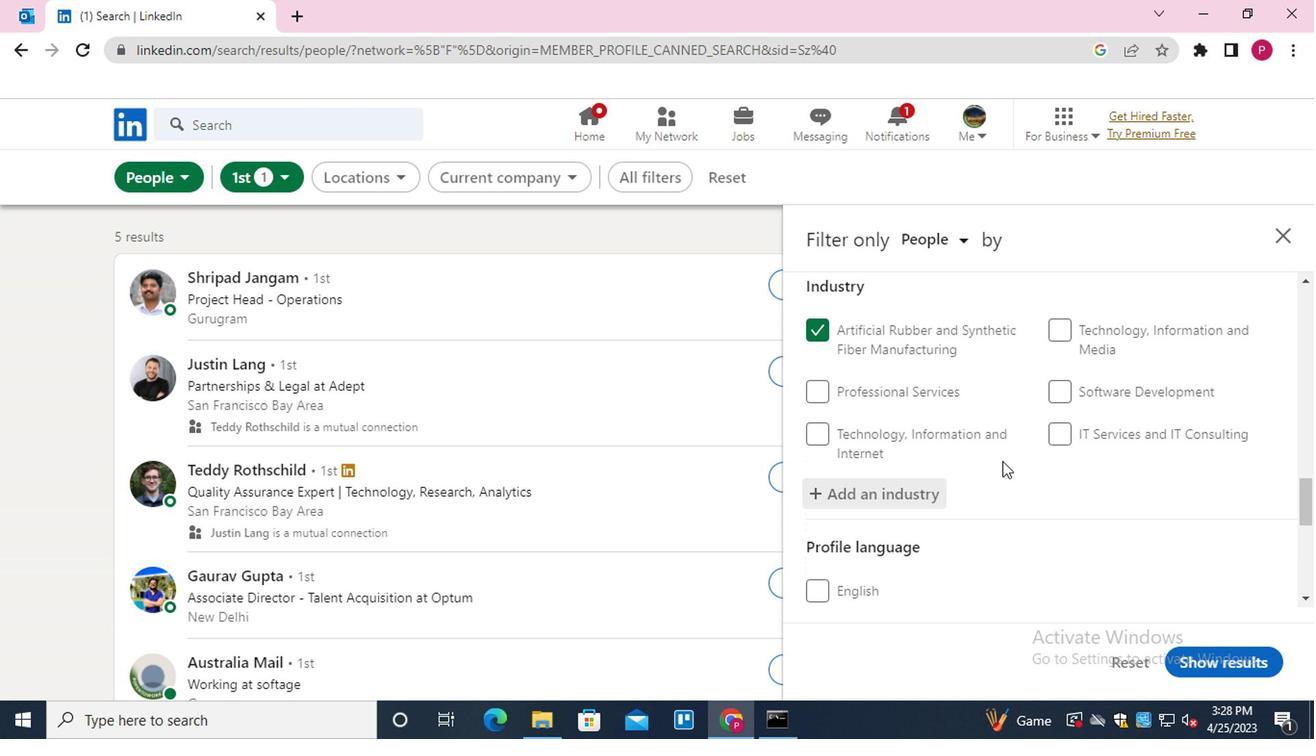 
Action: Mouse scrolled (992, 460) with delta (0, 0)
Screenshot: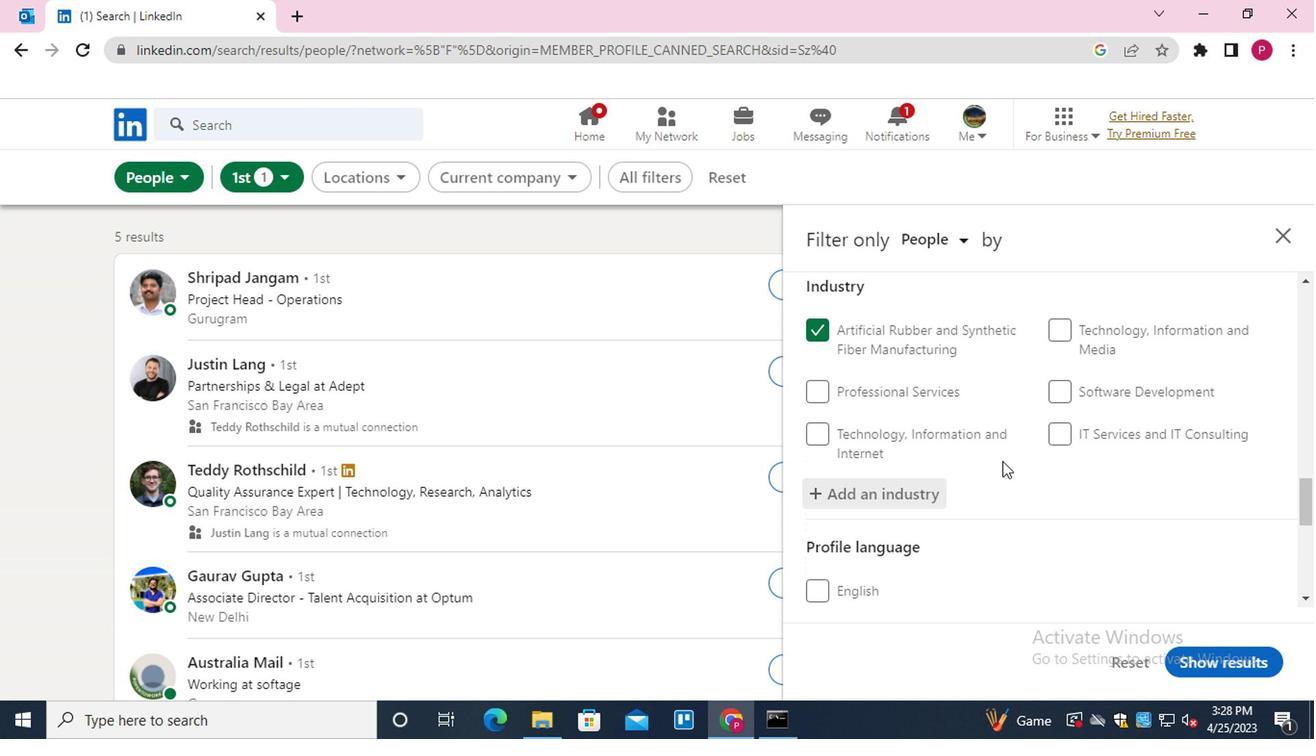 
Action: Mouse moved to (991, 461)
Screenshot: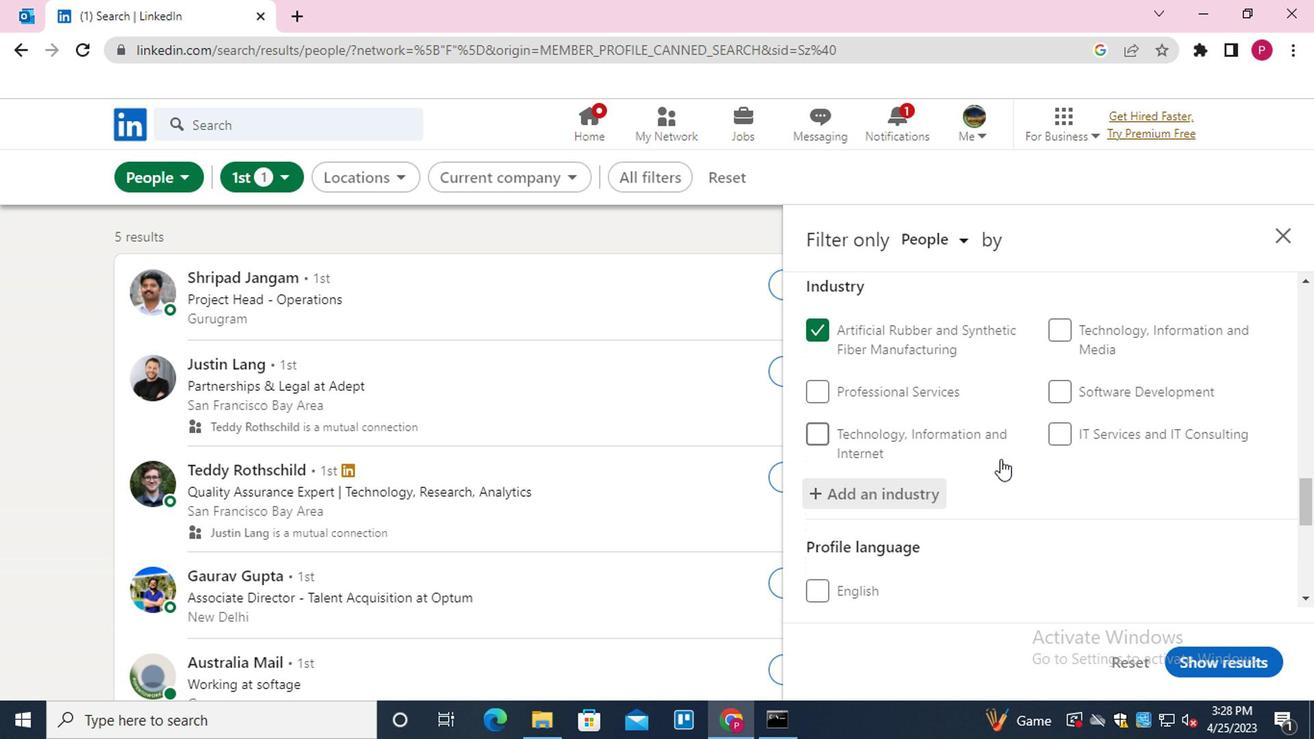 
Action: Mouse scrolled (991, 460) with delta (0, 0)
Screenshot: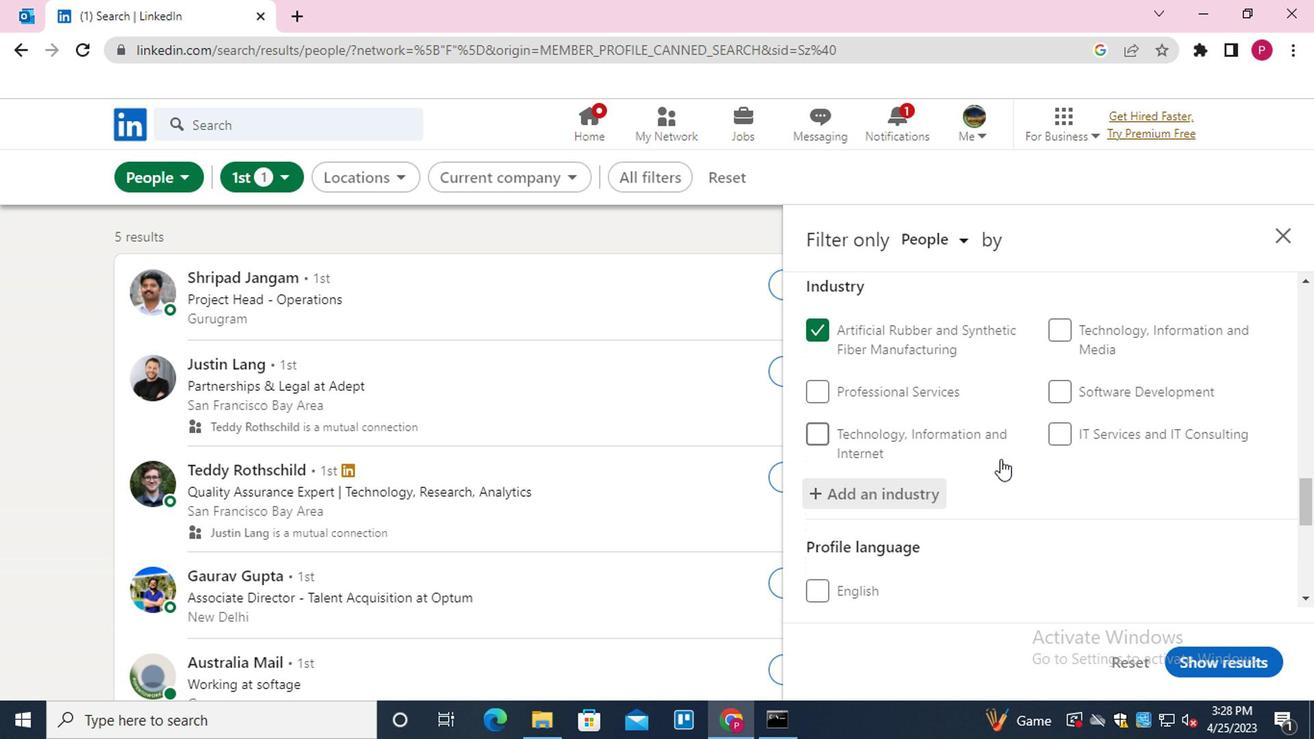 
Action: Mouse moved to (863, 406)
Screenshot: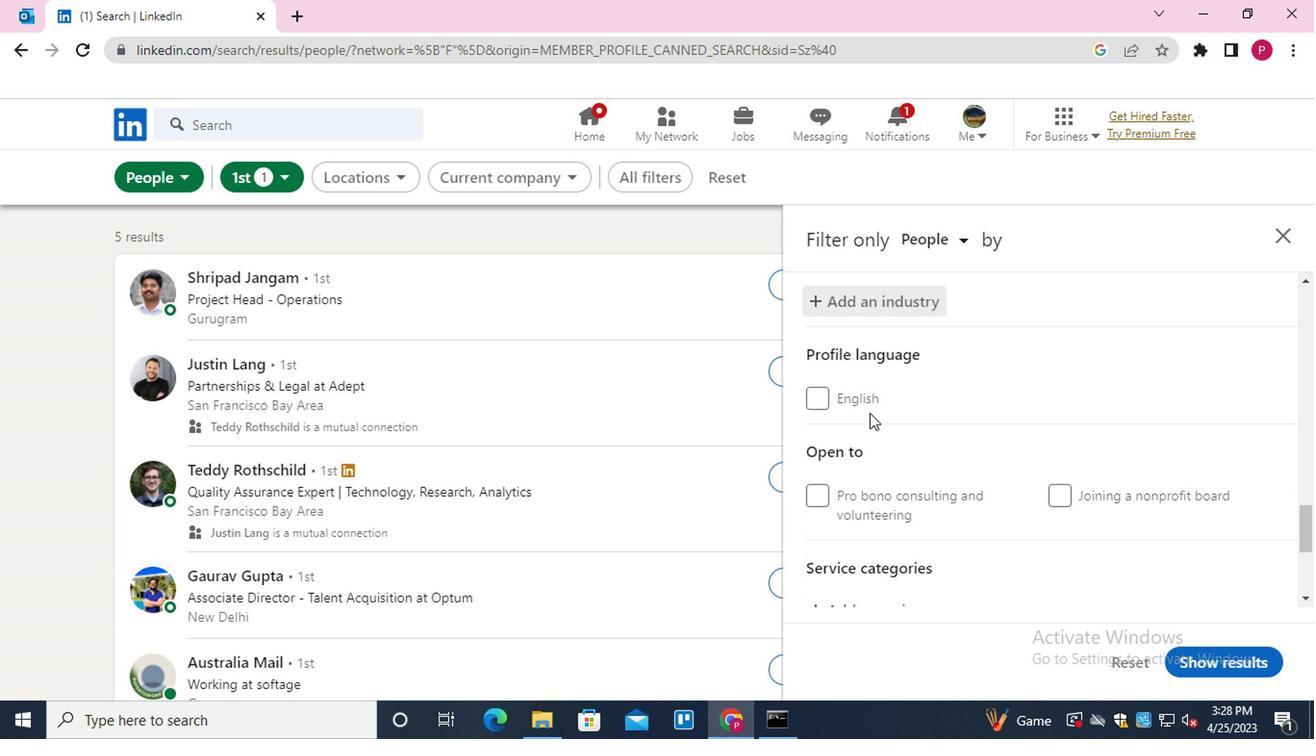 
Action: Mouse scrolled (863, 405) with delta (0, -1)
Screenshot: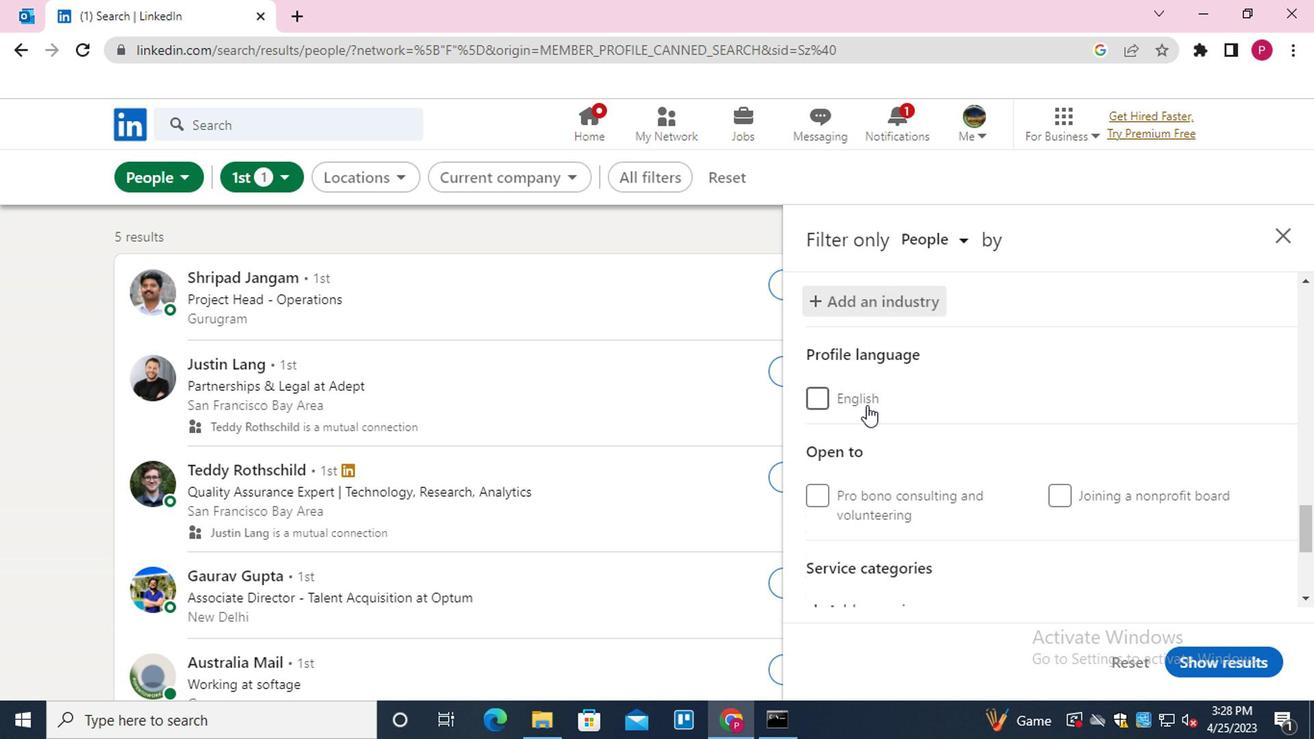 
Action: Mouse scrolled (863, 405) with delta (0, -1)
Screenshot: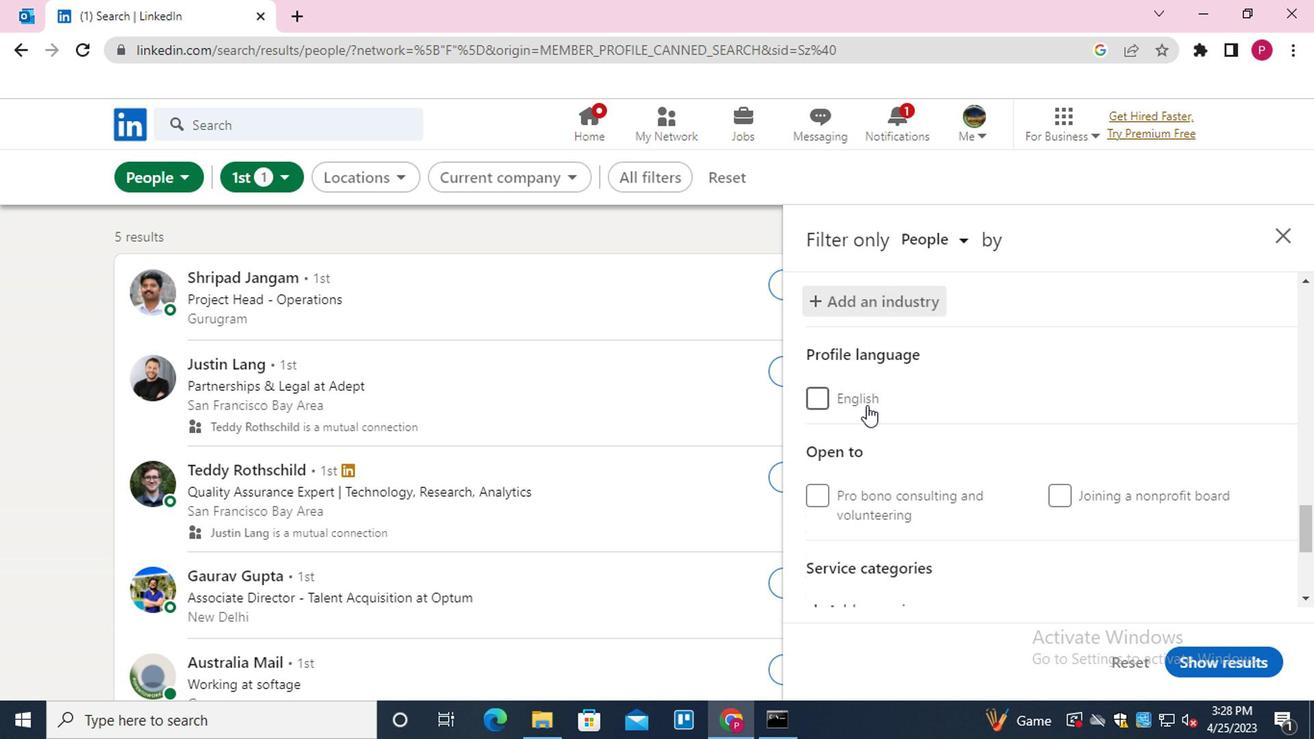 
Action: Mouse moved to (862, 419)
Screenshot: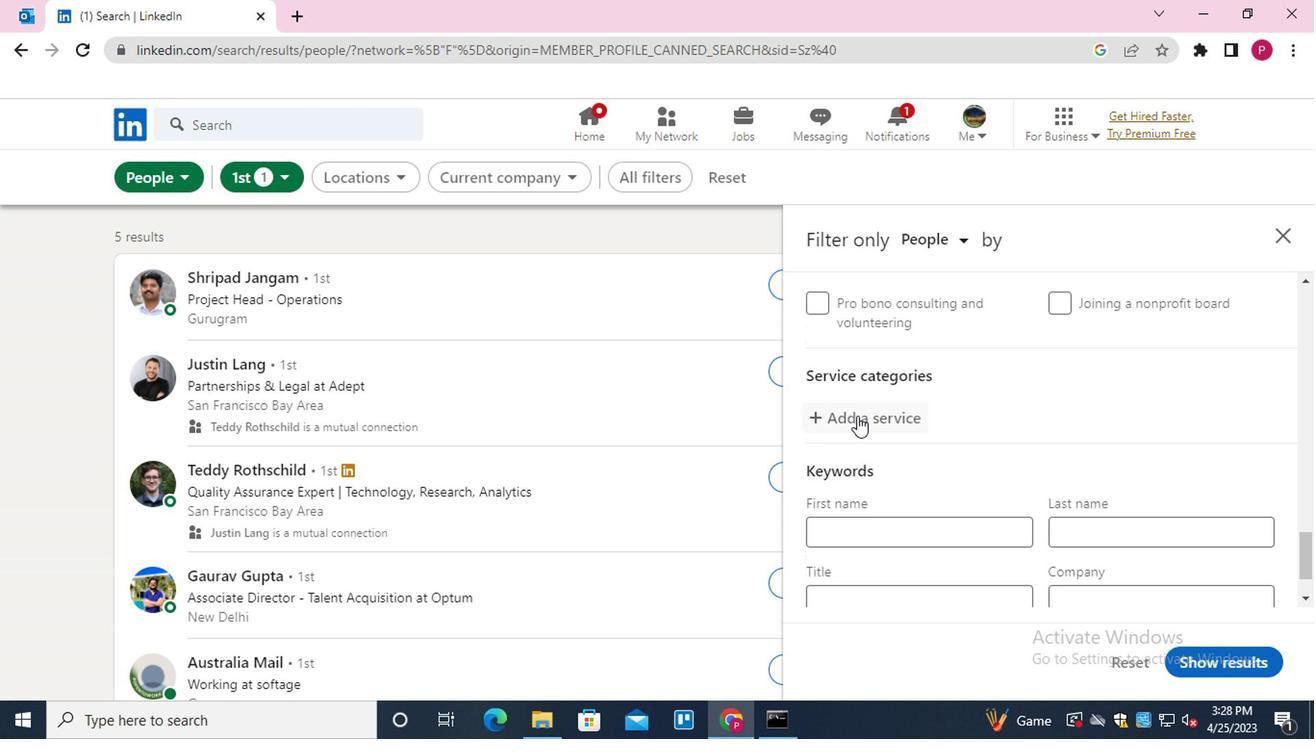 
Action: Mouse pressed left at (862, 419)
Screenshot: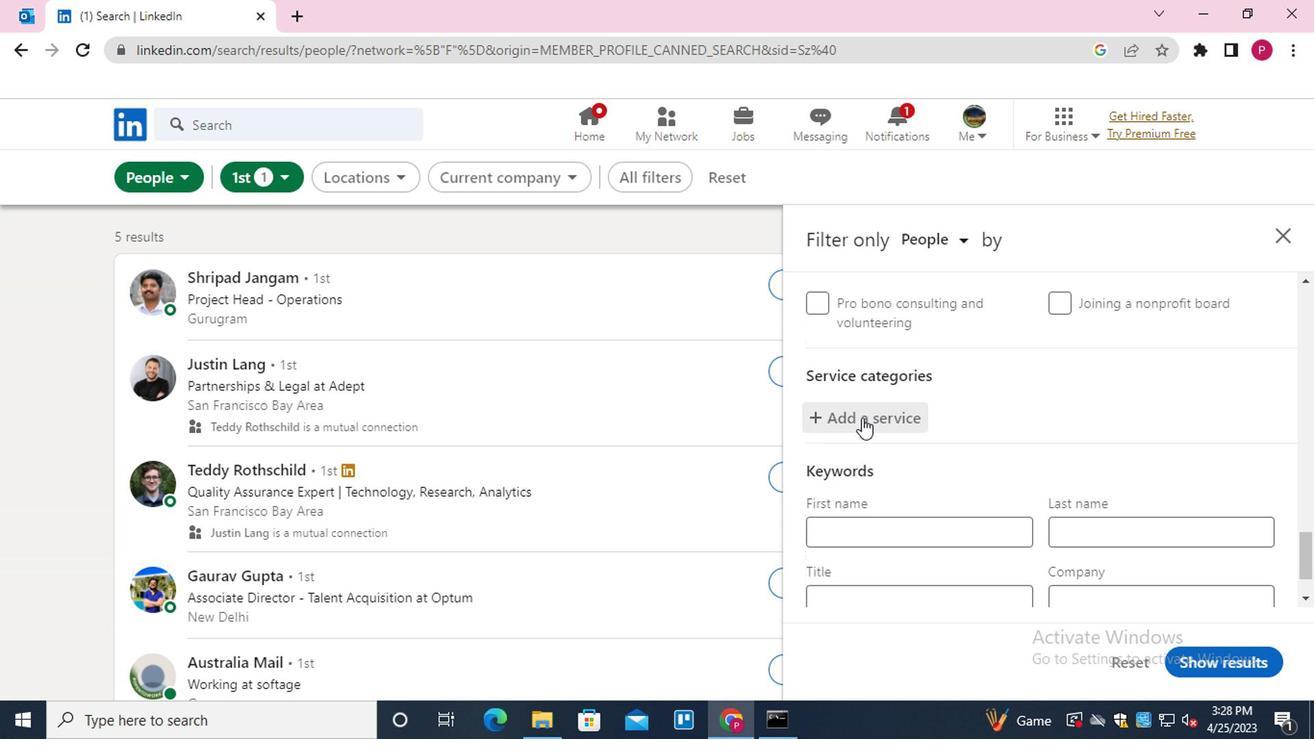 
Action: Key pressed <Key.shift><Key.shift><Key.shift><Key.shift>FINANCIAL
Screenshot: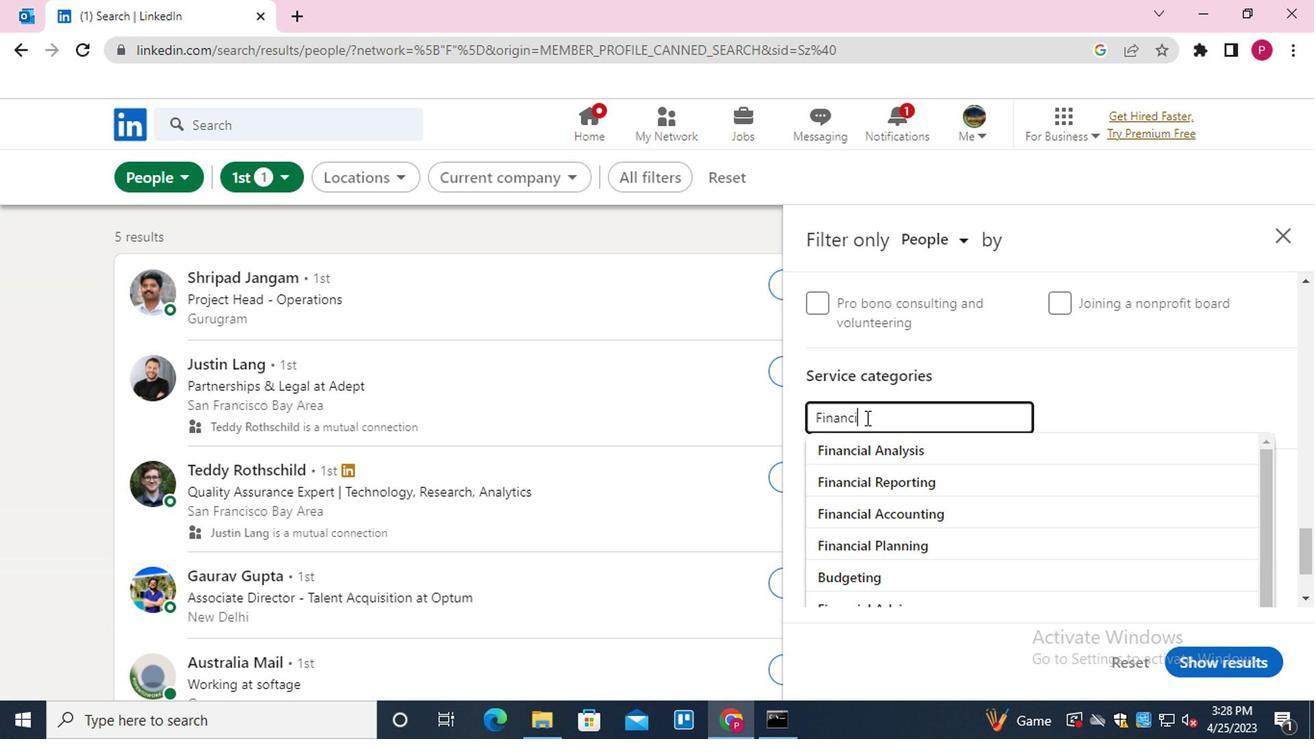 
Action: Mouse moved to (898, 445)
Screenshot: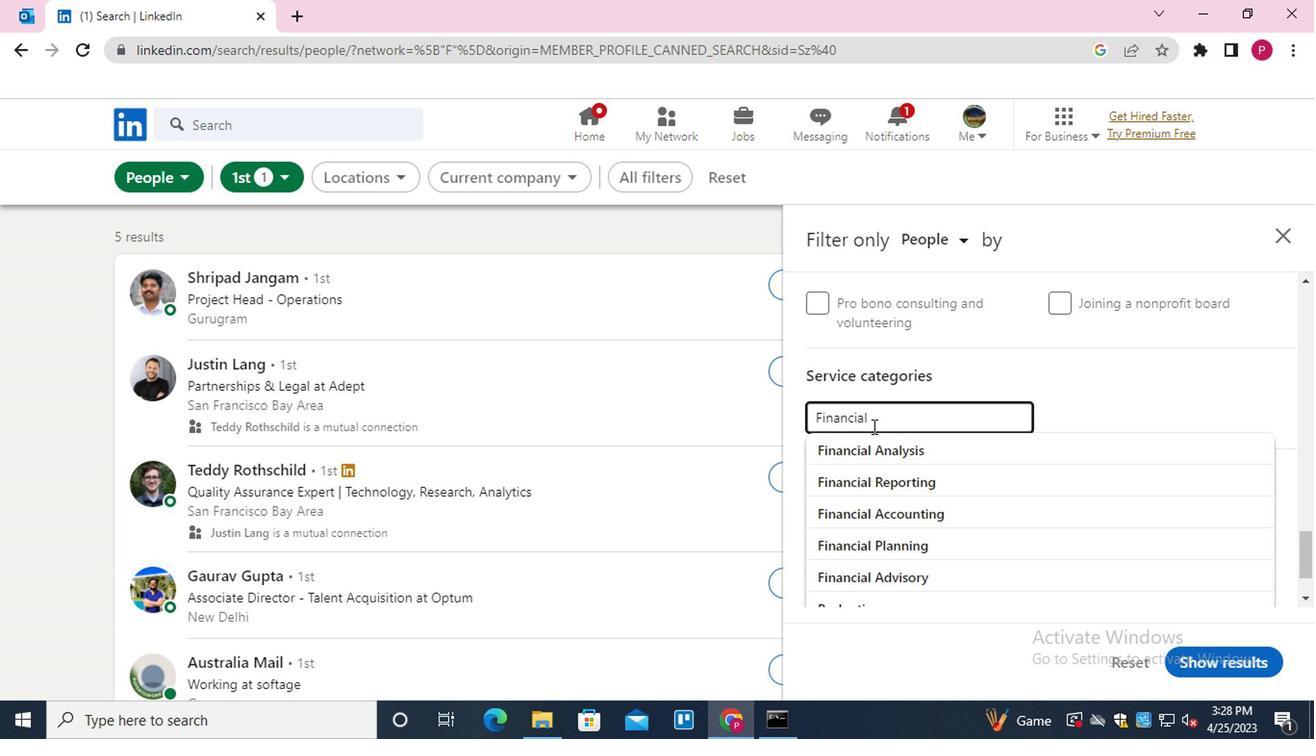 
Action: Key pressed <Key.space>A
Screenshot: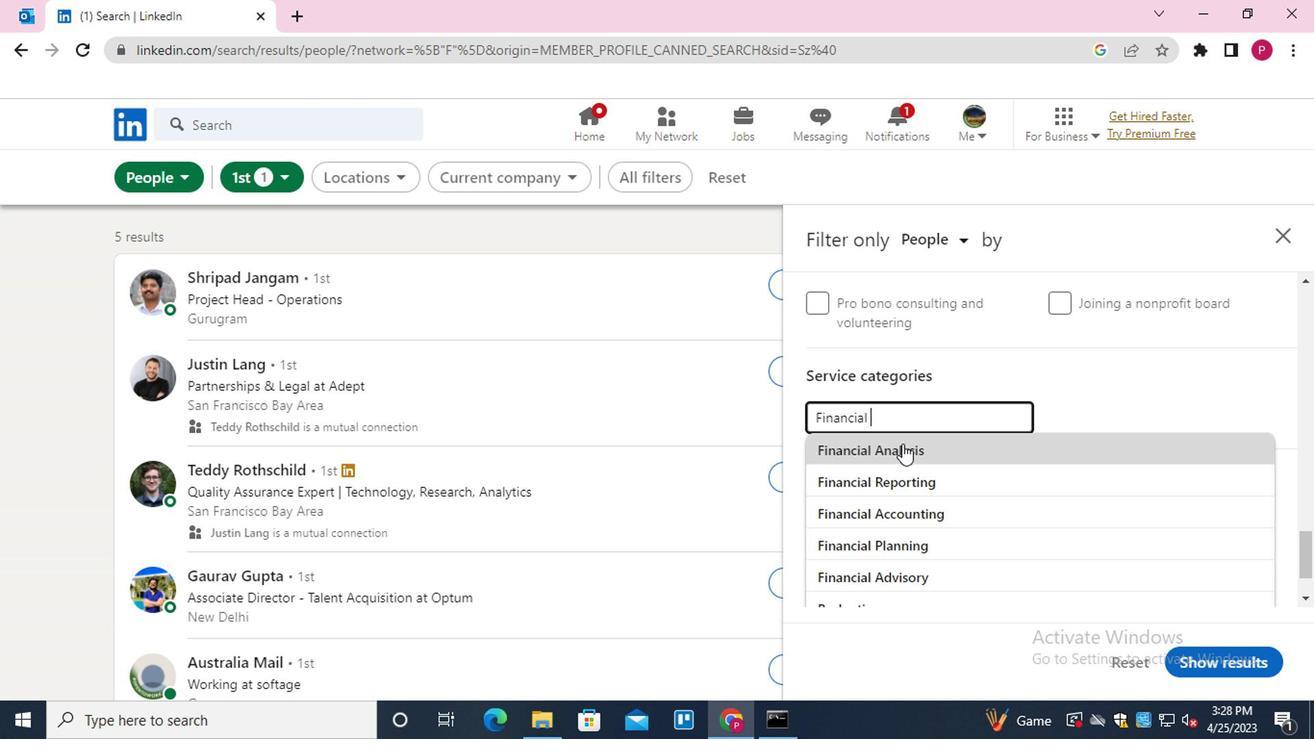 
Action: Mouse moved to (940, 508)
Screenshot: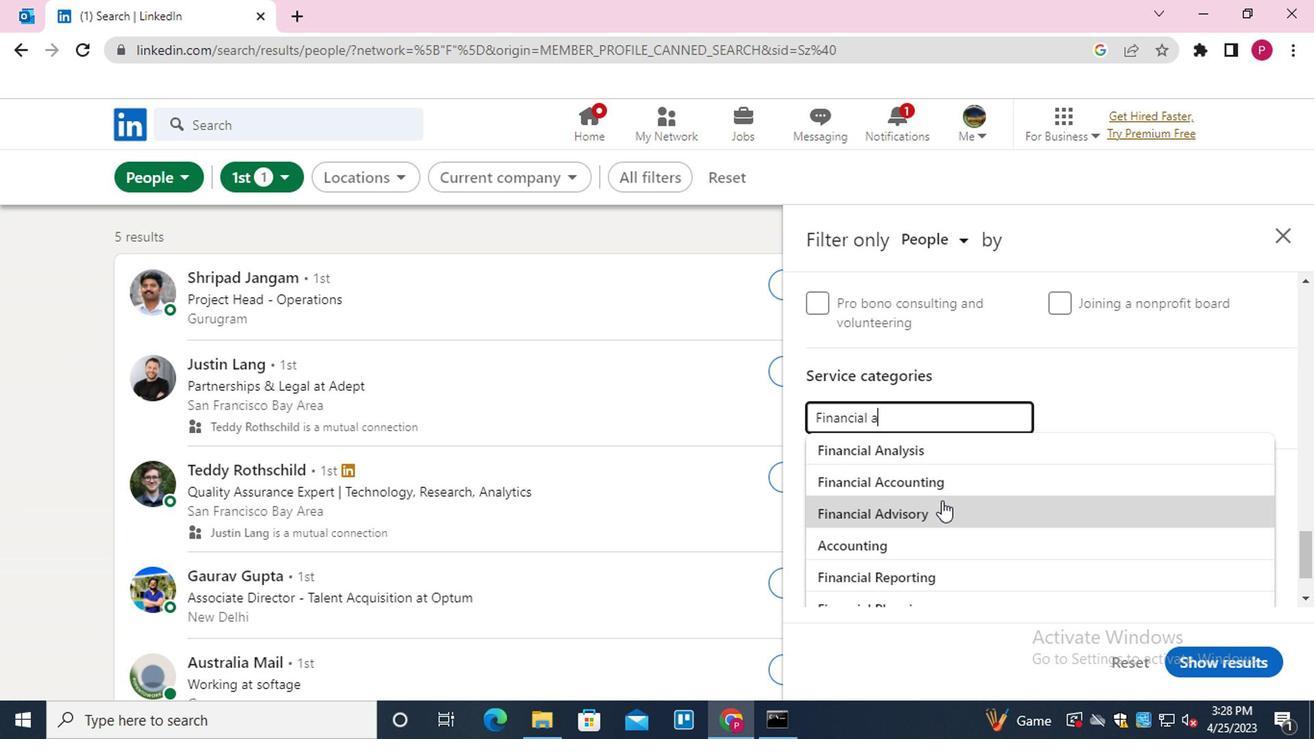 
Action: Mouse pressed left at (940, 508)
Screenshot: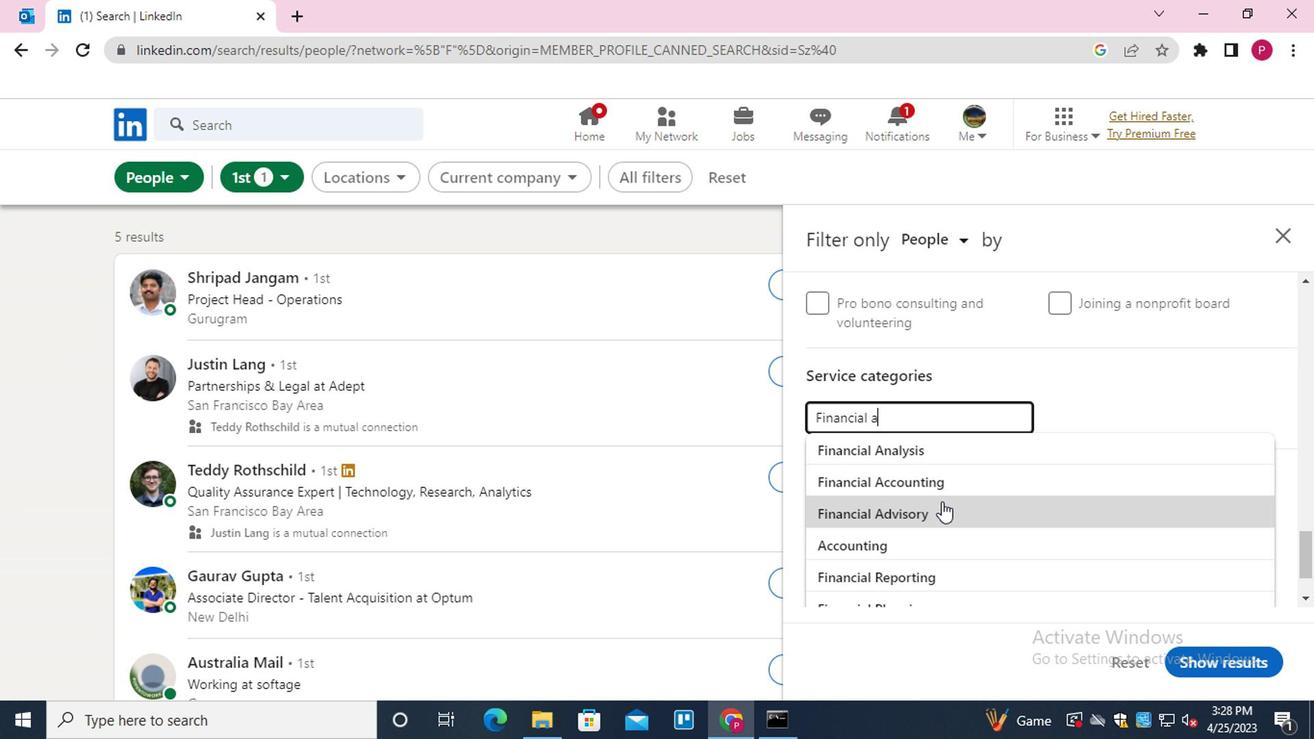 
Action: Mouse moved to (942, 425)
Screenshot: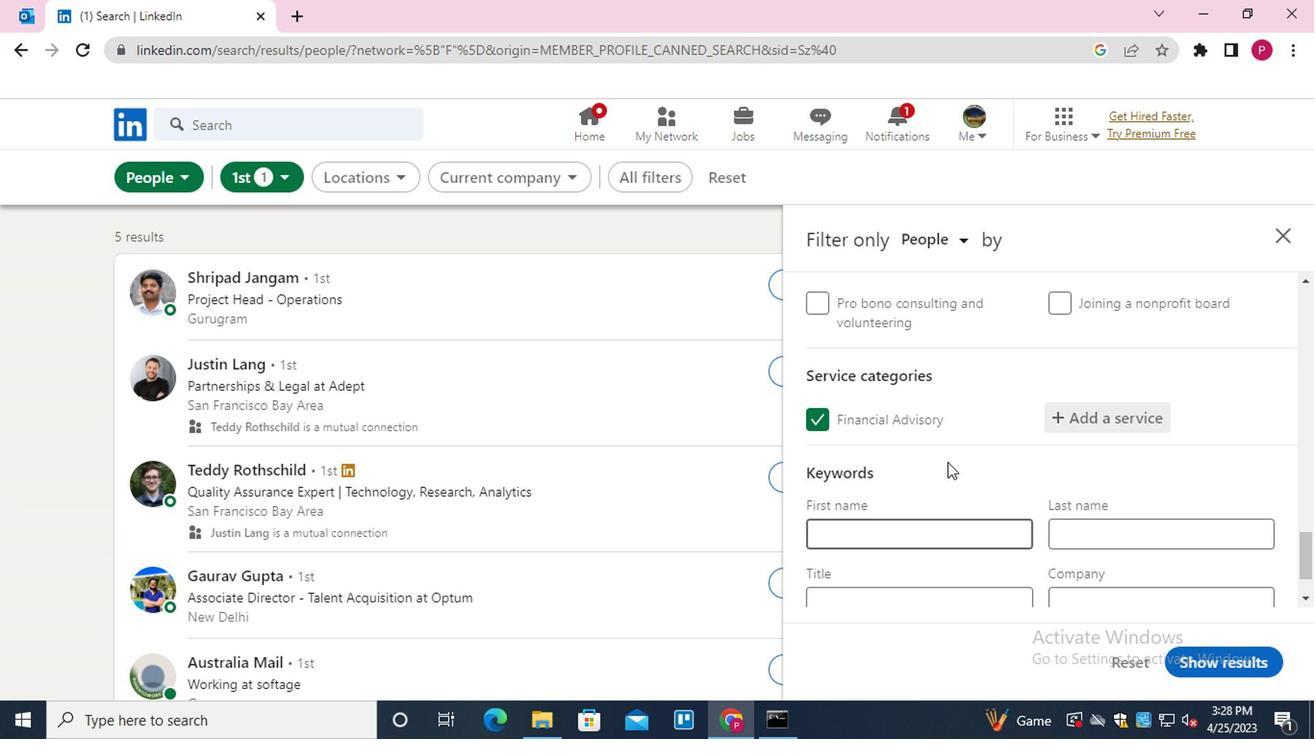 
Action: Mouse scrolled (942, 423) with delta (0, -1)
Screenshot: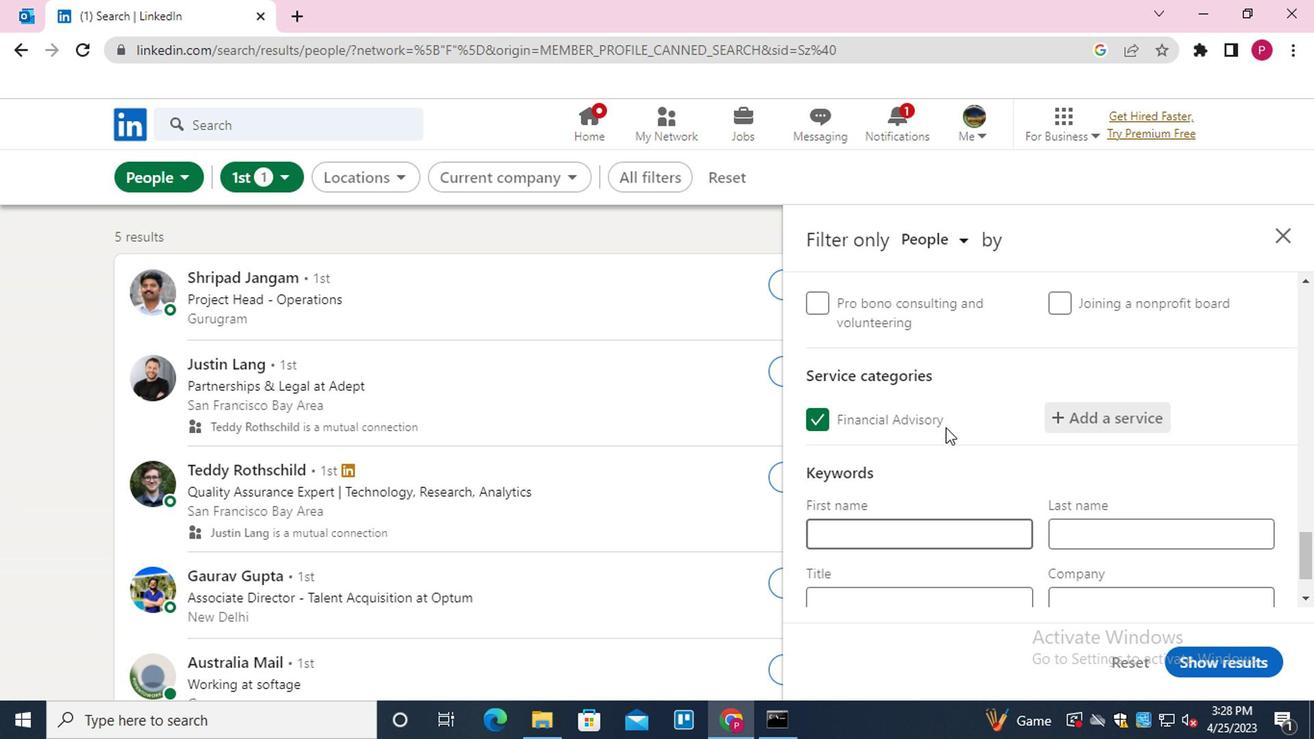
Action: Mouse scrolled (942, 423) with delta (0, -1)
Screenshot: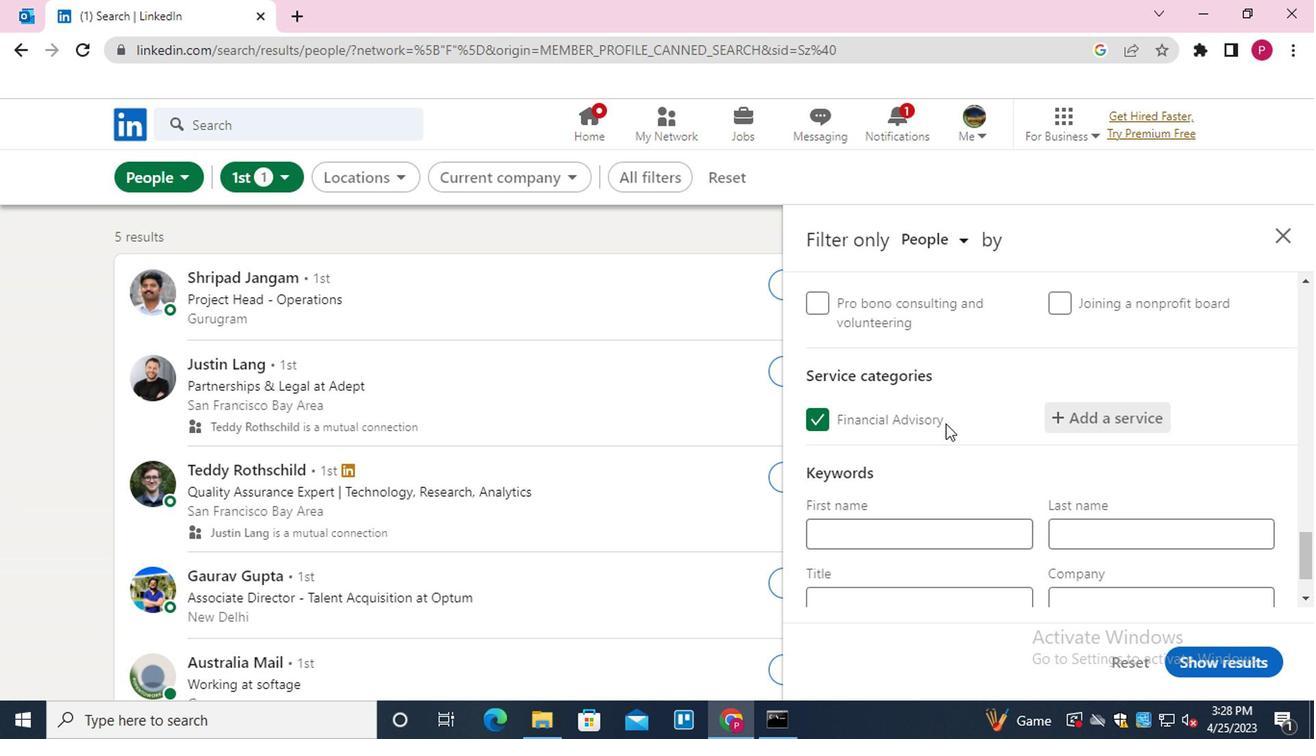 
Action: Mouse moved to (918, 510)
Screenshot: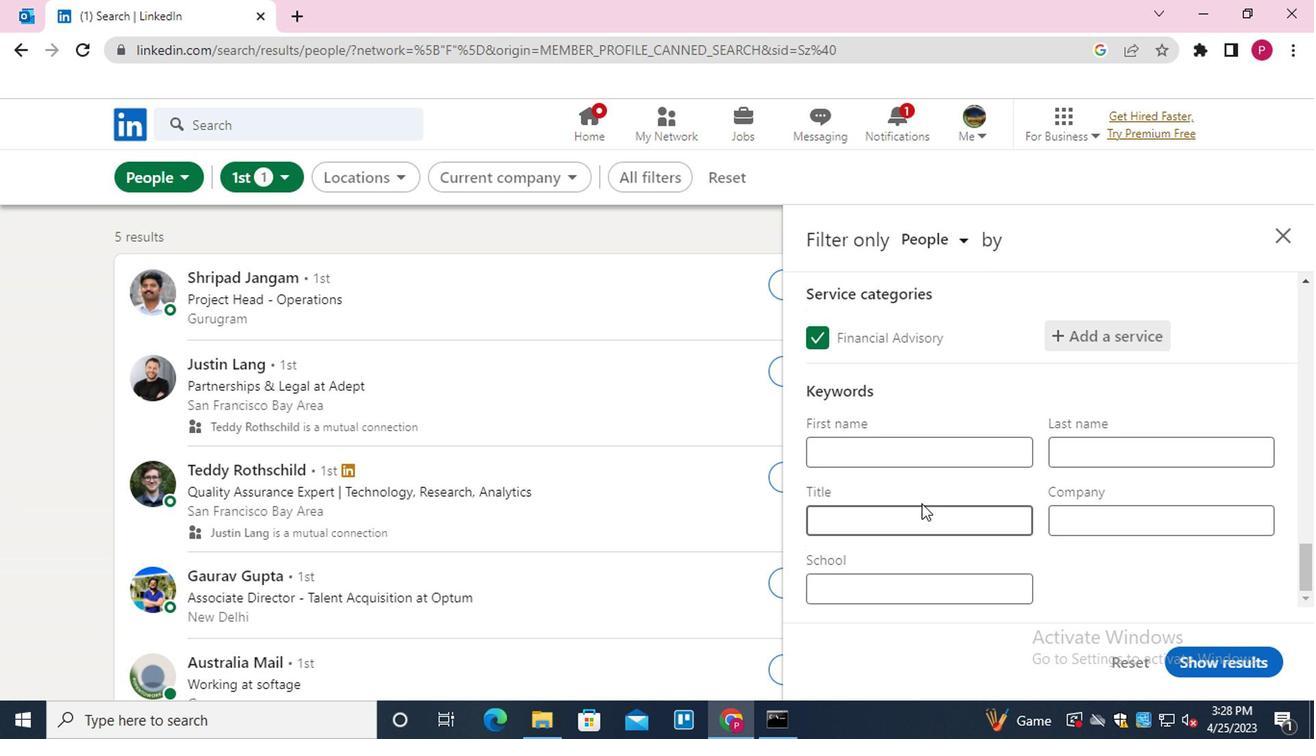 
Action: Mouse pressed left at (918, 510)
Screenshot: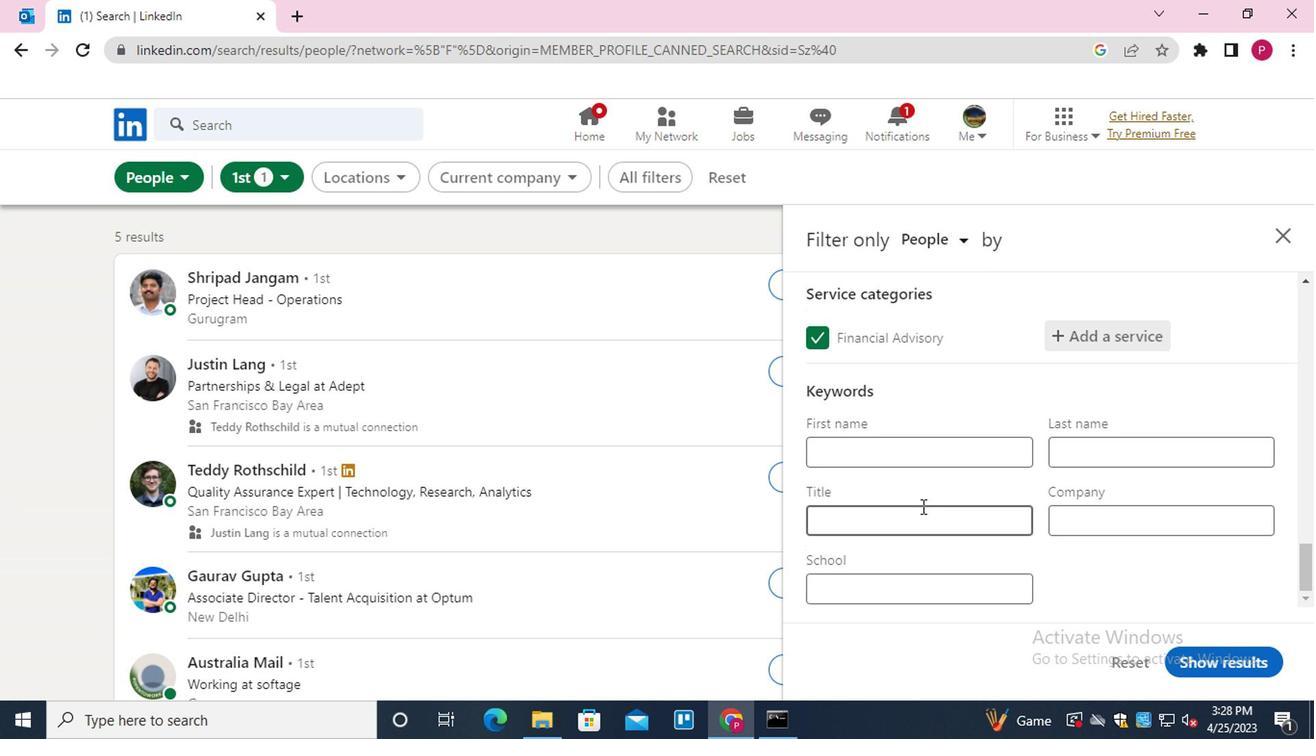 
Action: Key pressed <Key.shift>ACCONTING<Key.space><Key.backspace><Key.backspace><Key.backspace><Key.backspace><Key.backspace><Key.backspace><Key.backspace>OUNTING<Key.space><Key.shift>DIRECTOE<Key.backspace>R
Screenshot: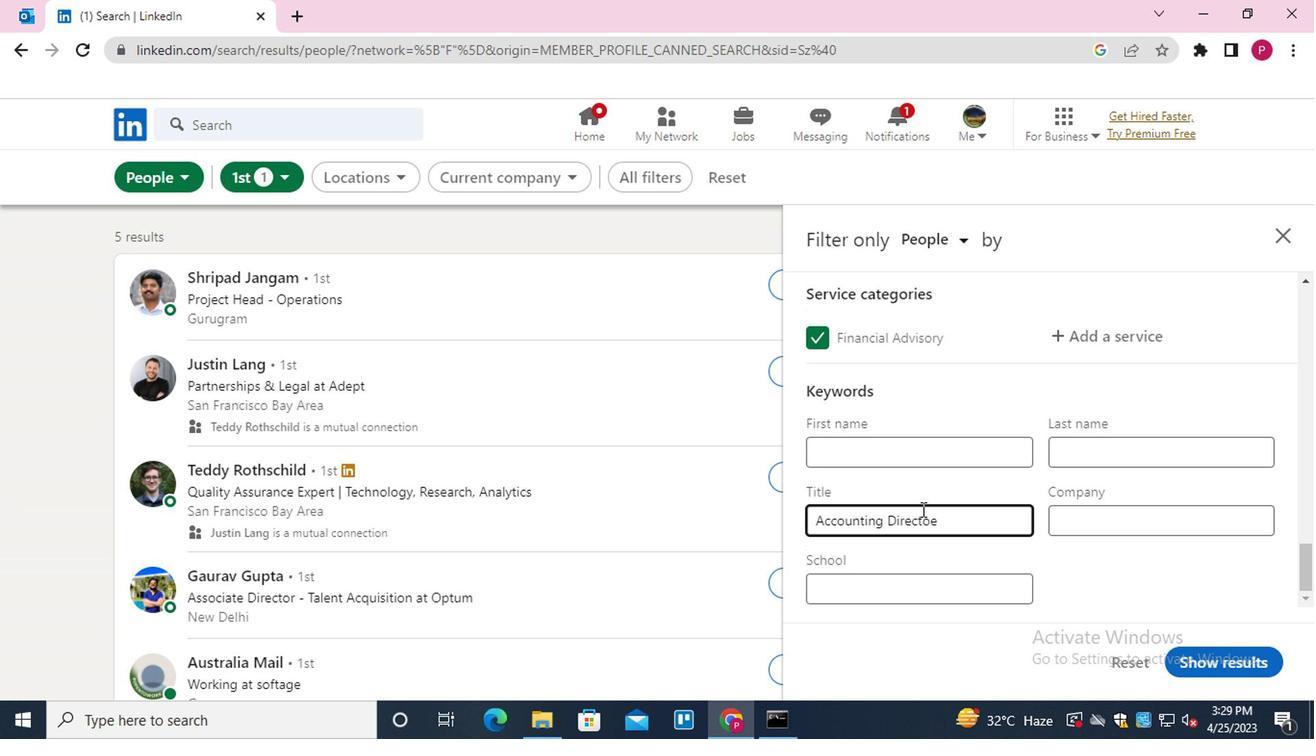 
Action: Mouse moved to (1259, 674)
Screenshot: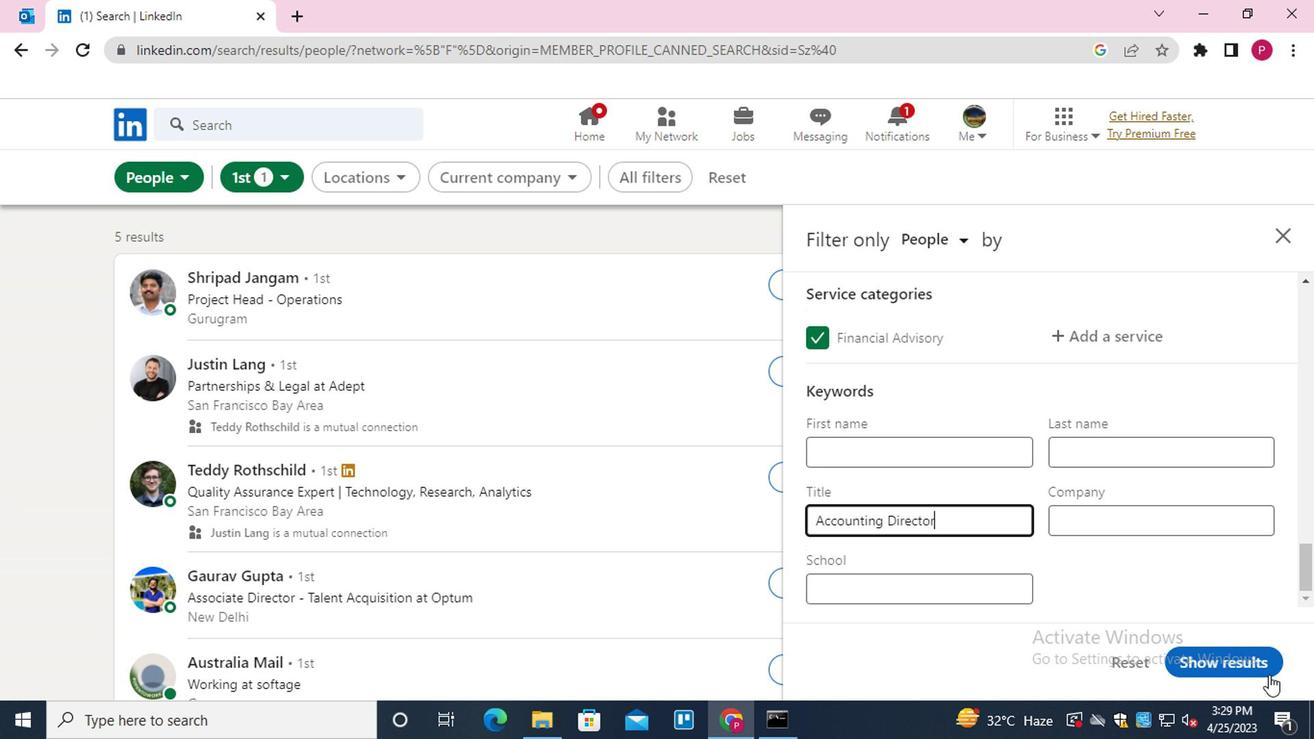 
Action: Mouse pressed left at (1259, 674)
Screenshot: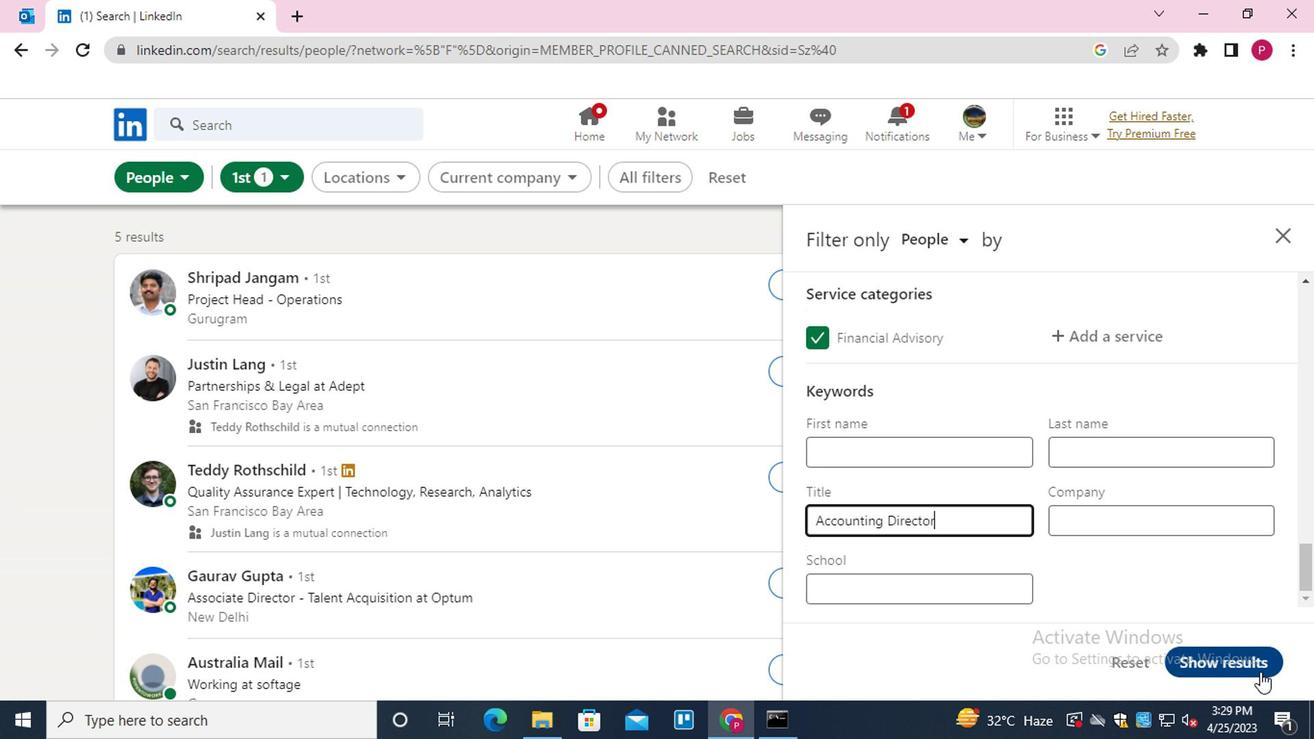 
Action: Mouse moved to (548, 388)
Screenshot: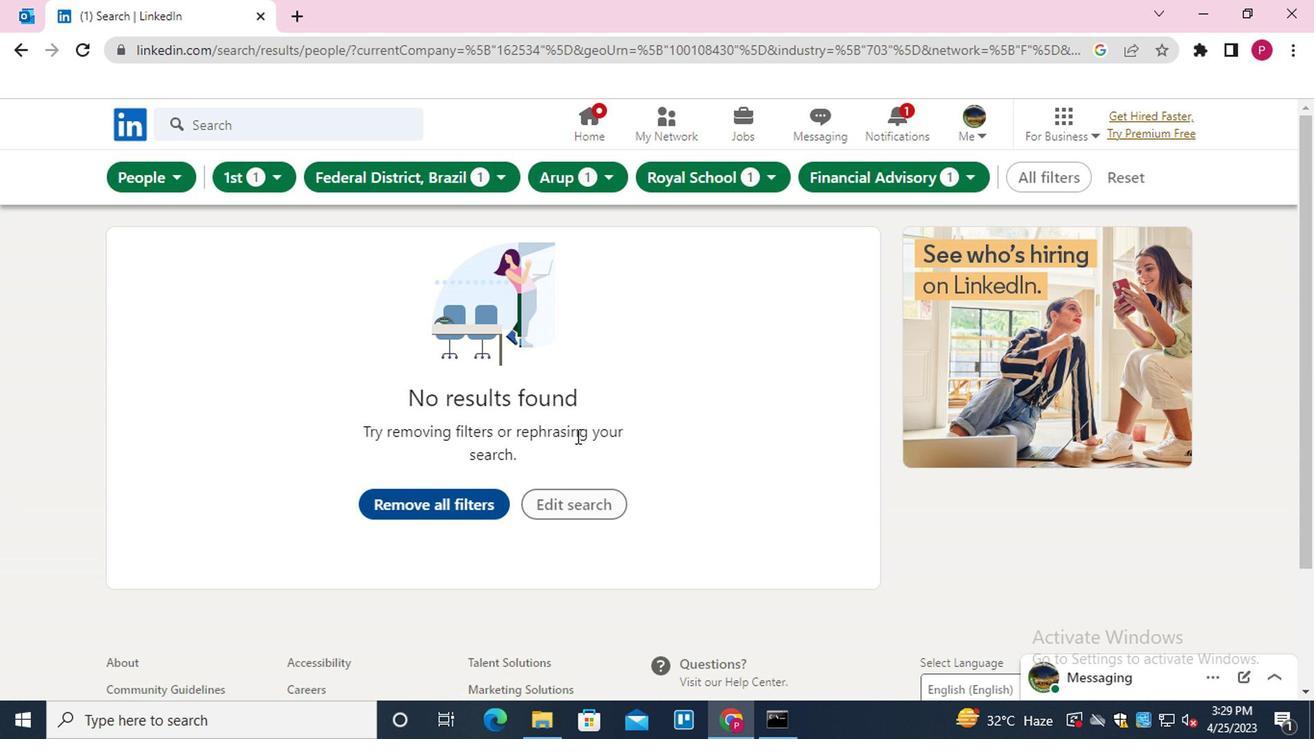 
